 Task: Look for space in Parys, South Africa from 24th August, 2023 to 10th September, 2023 for 6 adults, 2 children in price range Rs.12000 to Rs.15000. Place can be entire place or shared room with 6 bedrooms having 6 beds and 6 bathrooms. Property type can be house, flat, guest house. Amenities needed are: wifi, TV, free parkinig on premises, gym, breakfast. Booking option can be shelf check-in. Required host language is English.
Action: Mouse moved to (541, 132)
Screenshot: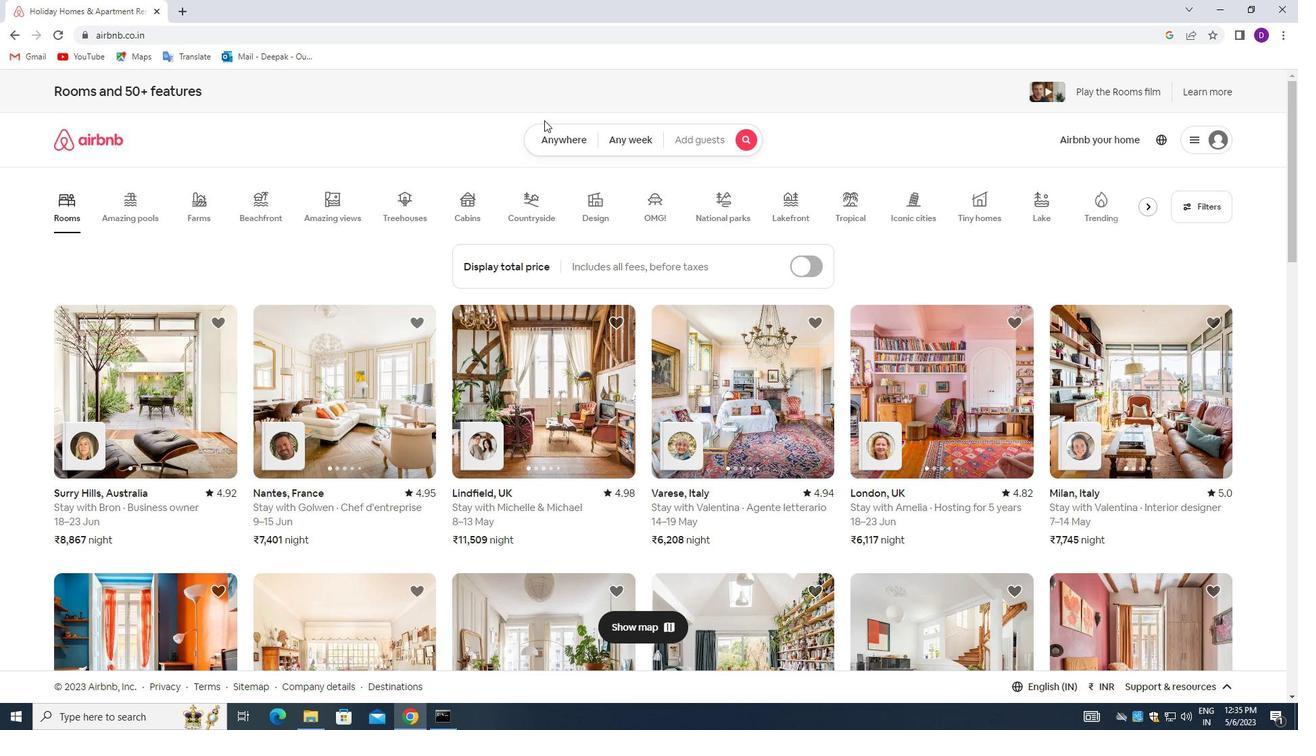 
Action: Mouse pressed left at (541, 132)
Screenshot: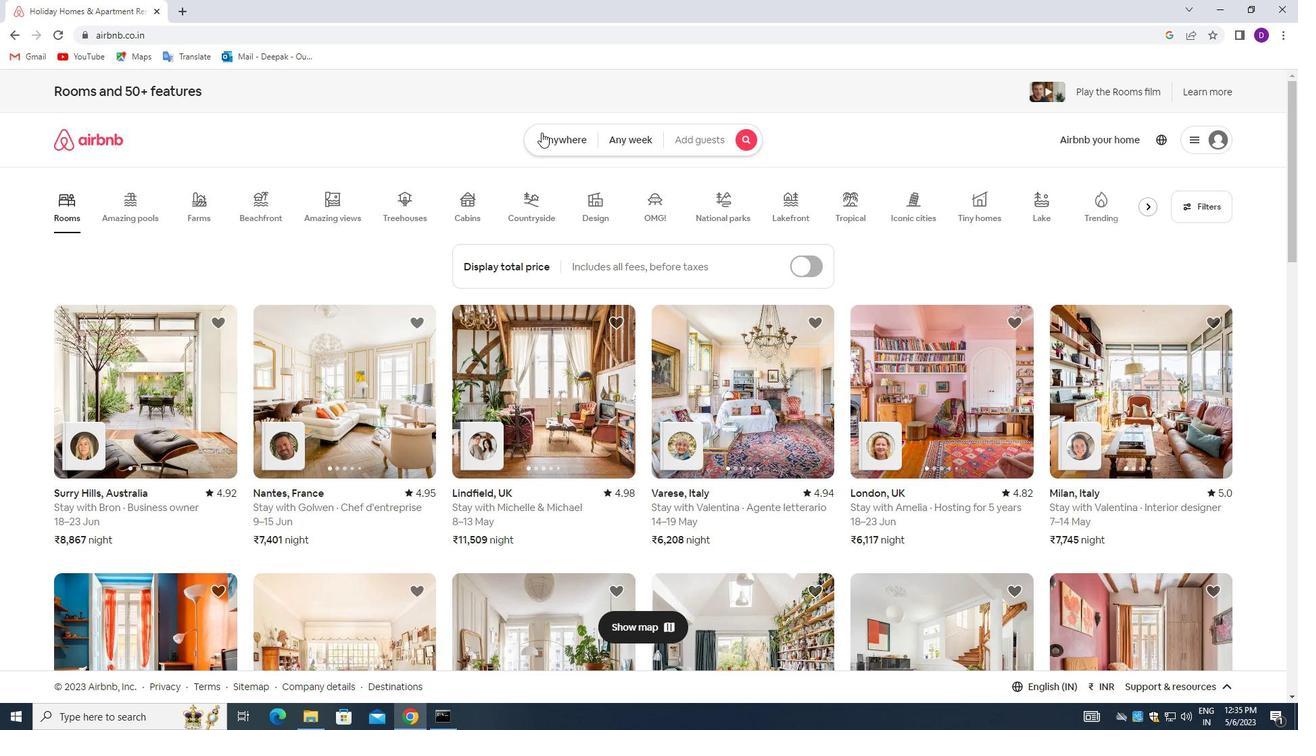 
Action: Mouse moved to (477, 192)
Screenshot: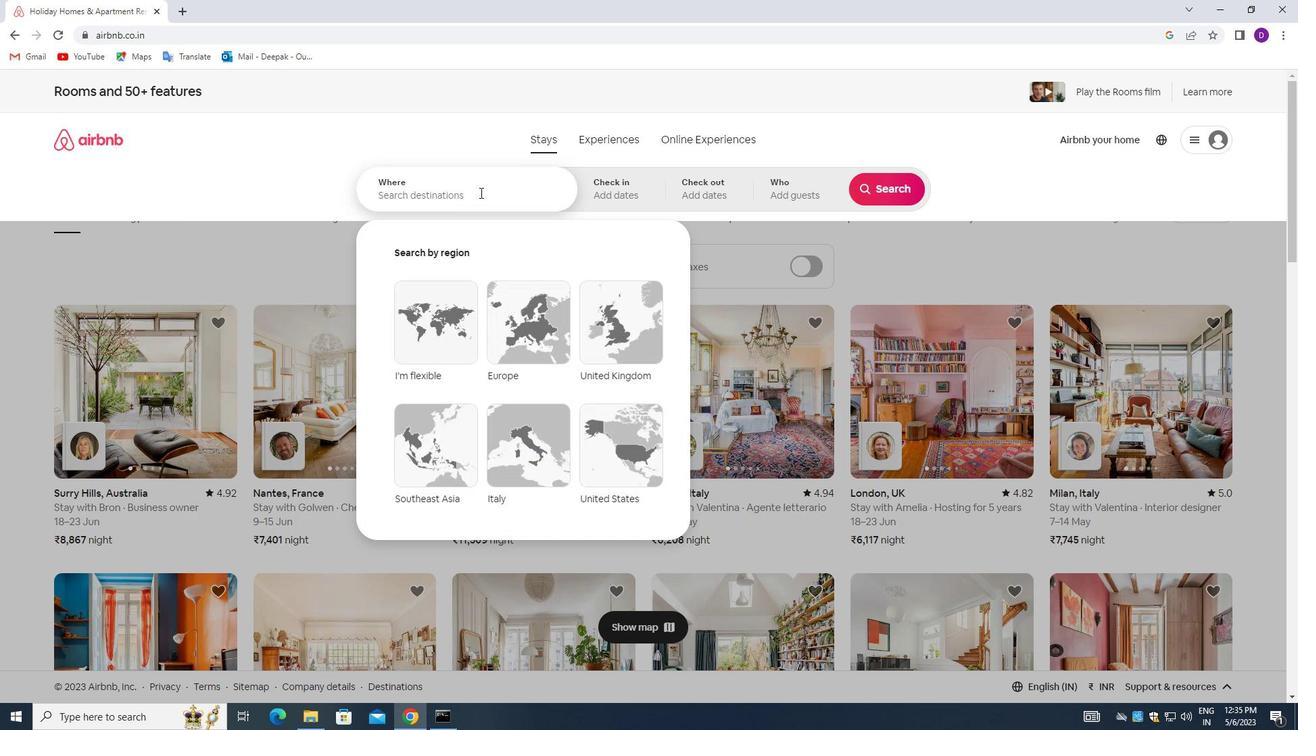 
Action: Mouse pressed left at (477, 192)
Screenshot: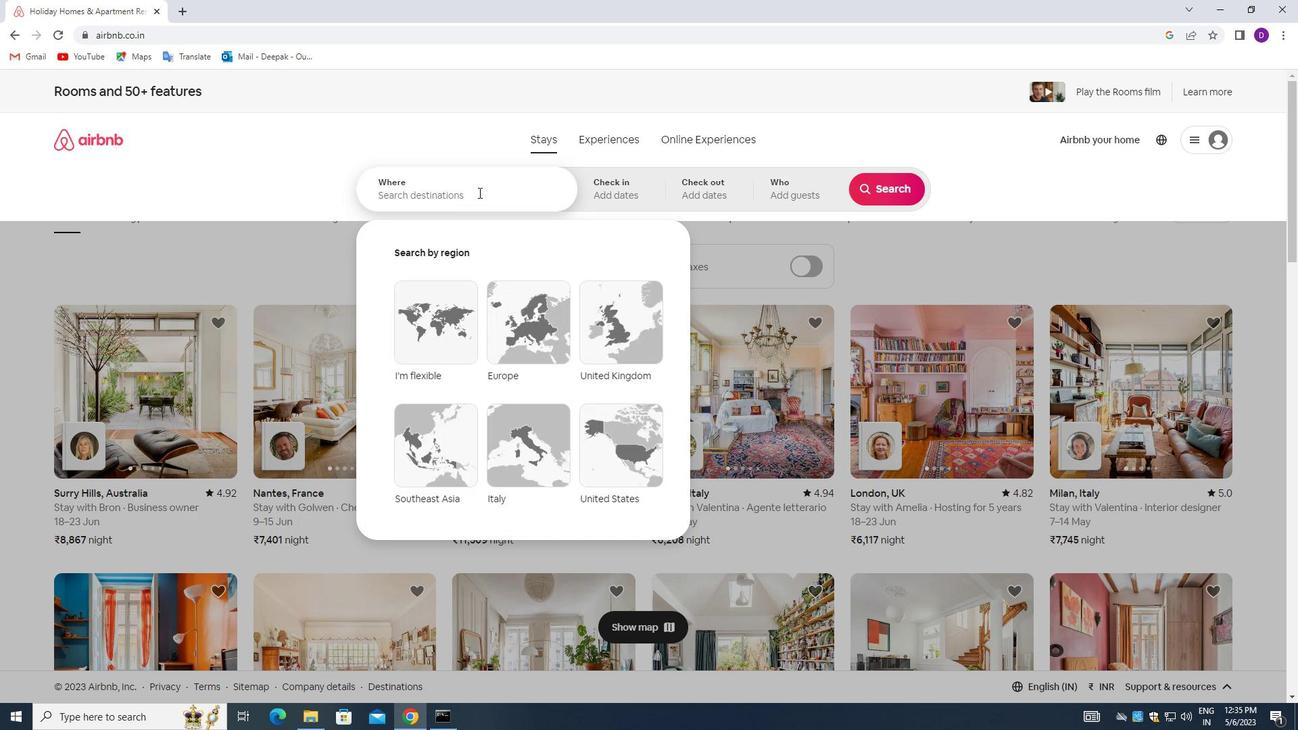 
Action: Mouse moved to (294, 275)
Screenshot: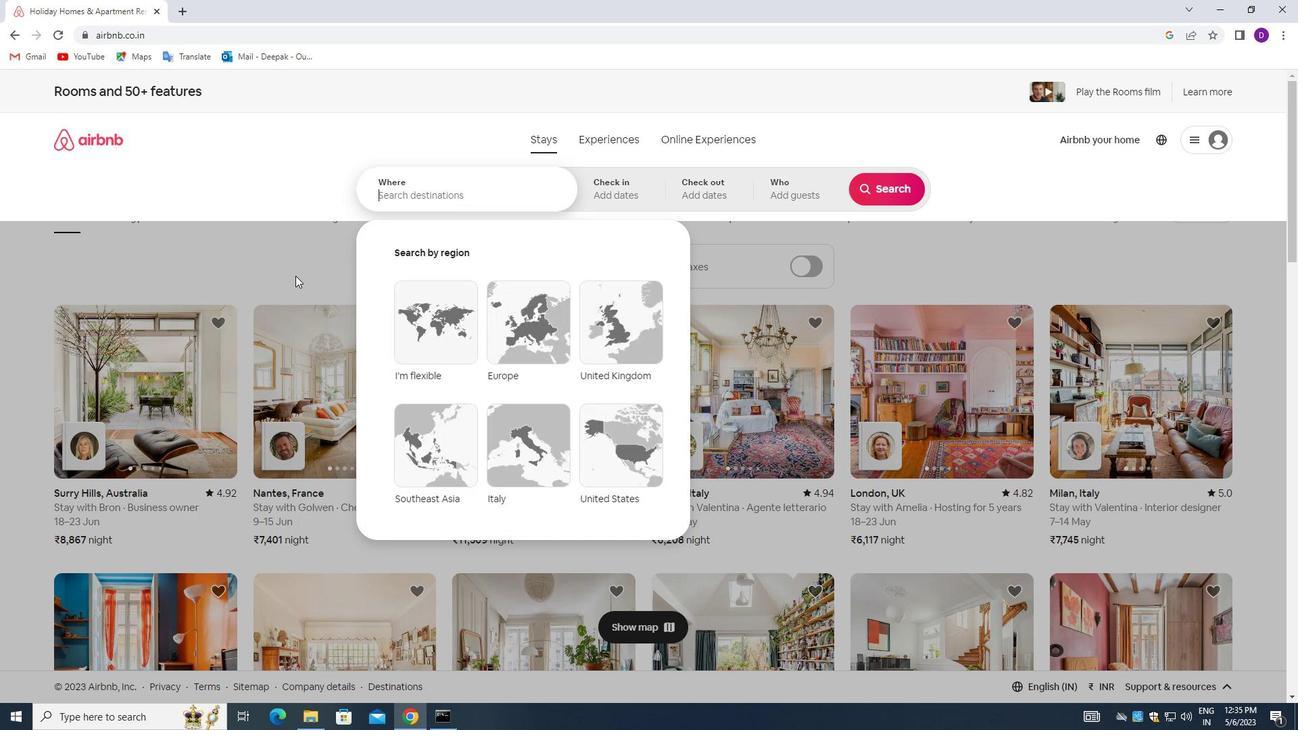 
Action: Key pressed <Key.shift>PARYS,<Key.space><Key.shift_r>SOUTH<Key.space><Key.shift_r>AFRICA<Key.enter>
Screenshot: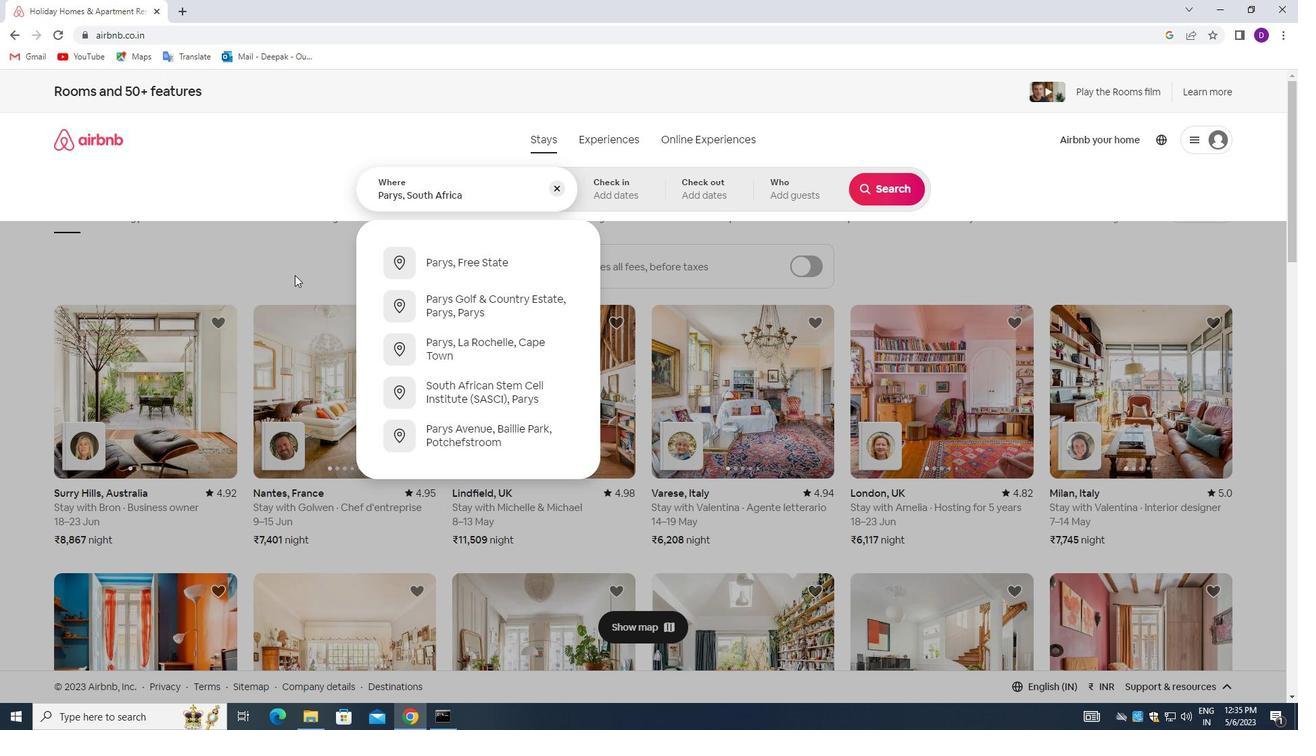 
Action: Mouse moved to (887, 300)
Screenshot: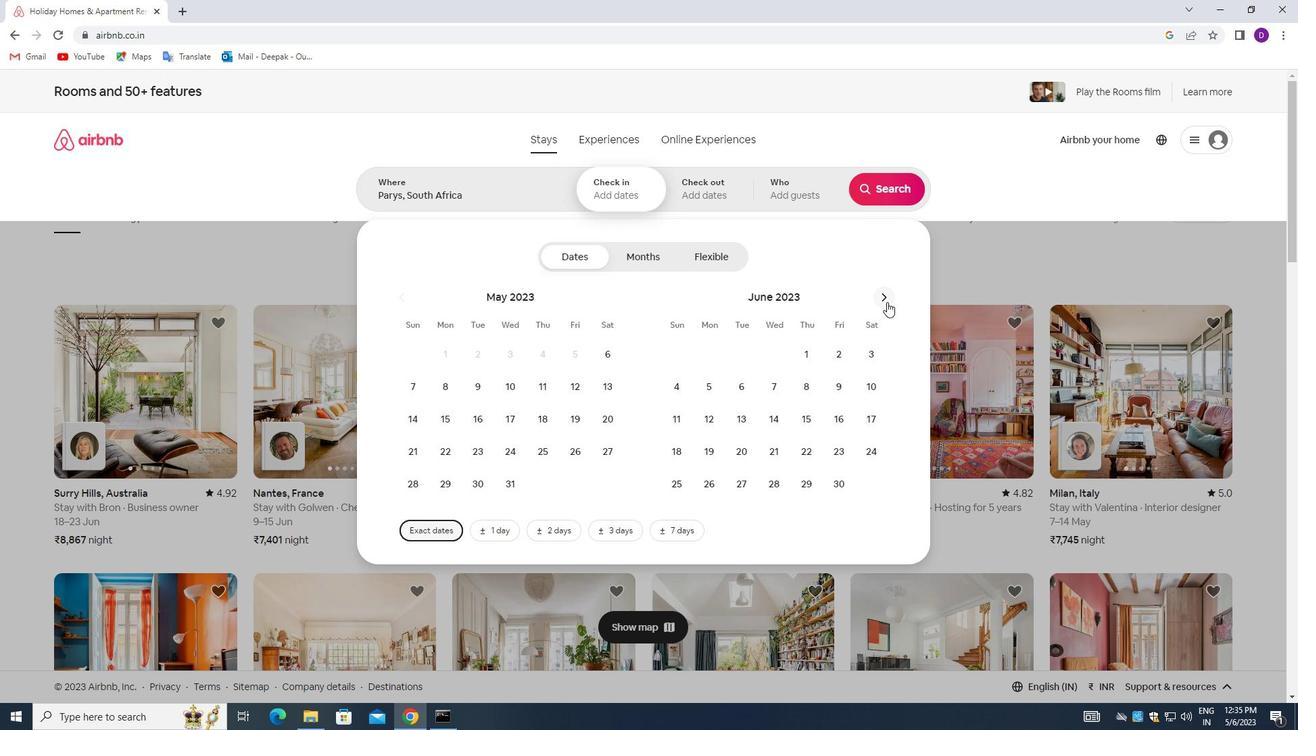 
Action: Mouse pressed left at (887, 300)
Screenshot: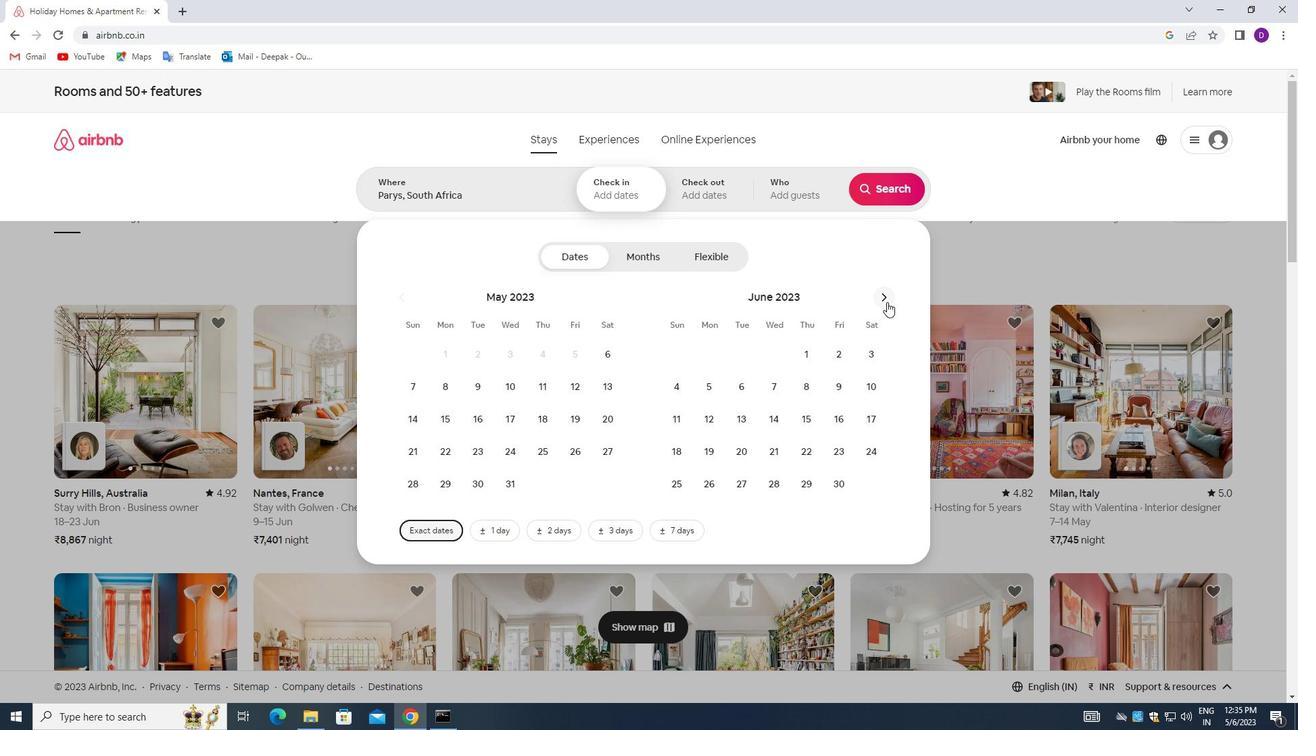 
Action: Mouse pressed left at (887, 300)
Screenshot: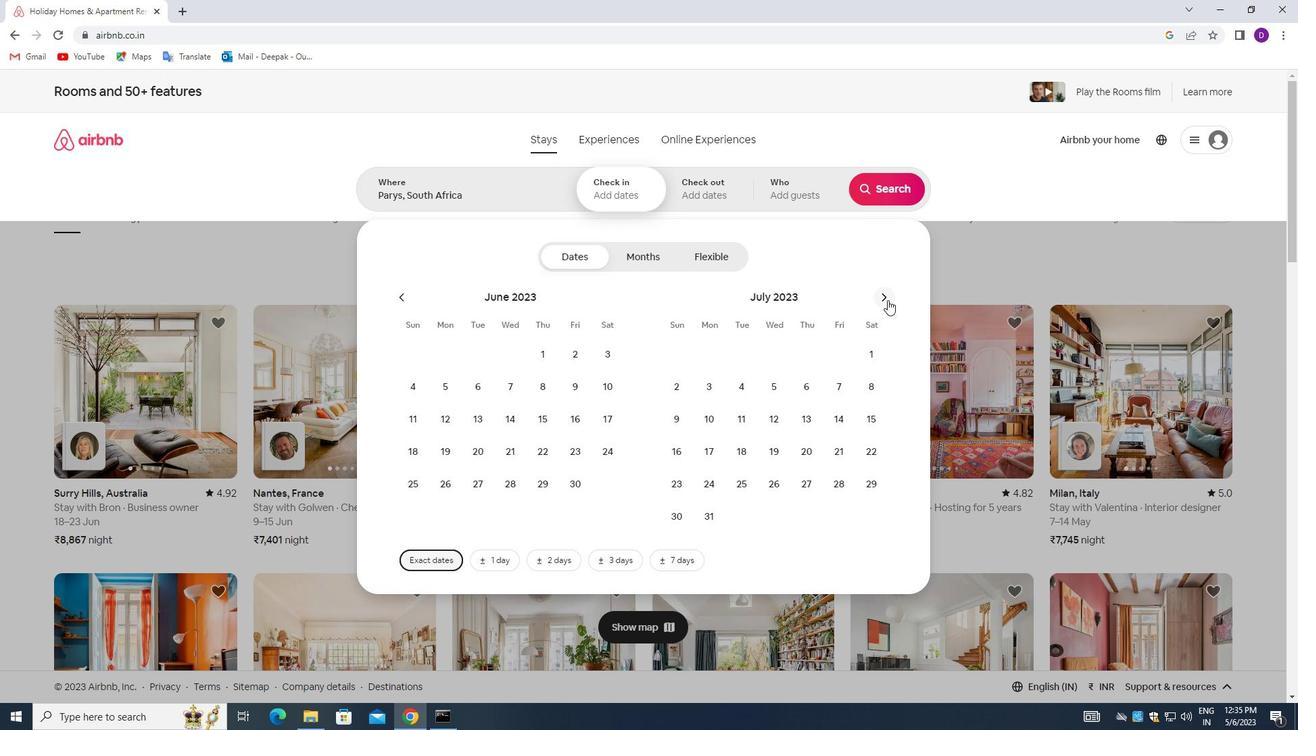 
Action: Mouse pressed left at (887, 300)
Screenshot: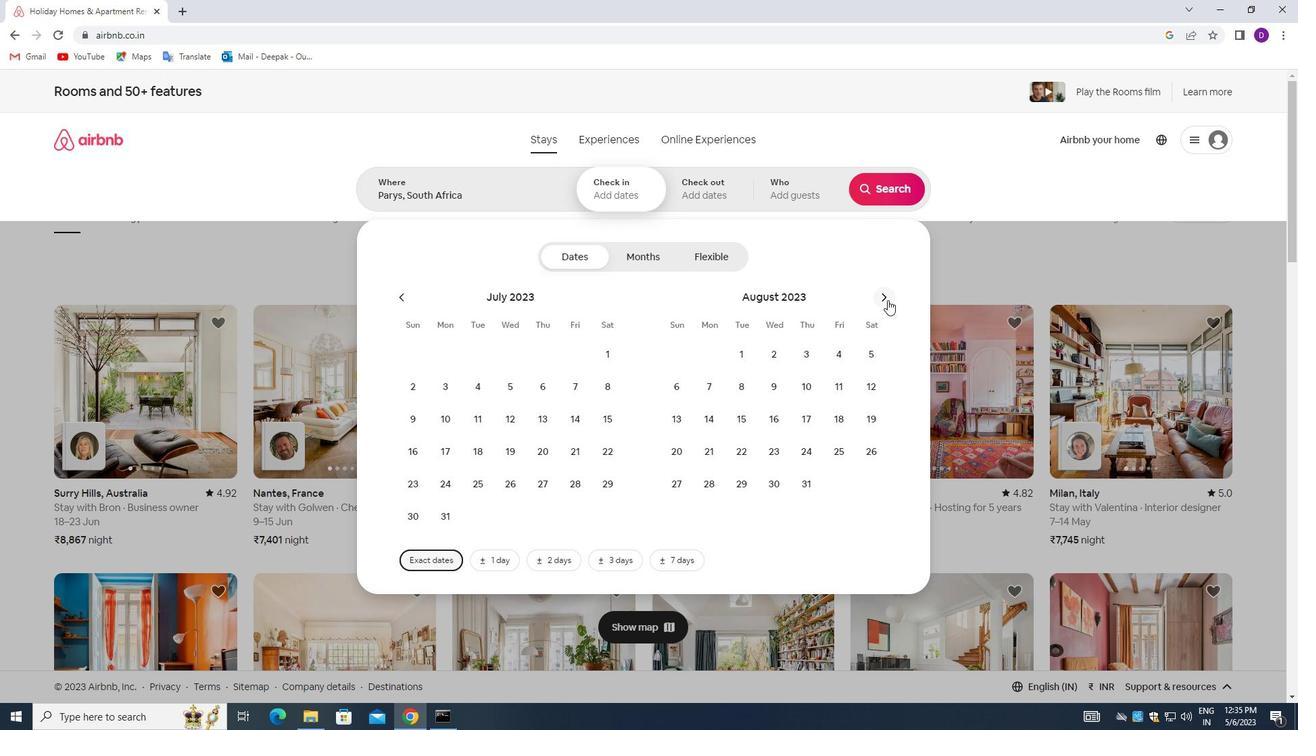 
Action: Mouse moved to (540, 450)
Screenshot: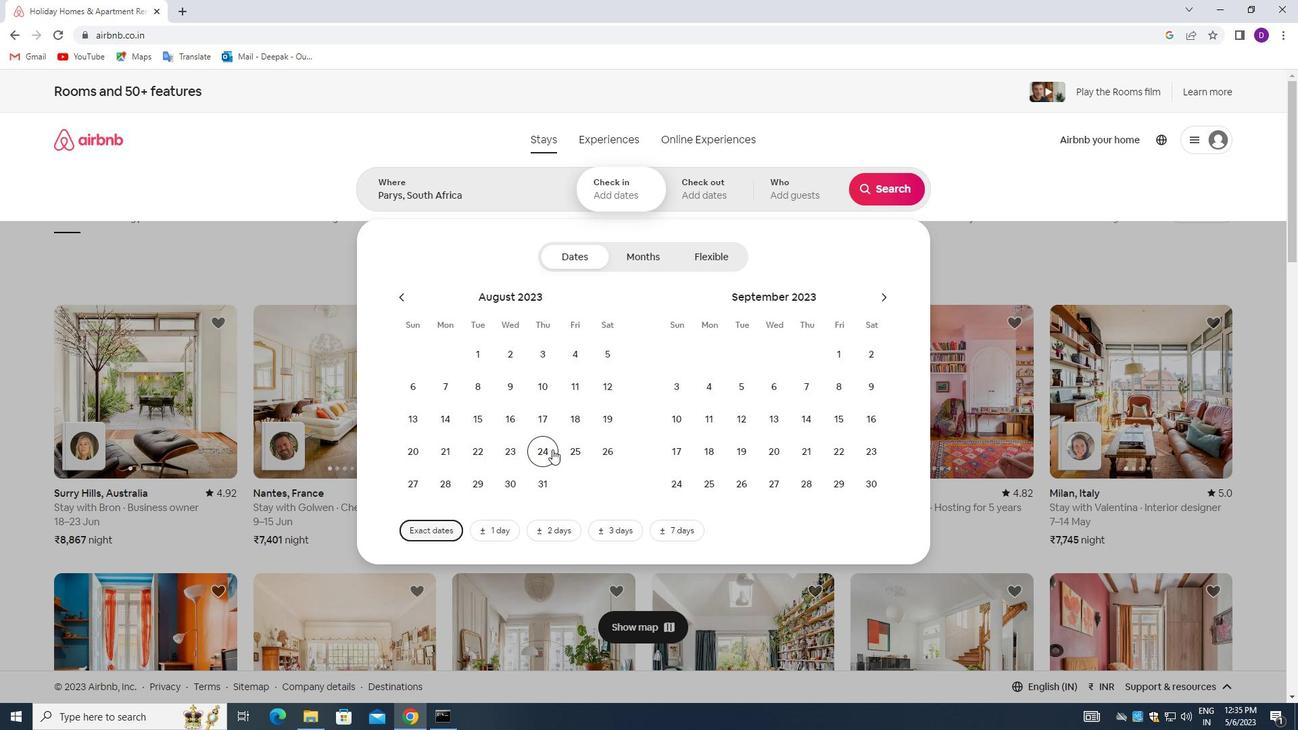 
Action: Mouse pressed left at (540, 450)
Screenshot: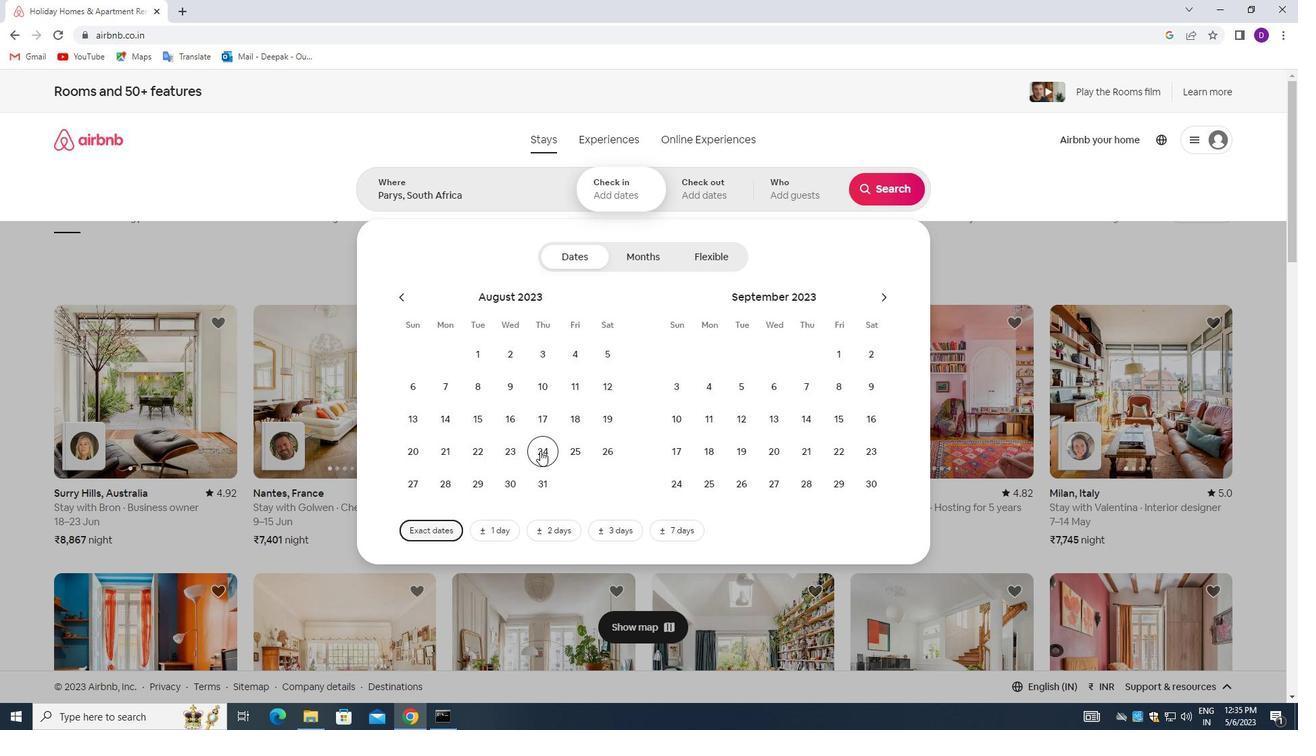 
Action: Mouse moved to (680, 420)
Screenshot: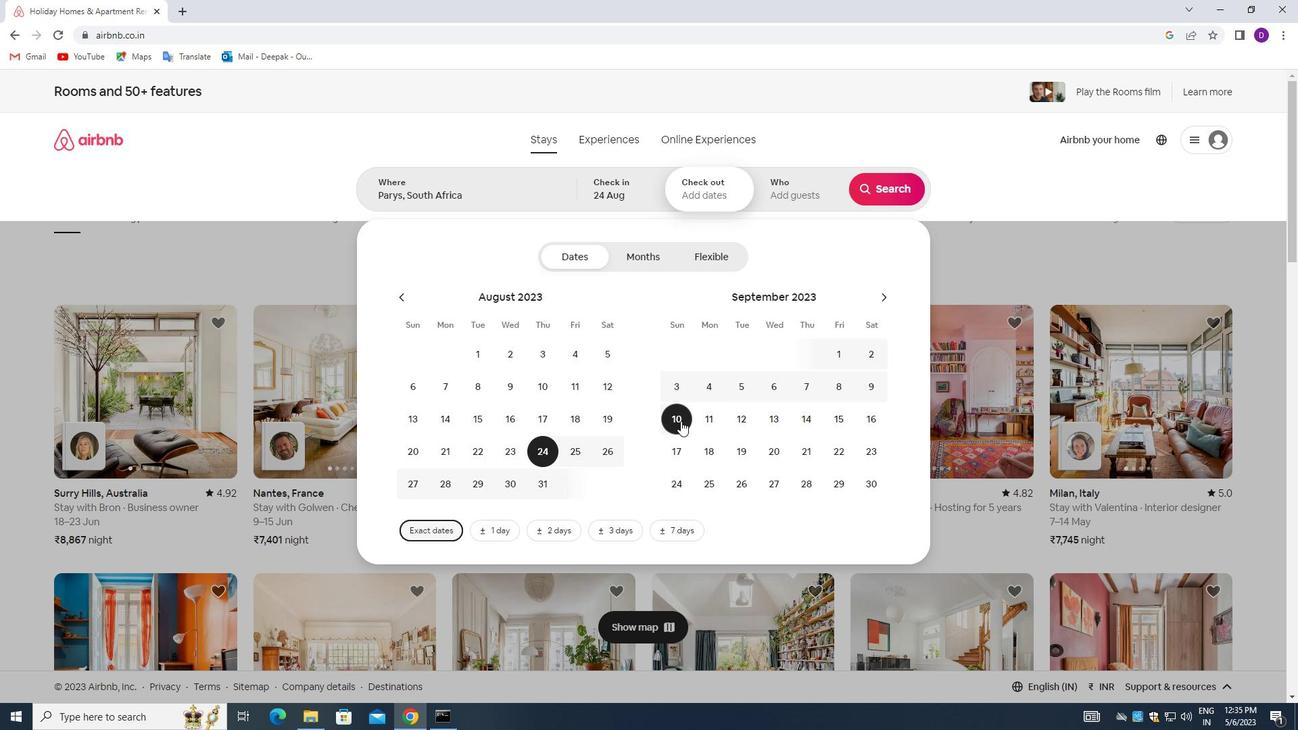 
Action: Mouse pressed left at (680, 420)
Screenshot: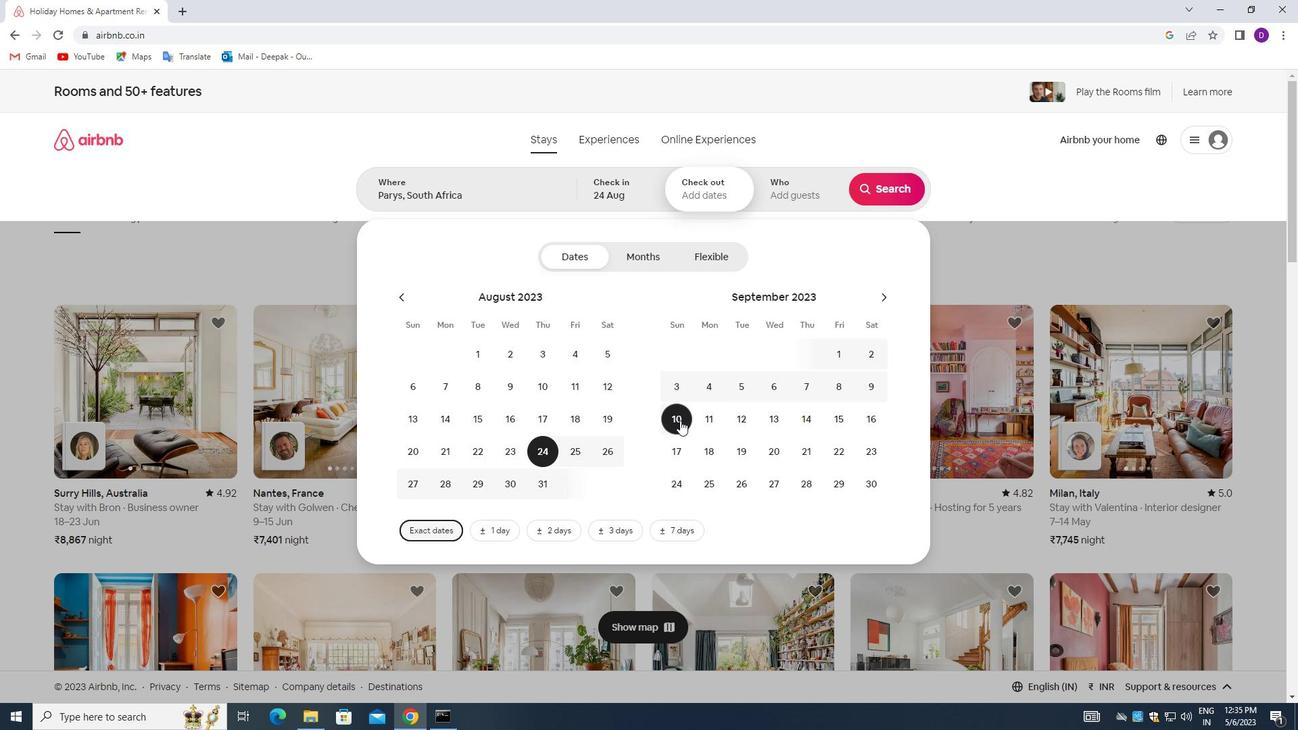 
Action: Mouse moved to (784, 193)
Screenshot: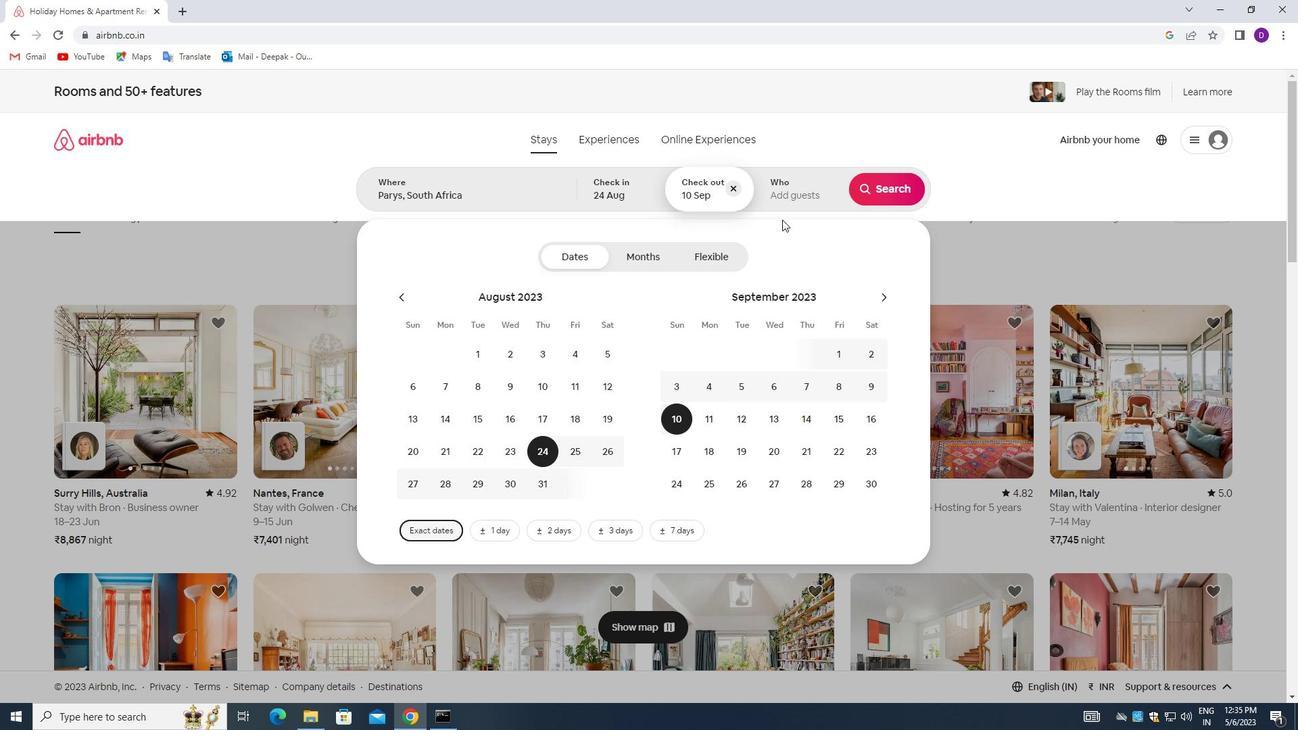 
Action: Mouse pressed left at (784, 193)
Screenshot: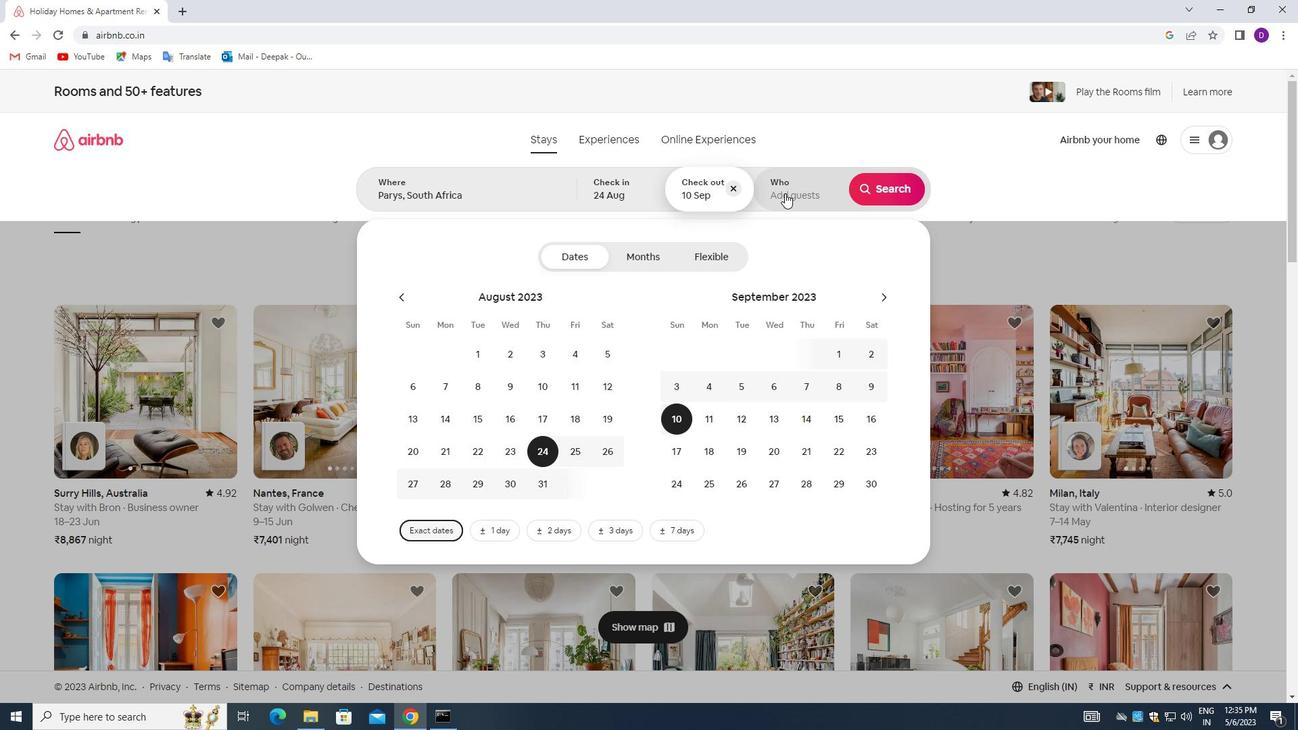 
Action: Mouse moved to (893, 258)
Screenshot: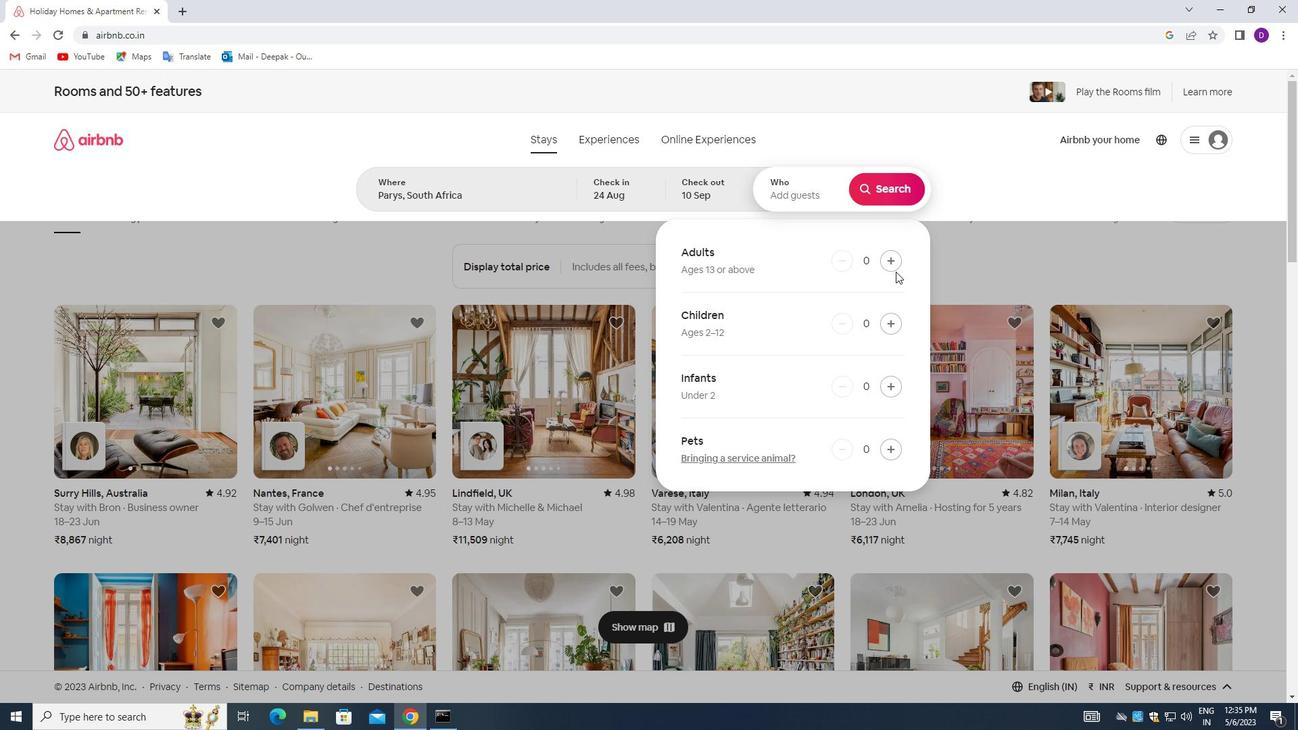 
Action: Mouse pressed left at (893, 258)
Screenshot: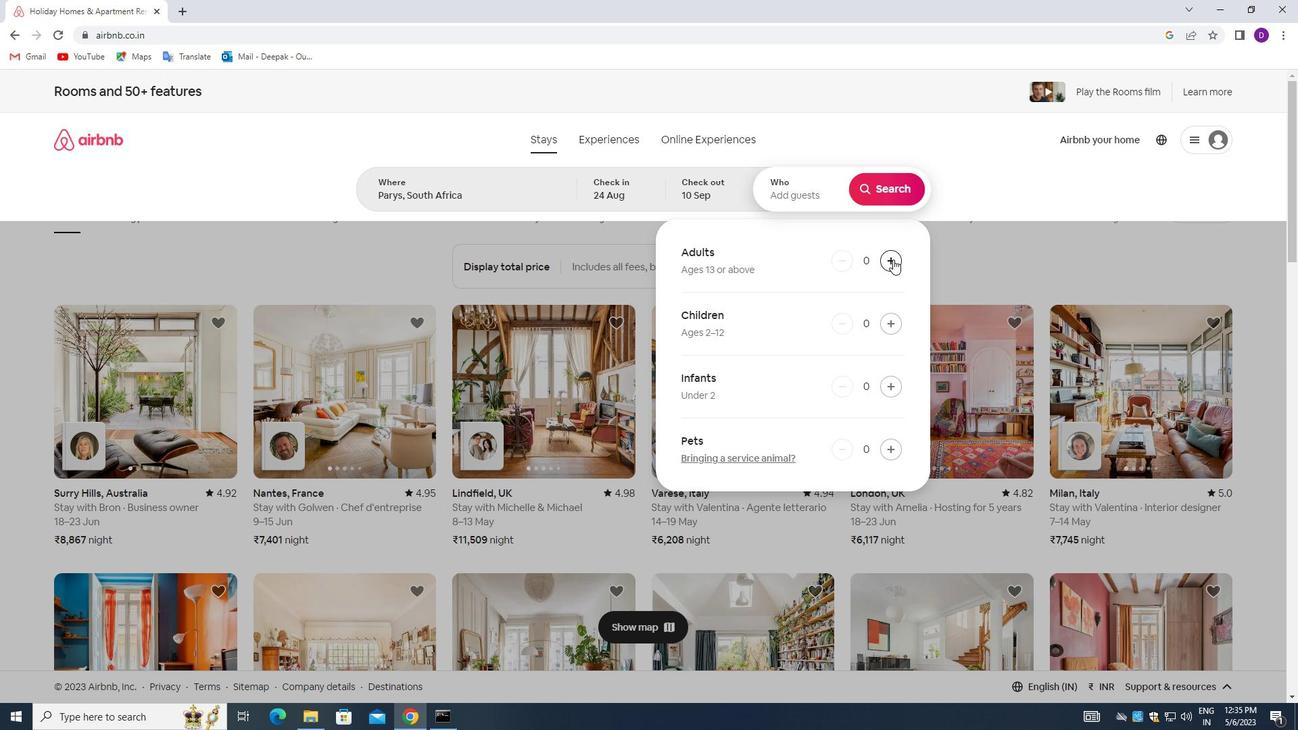 
Action: Mouse pressed left at (893, 258)
Screenshot: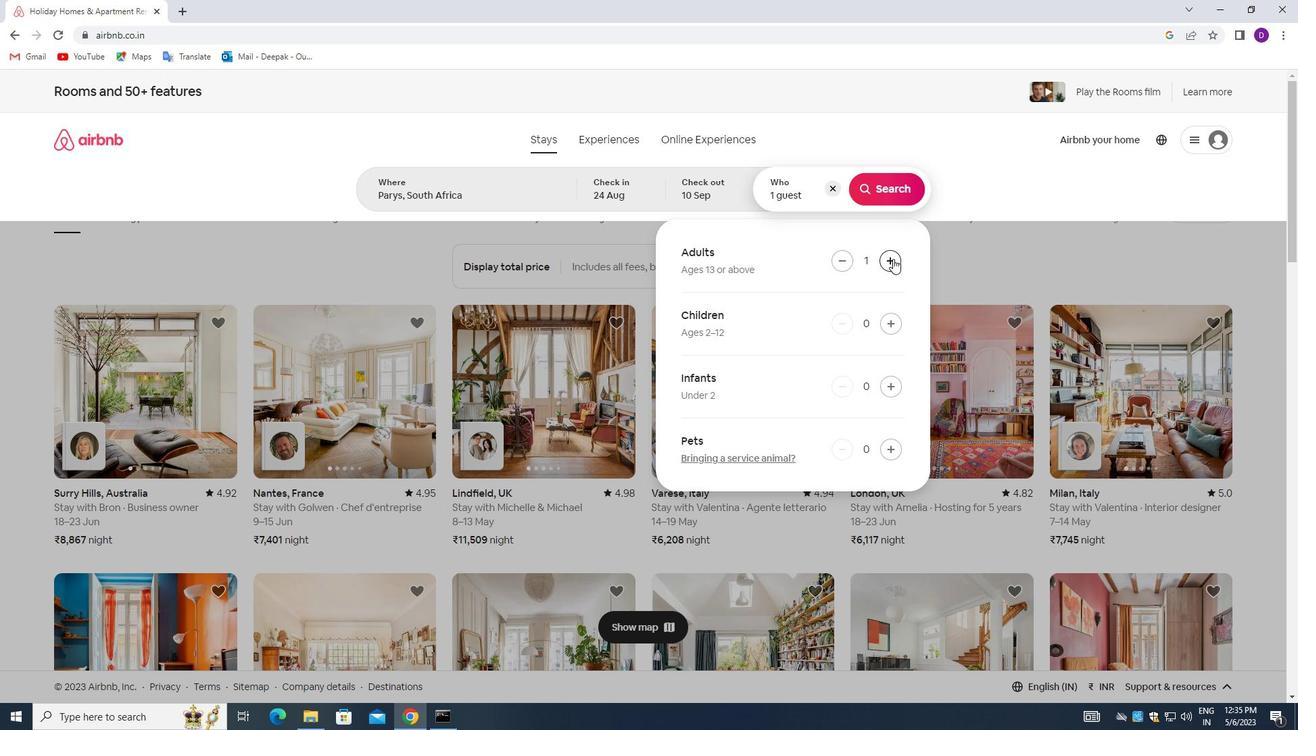
Action: Mouse pressed left at (893, 258)
Screenshot: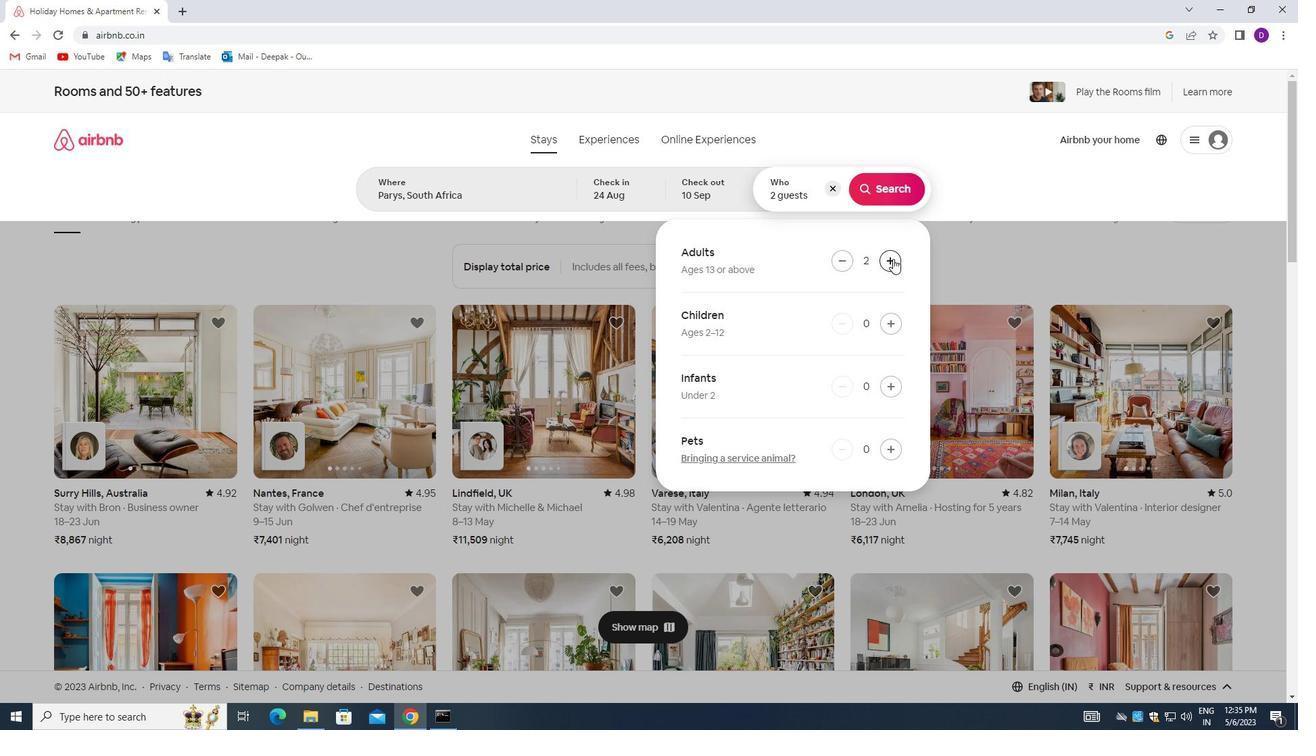 
Action: Mouse pressed left at (893, 258)
Screenshot: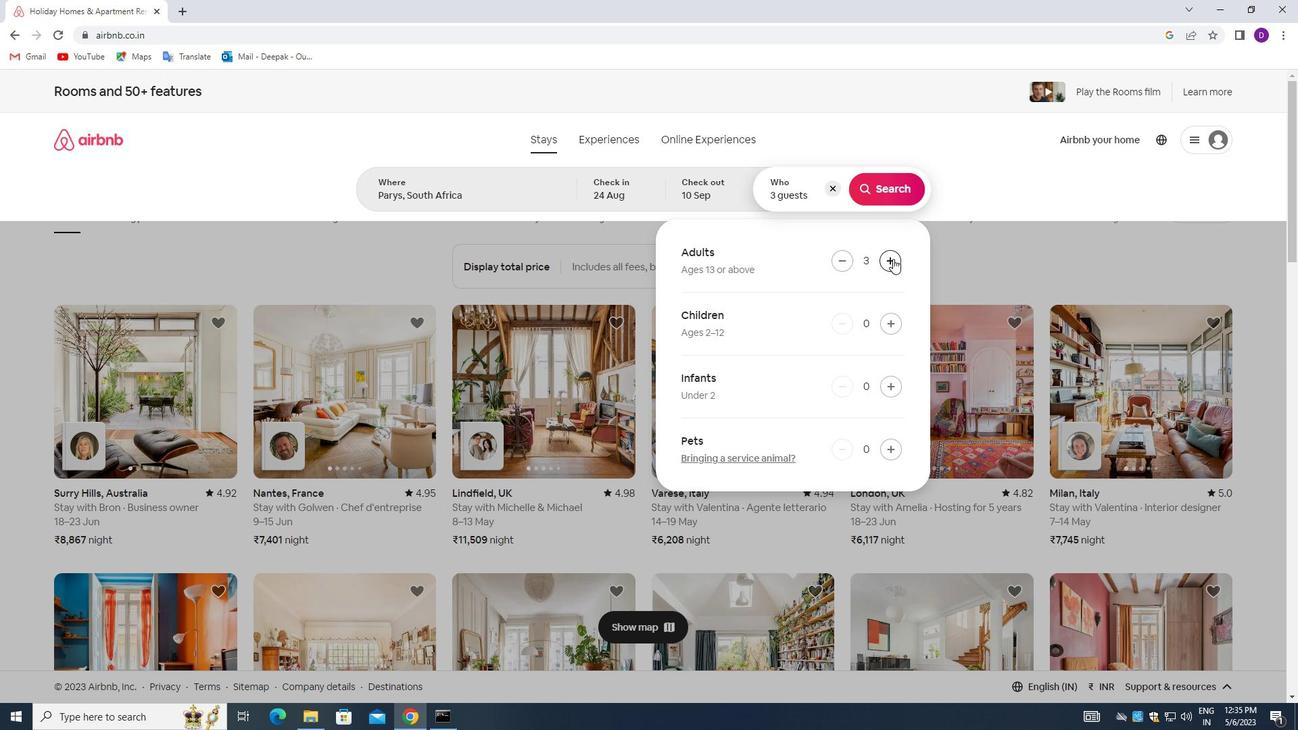 
Action: Mouse pressed left at (893, 258)
Screenshot: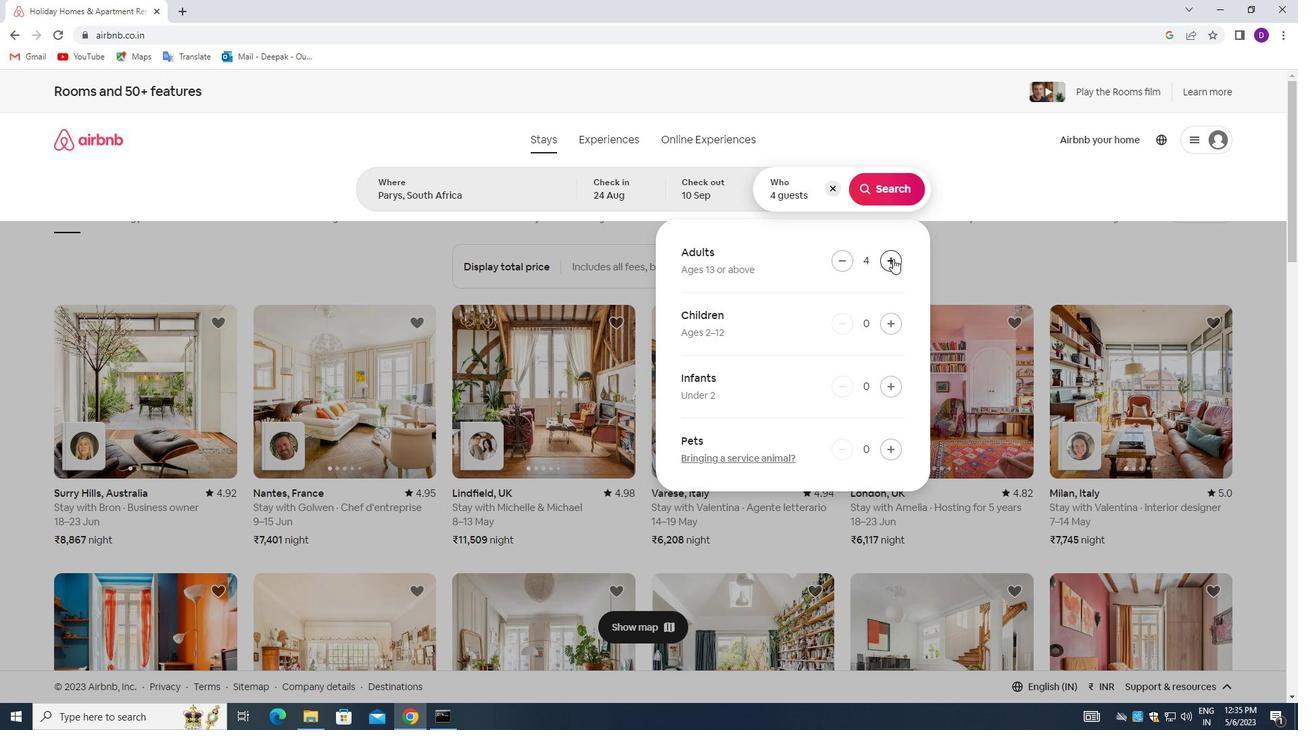
Action: Mouse pressed left at (893, 258)
Screenshot: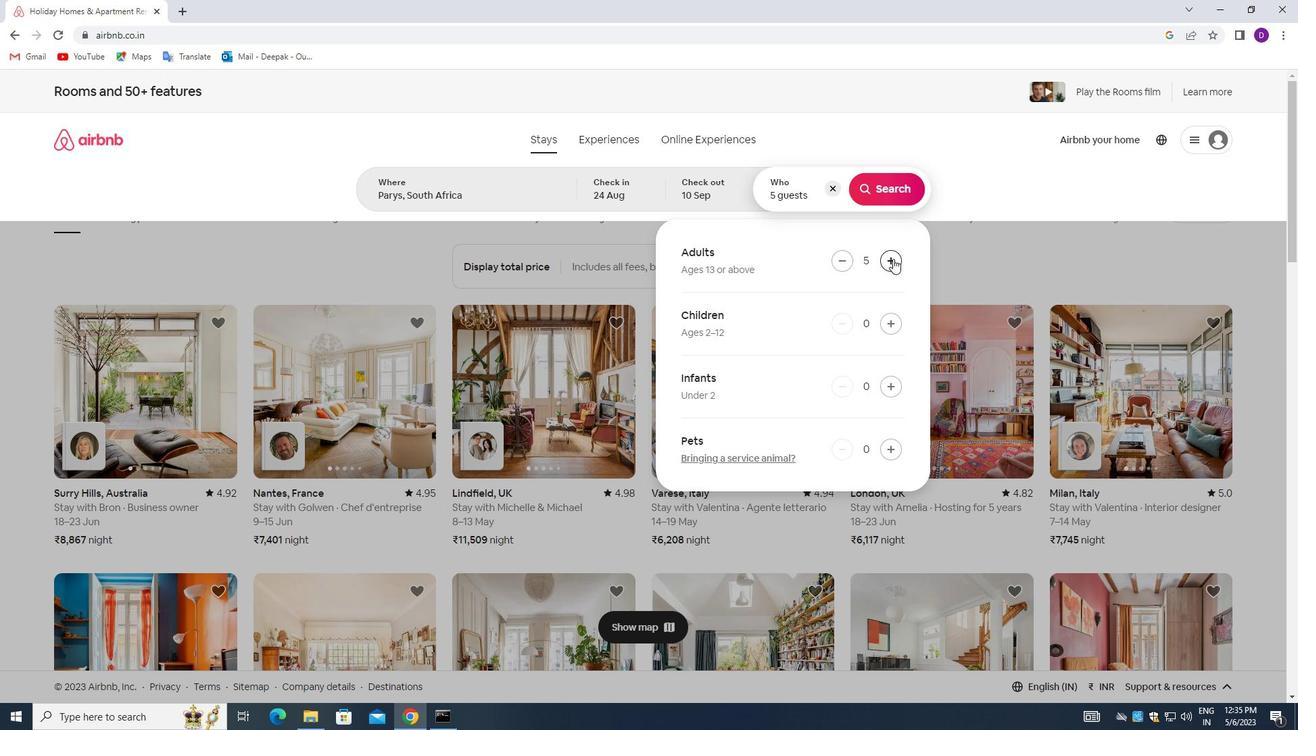 
Action: Mouse moved to (890, 321)
Screenshot: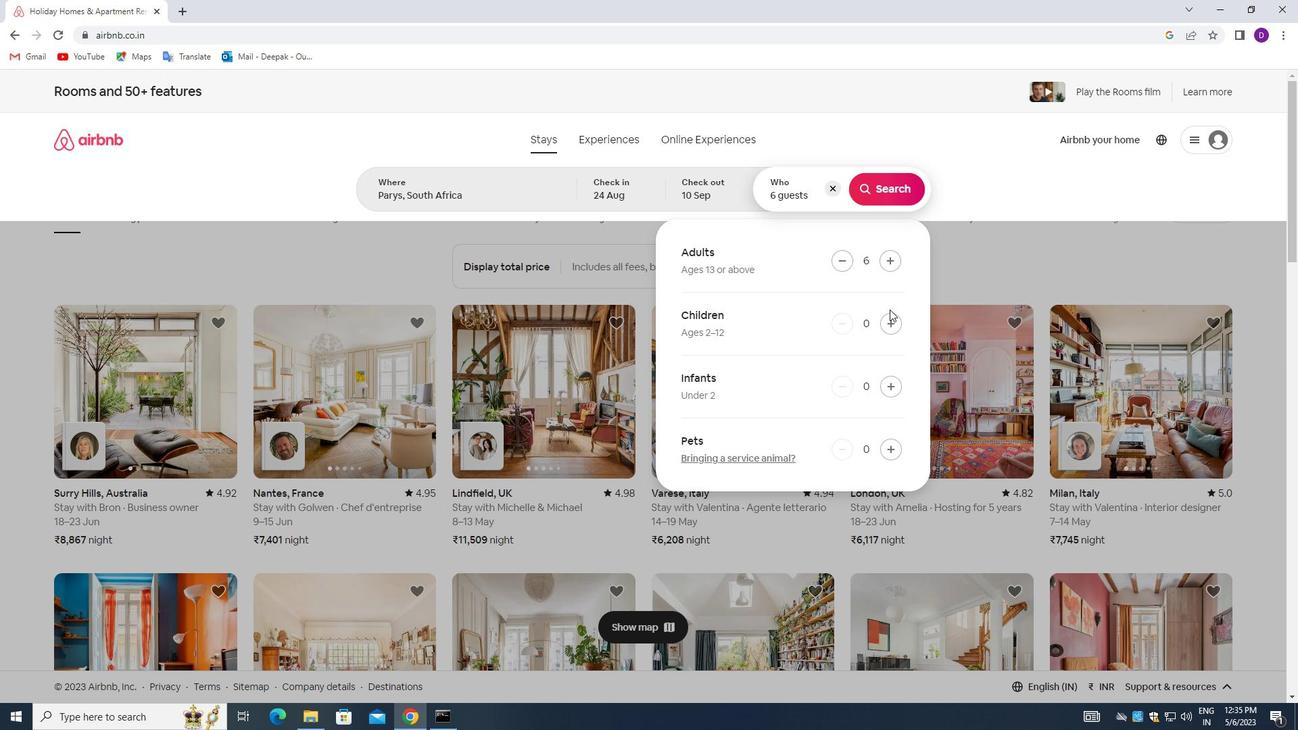 
Action: Mouse pressed left at (890, 321)
Screenshot: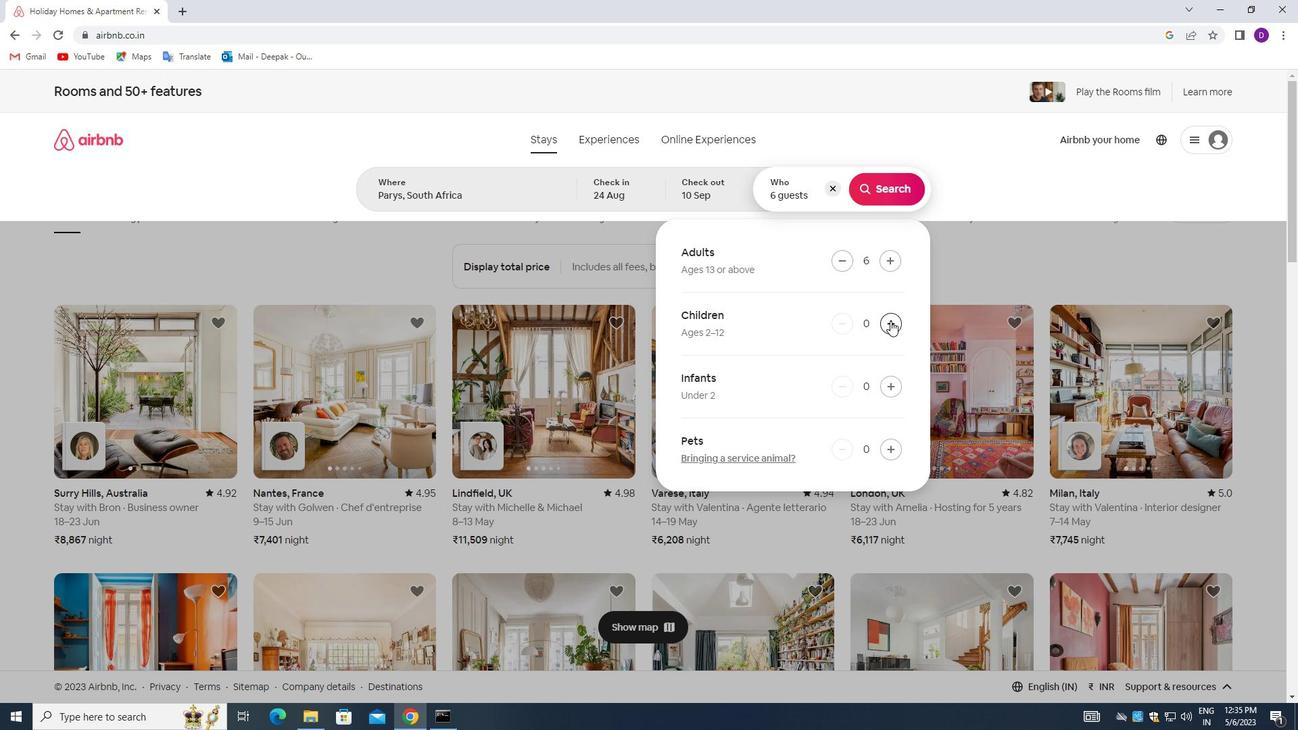 
Action: Mouse pressed left at (890, 321)
Screenshot: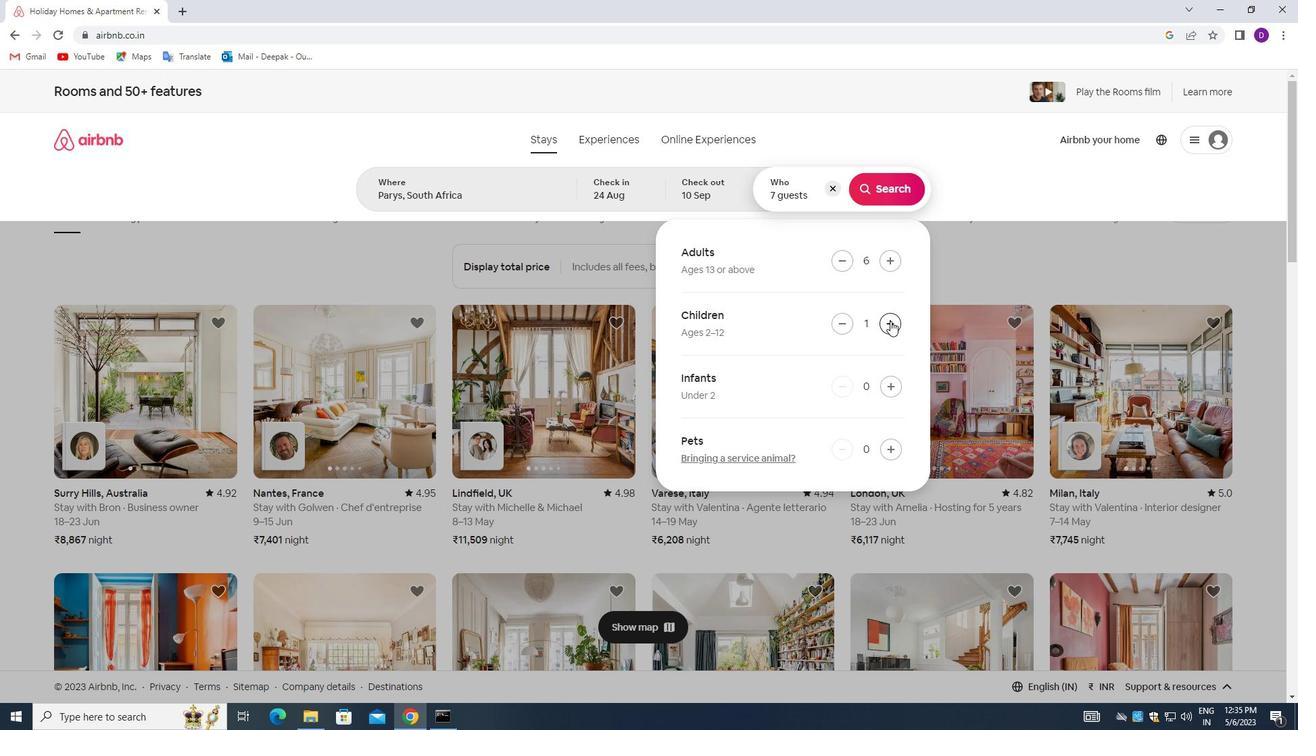 
Action: Mouse moved to (891, 184)
Screenshot: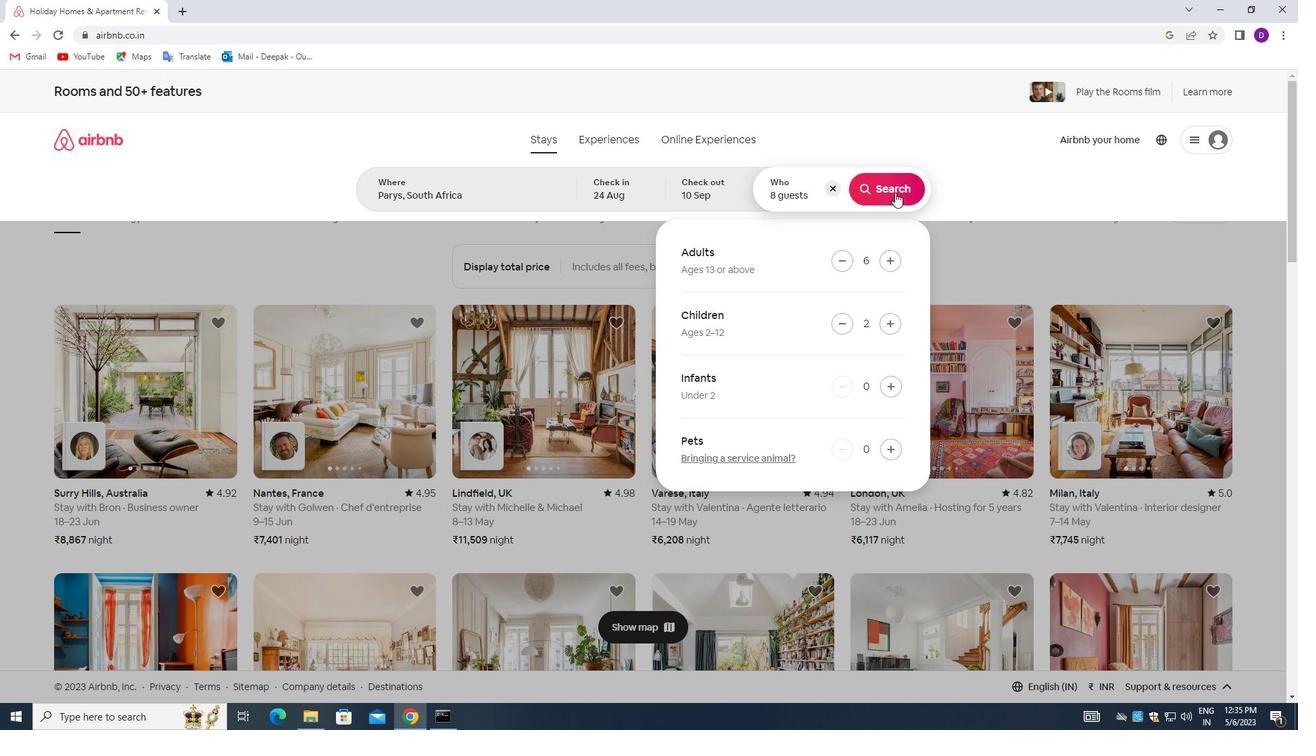 
Action: Mouse pressed left at (891, 184)
Screenshot: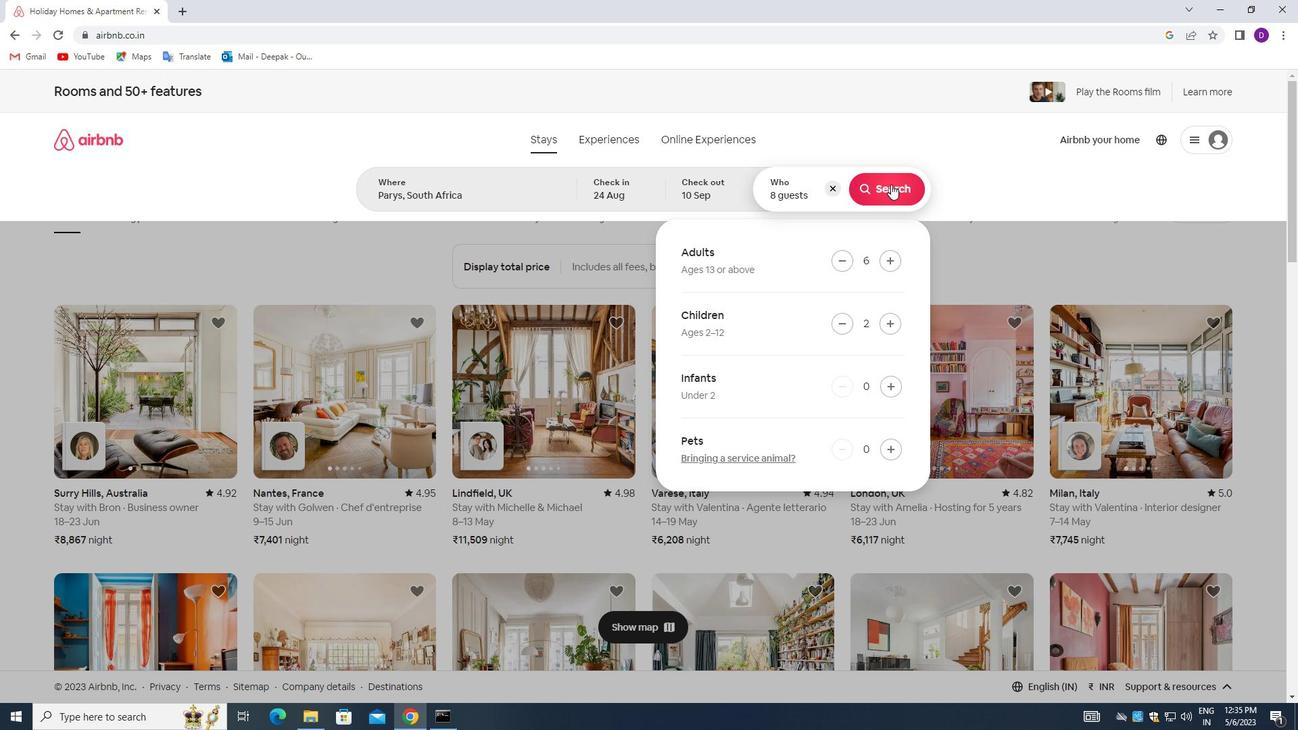 
Action: Mouse moved to (1229, 145)
Screenshot: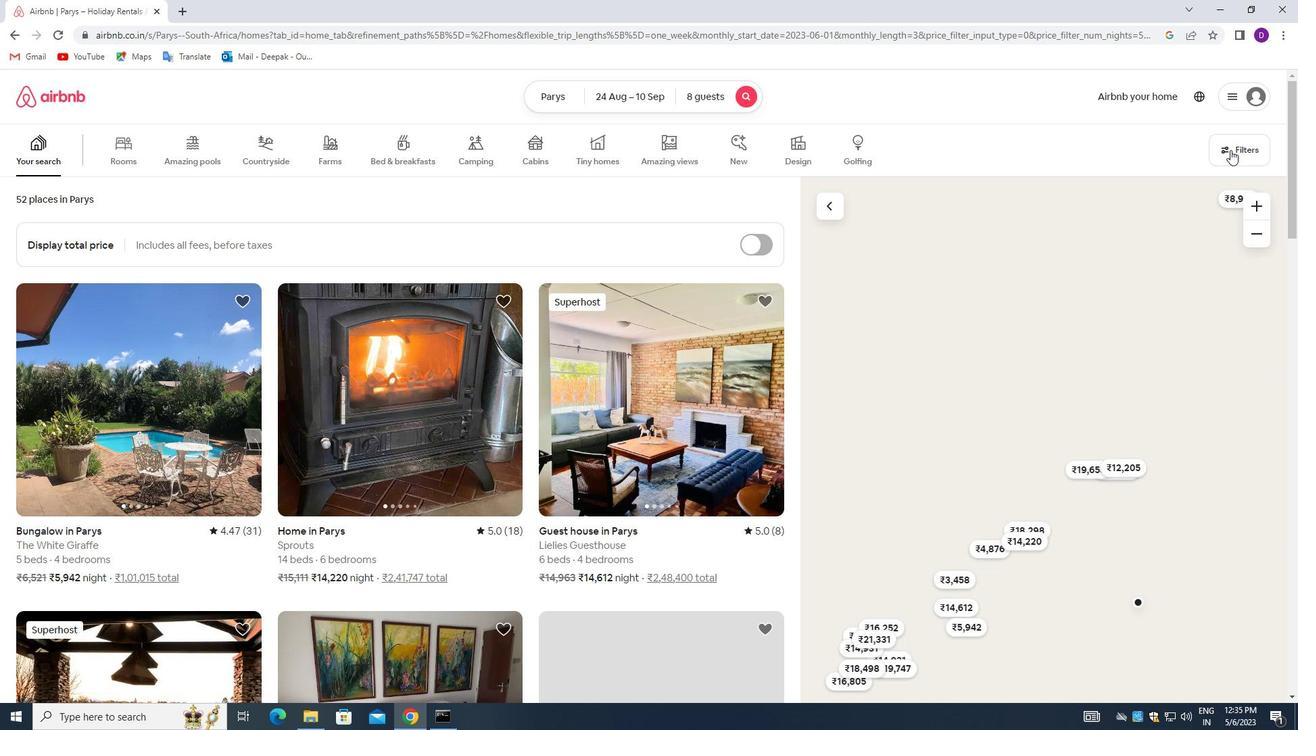 
Action: Mouse pressed left at (1229, 145)
Screenshot: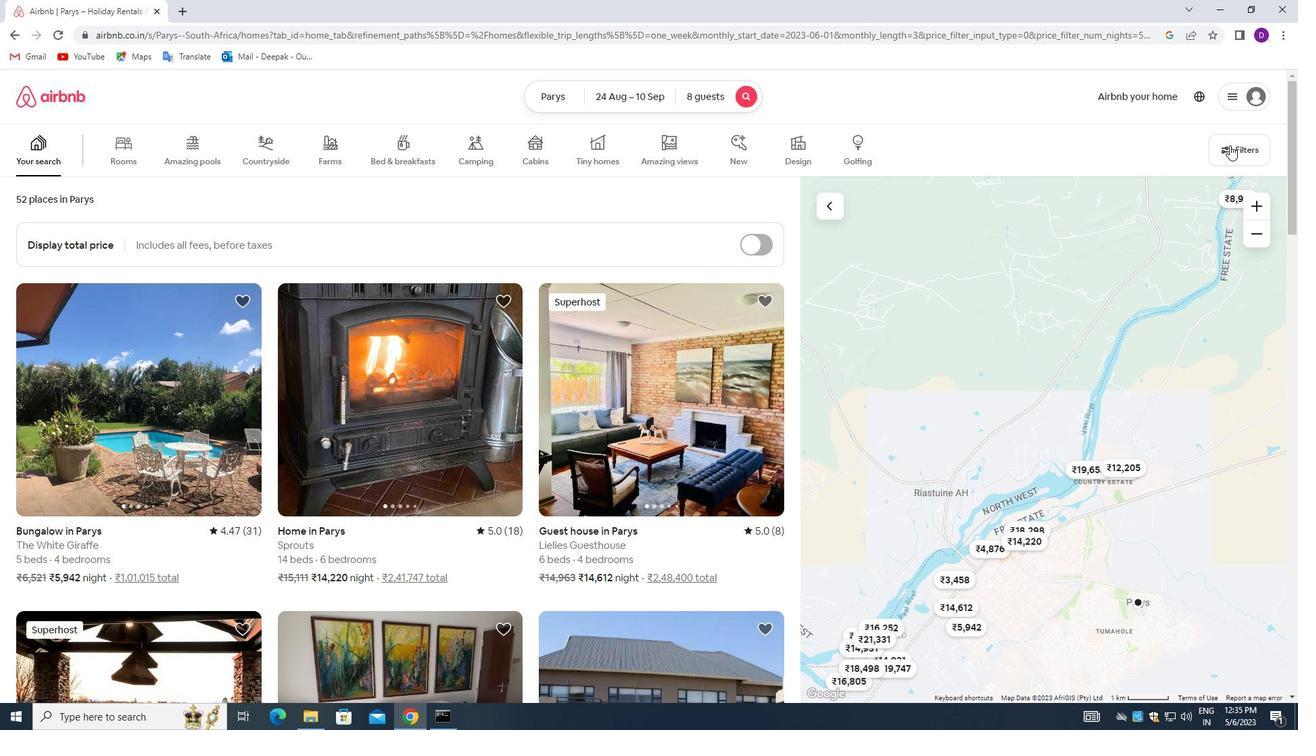 
Action: Mouse moved to (548, 415)
Screenshot: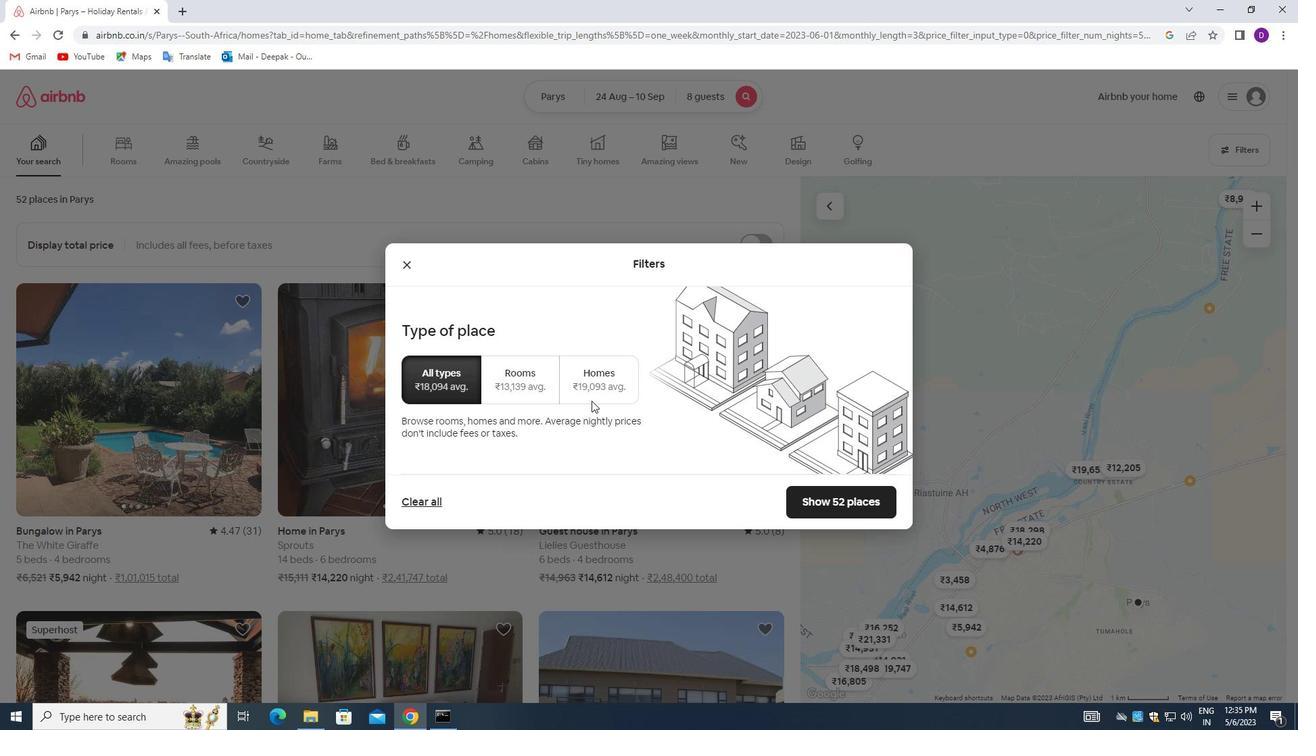 
Action: Mouse scrolled (548, 415) with delta (0, 0)
Screenshot: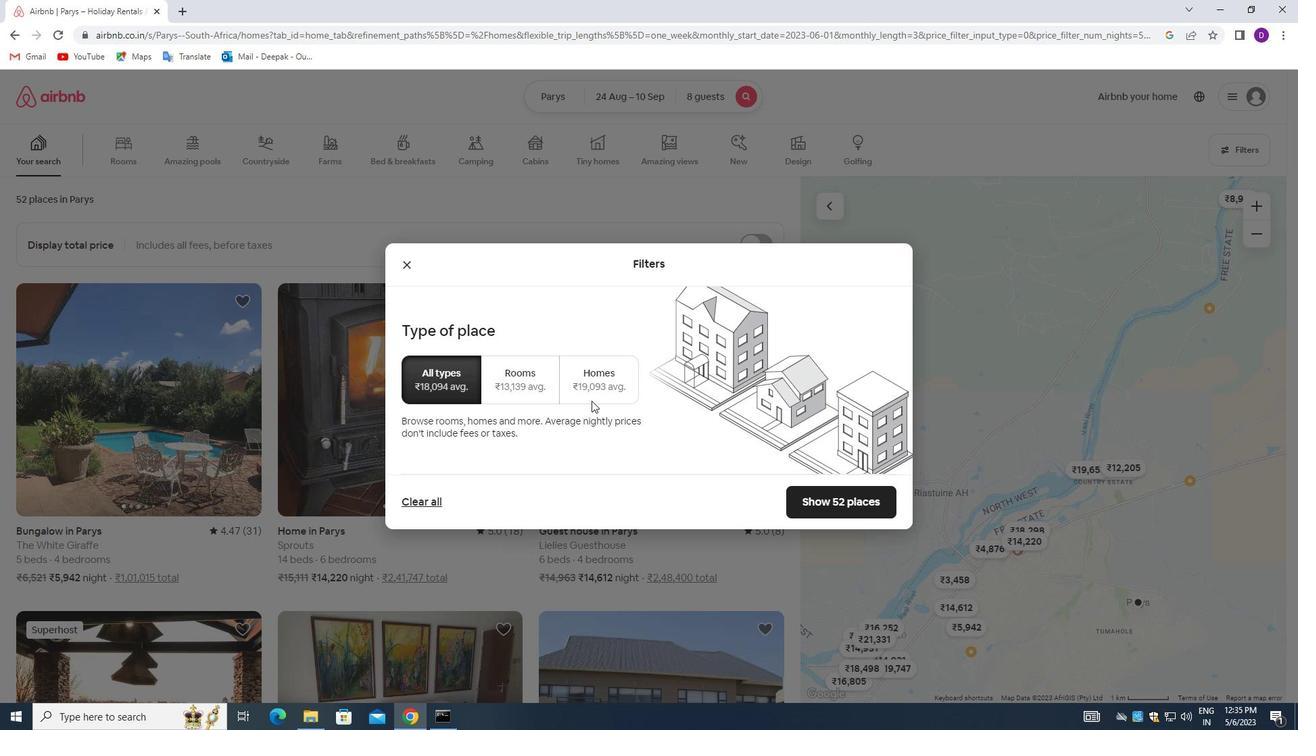 
Action: Mouse moved to (540, 416)
Screenshot: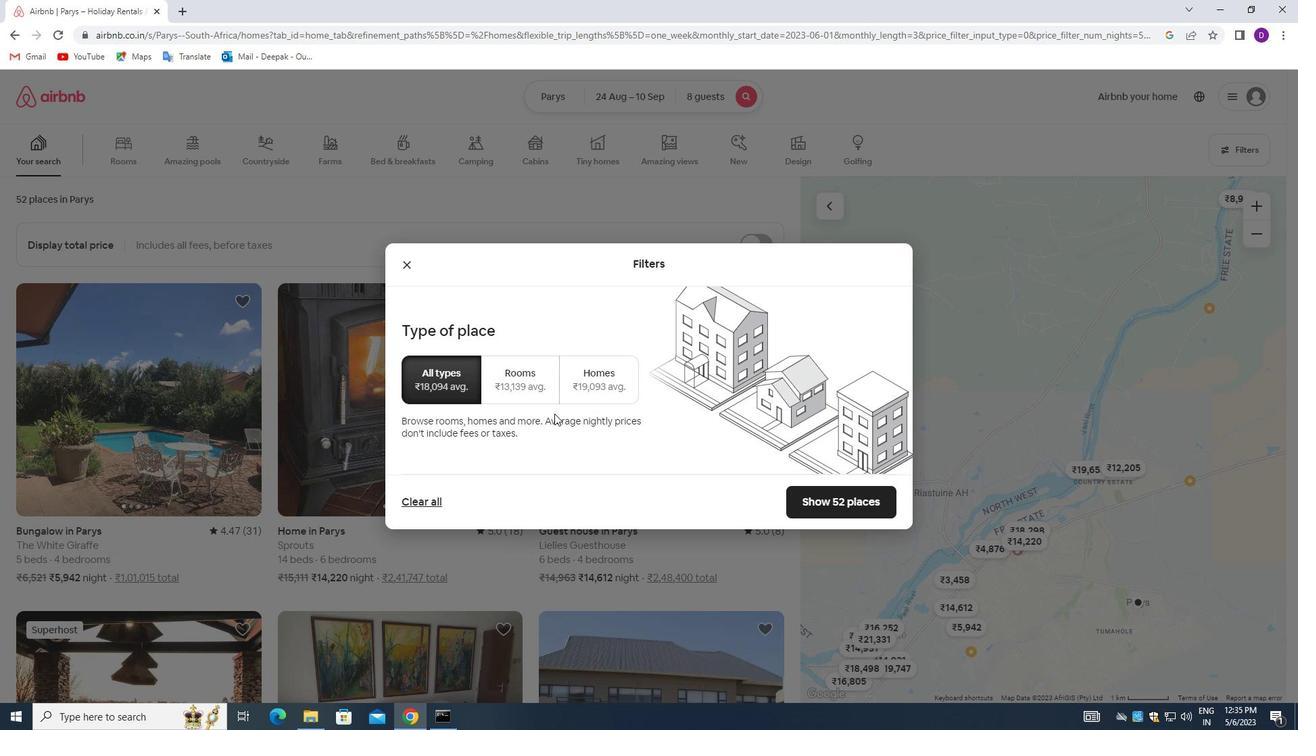 
Action: Mouse scrolled (540, 415) with delta (0, 0)
Screenshot: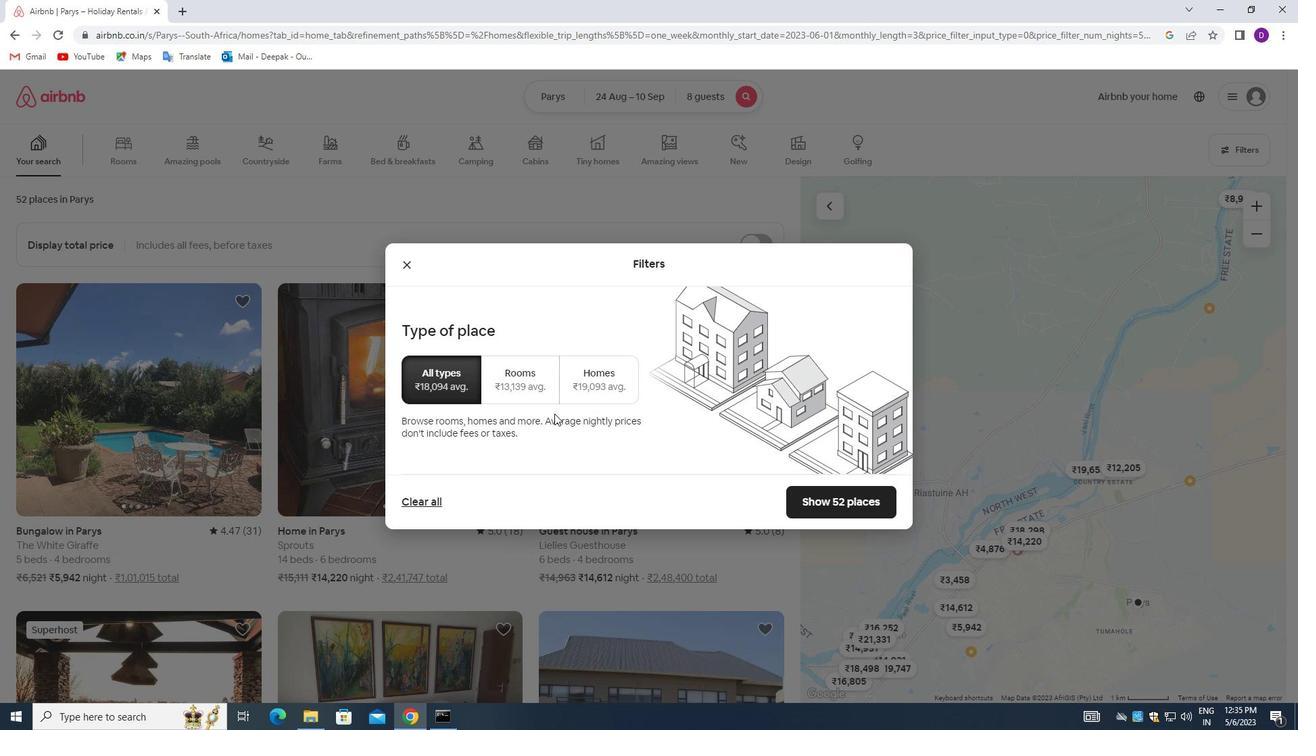 
Action: Mouse moved to (538, 416)
Screenshot: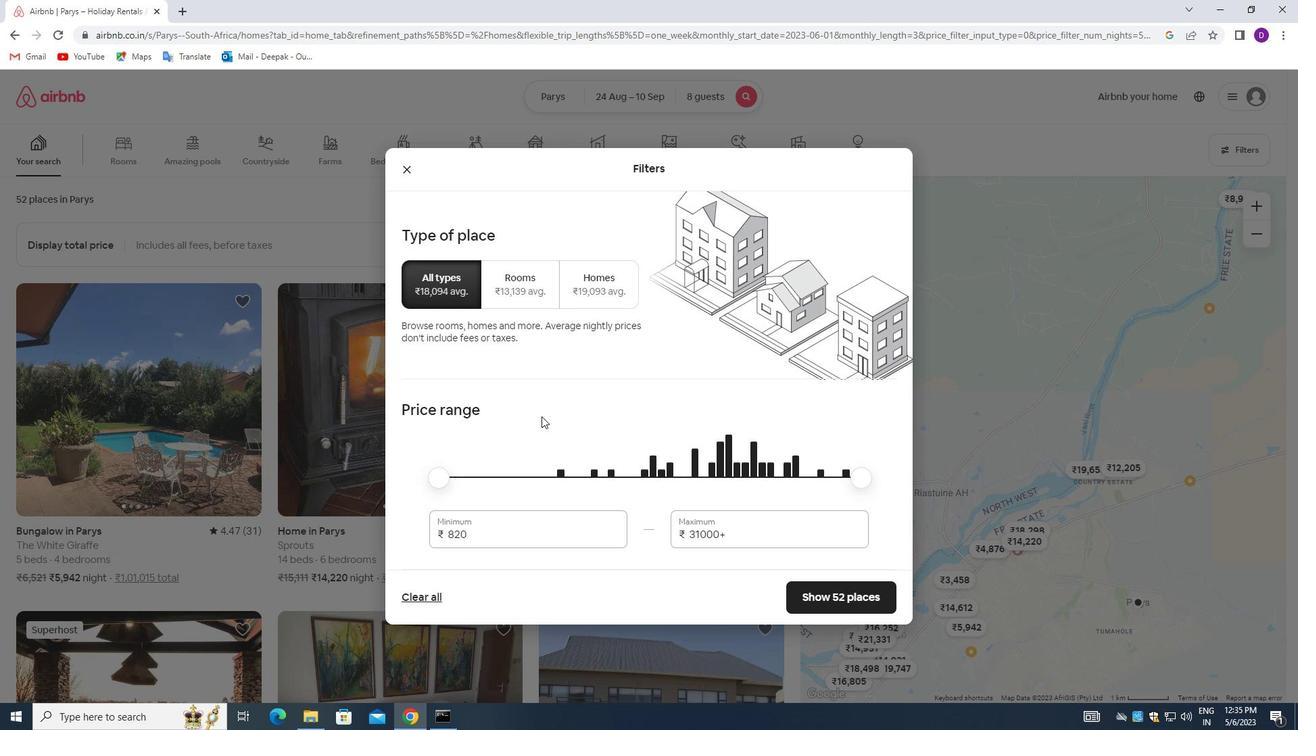 
Action: Mouse scrolled (538, 415) with delta (0, 0)
Screenshot: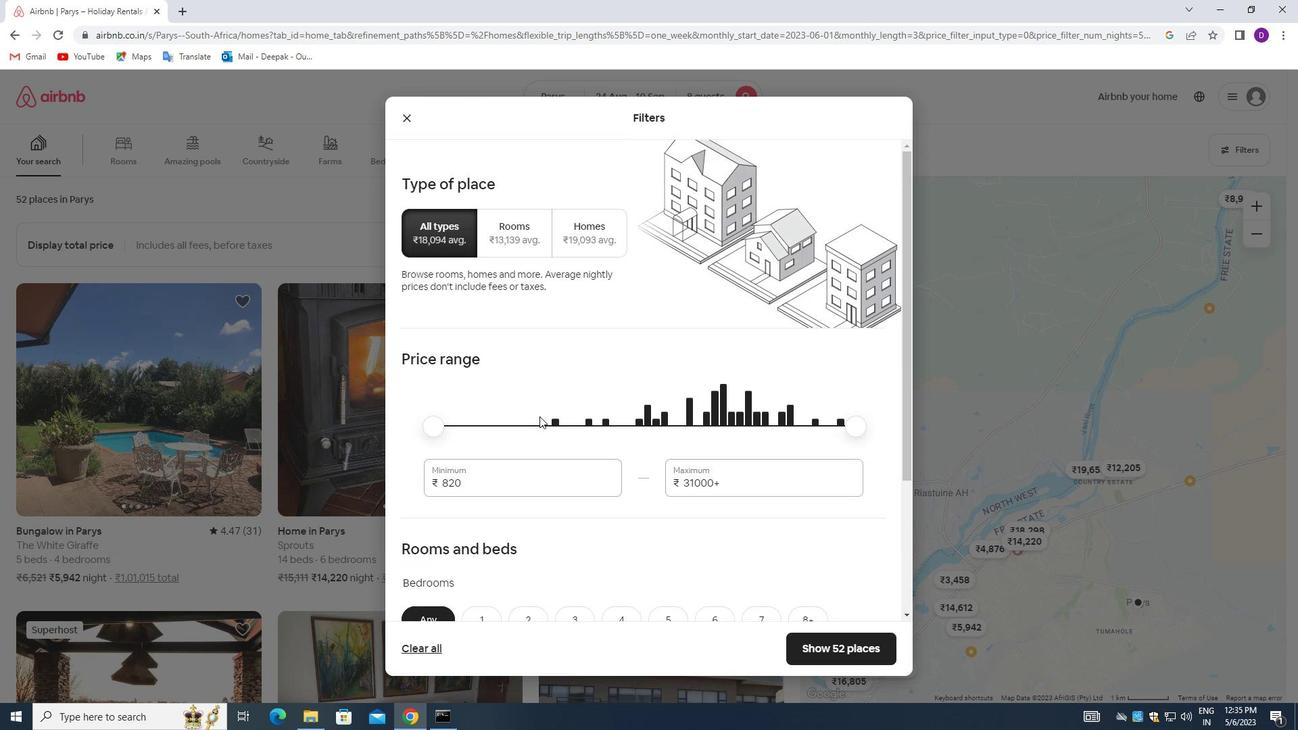 
Action: Mouse moved to (468, 346)
Screenshot: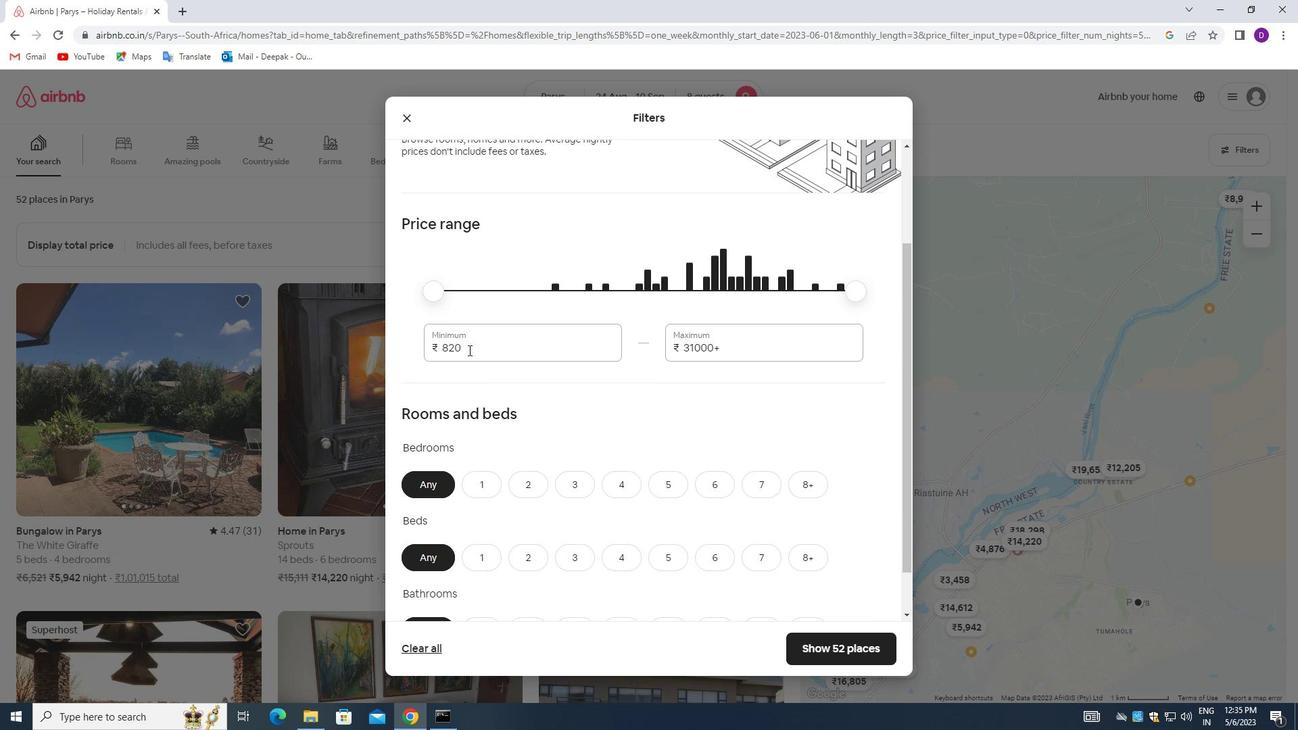 
Action: Mouse pressed left at (468, 346)
Screenshot: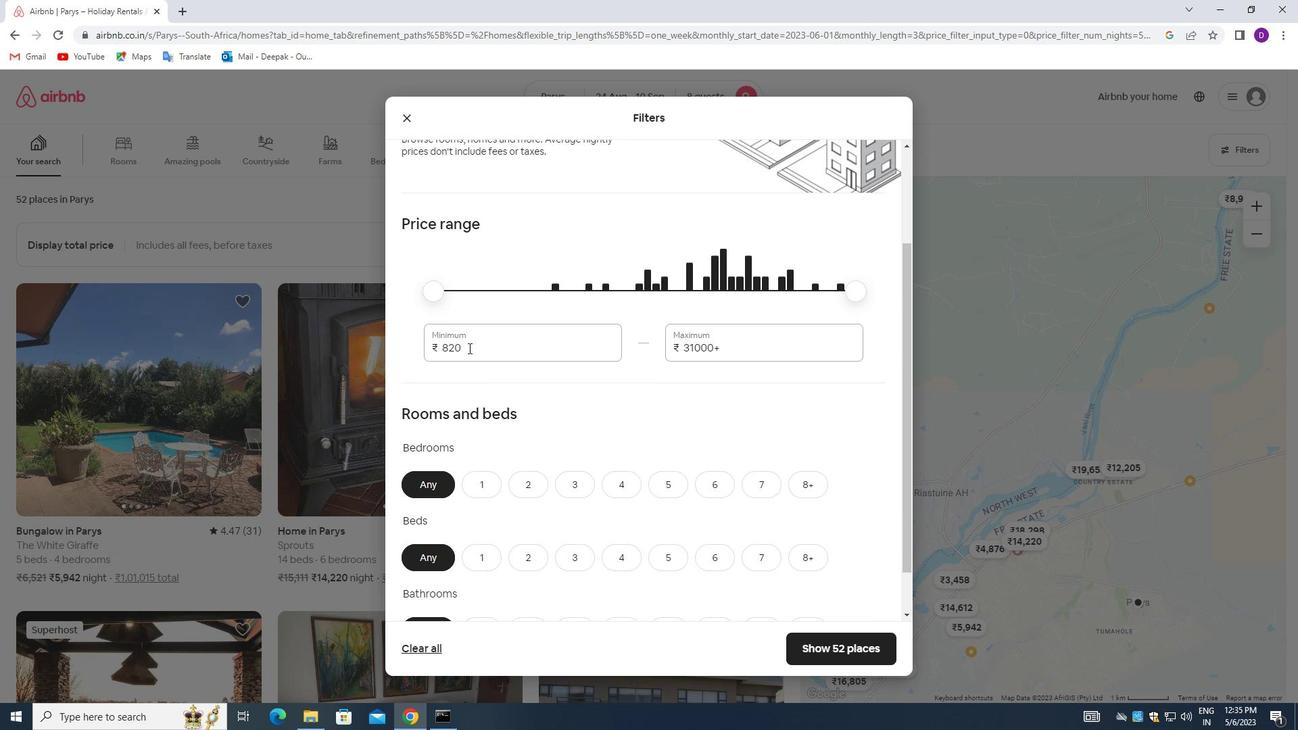 
Action: Mouse moved to (468, 346)
Screenshot: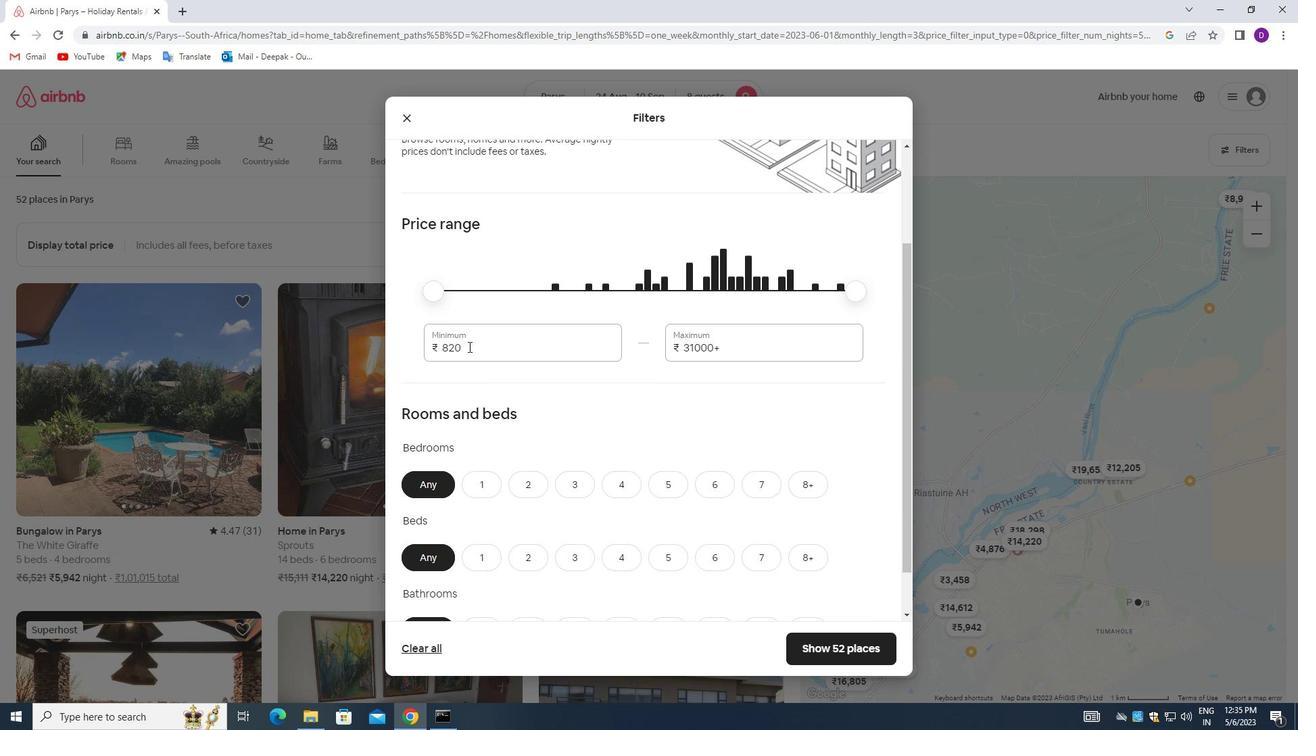 
Action: Mouse pressed left at (468, 346)
Screenshot: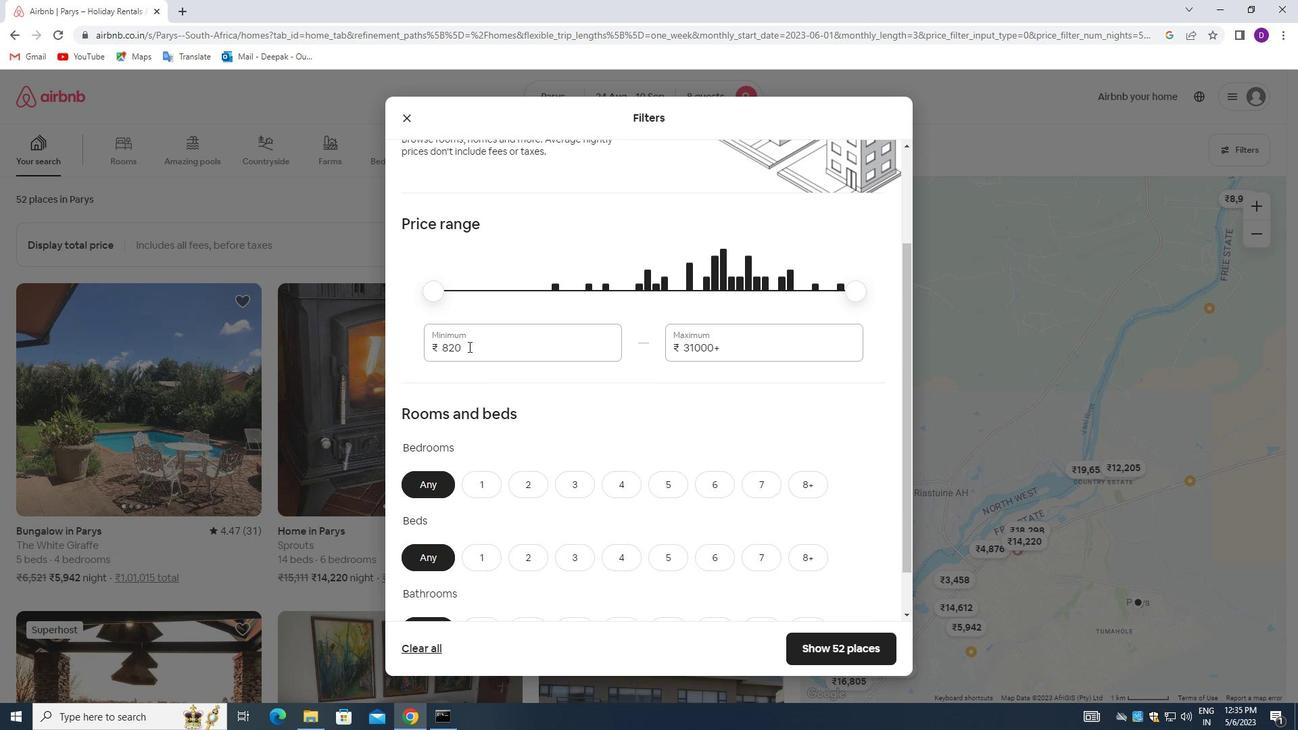 
Action: Key pressed 12000<Key.tab>15000
Screenshot: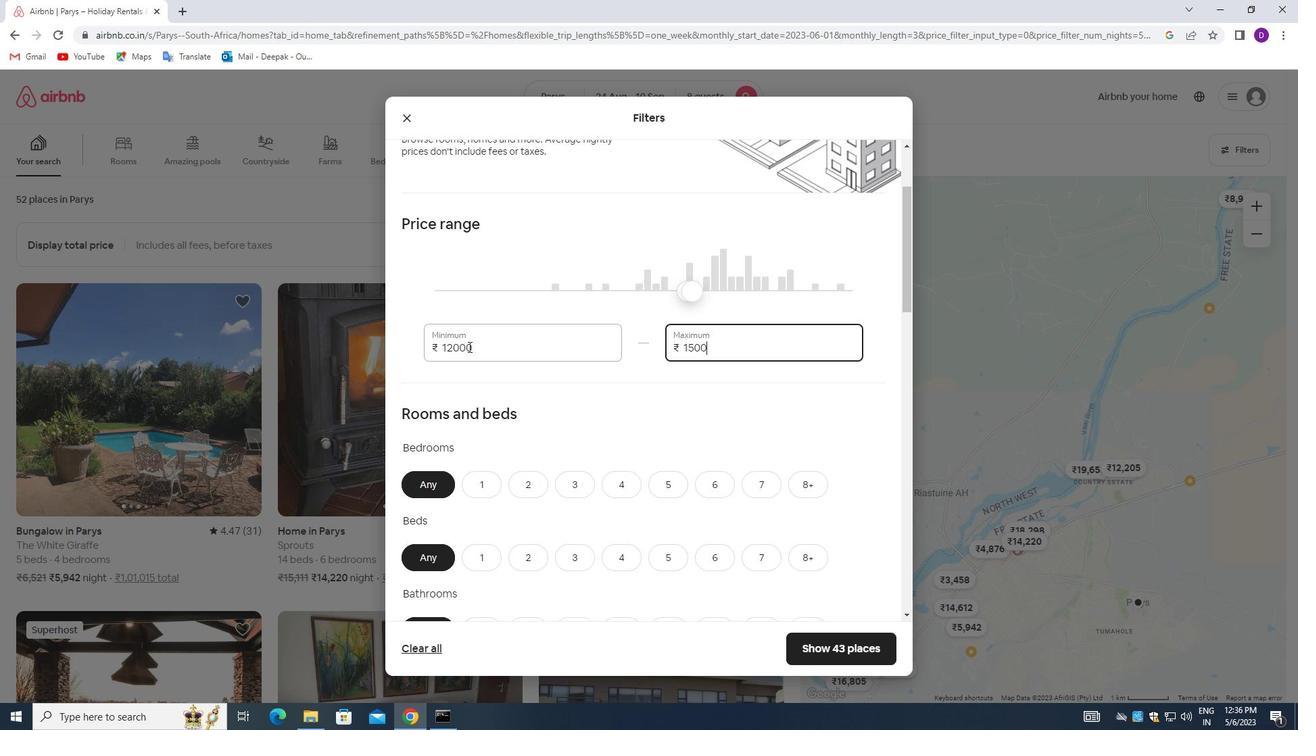 
Action: Mouse moved to (594, 367)
Screenshot: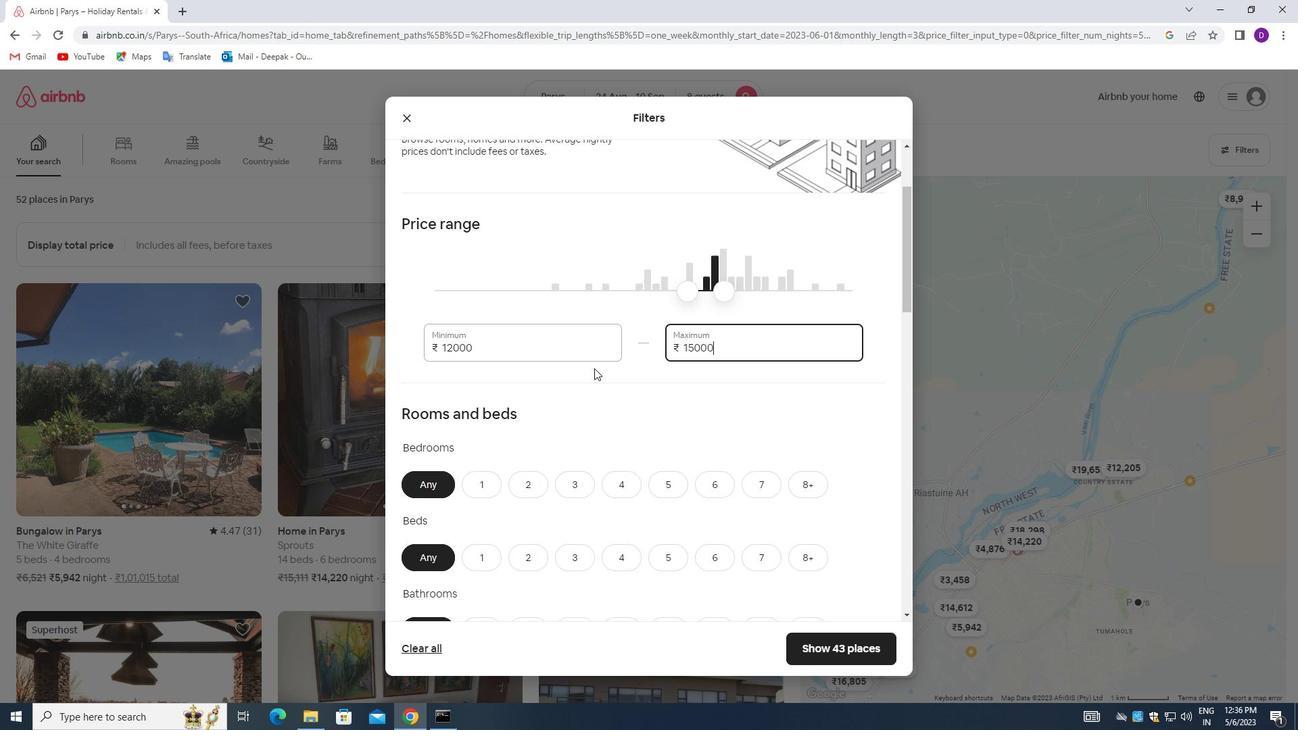 
Action: Mouse scrolled (594, 367) with delta (0, 0)
Screenshot: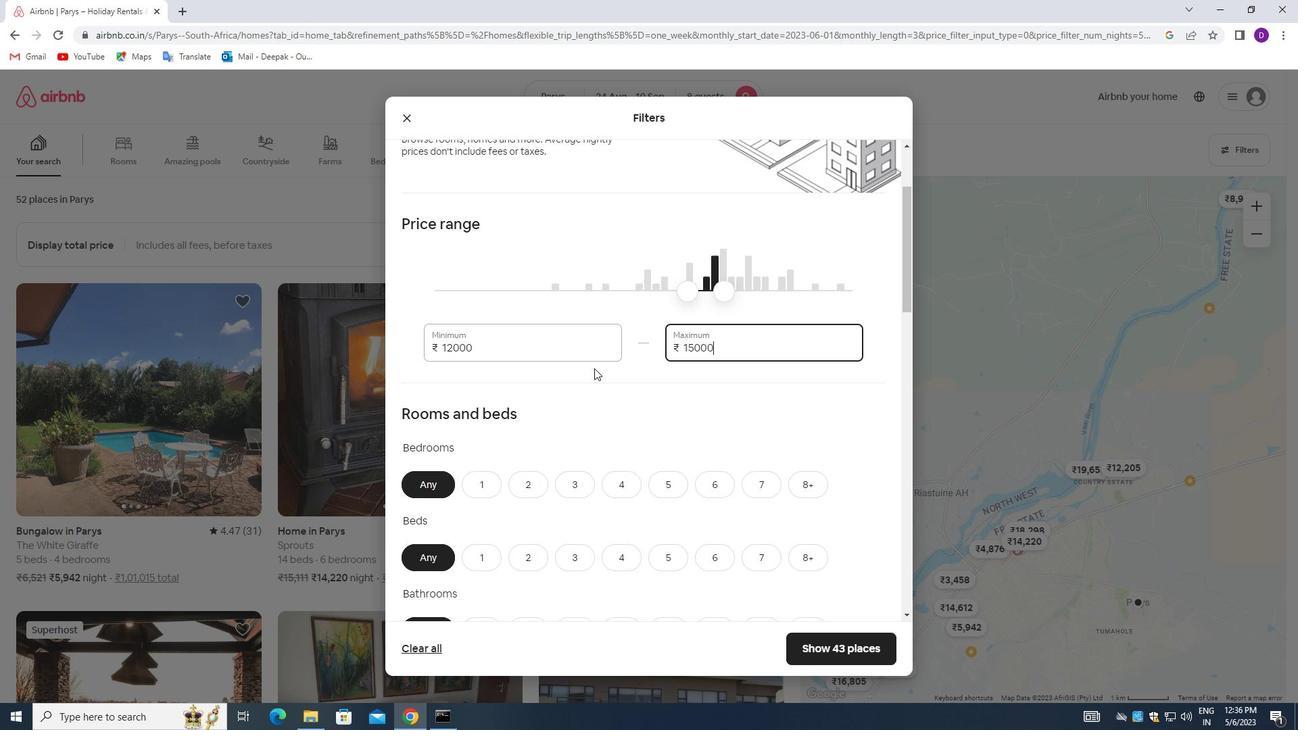 
Action: Mouse moved to (594, 367)
Screenshot: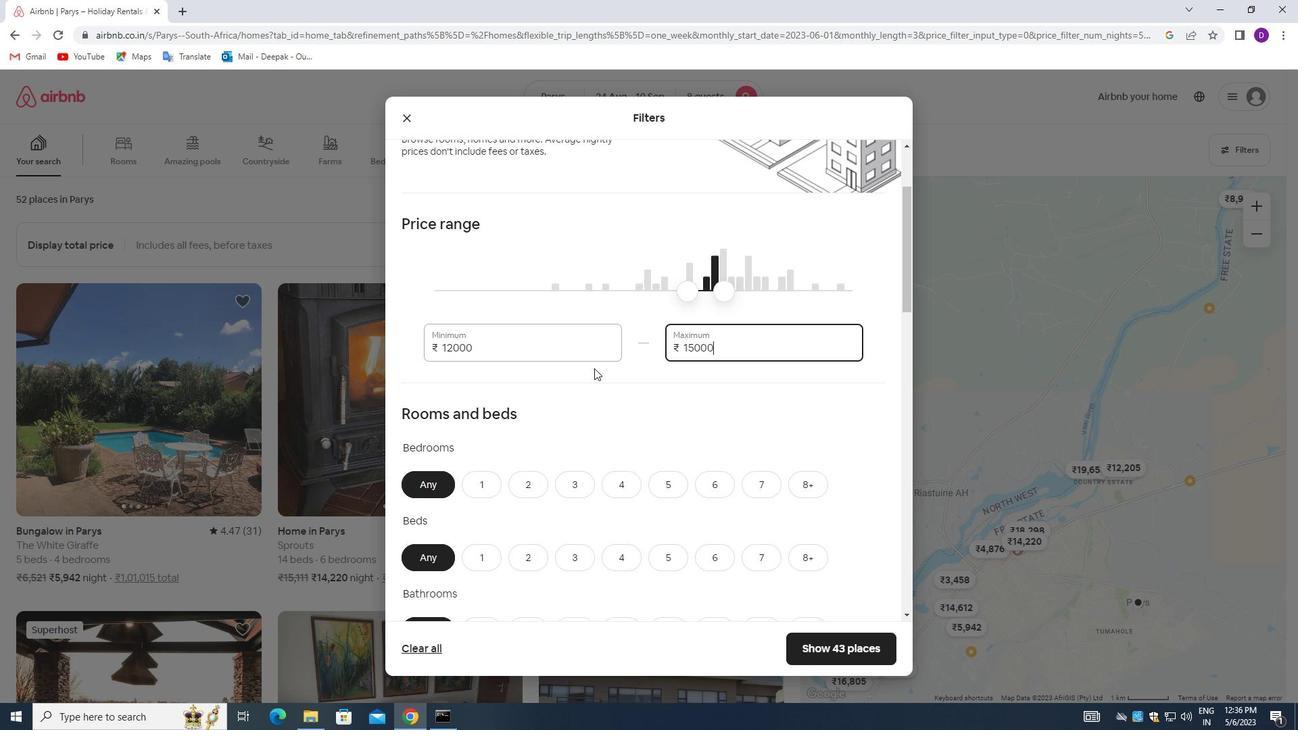 
Action: Mouse scrolled (594, 367) with delta (0, 0)
Screenshot: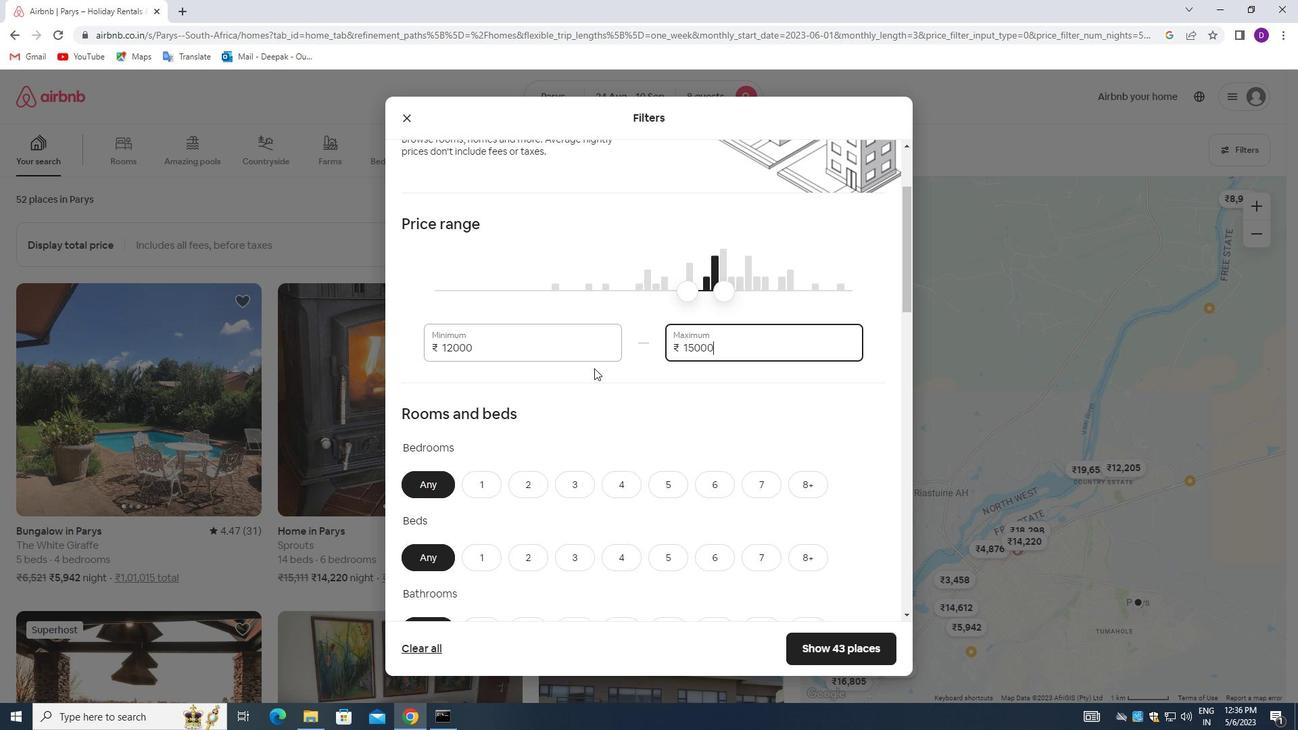 
Action: Mouse moved to (595, 368)
Screenshot: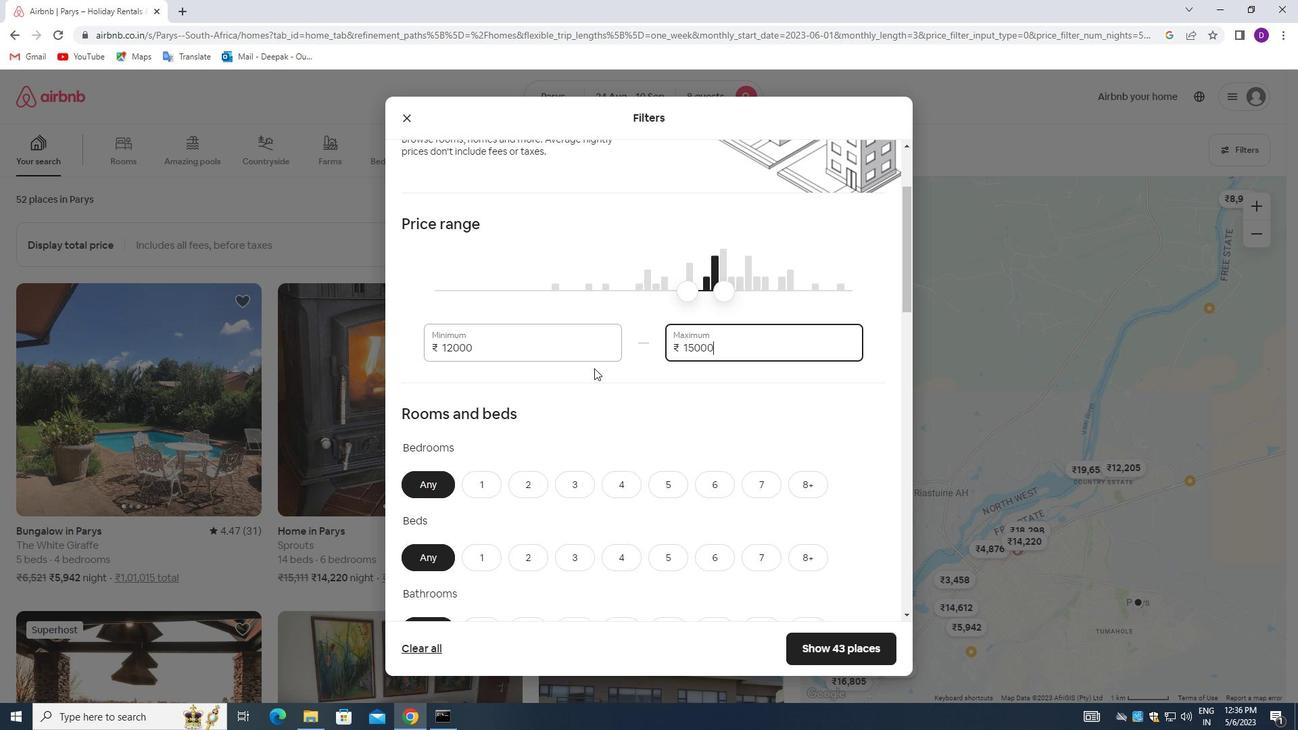 
Action: Mouse scrolled (595, 367) with delta (0, 0)
Screenshot: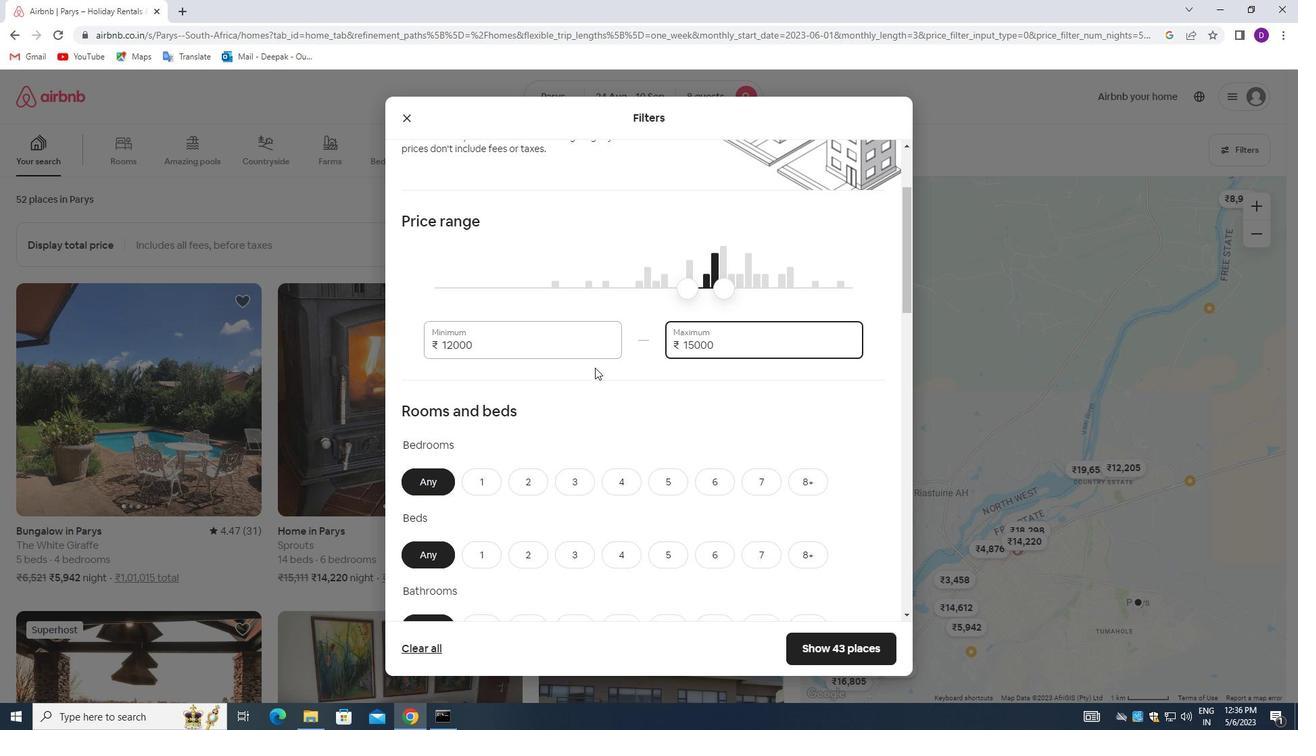 
Action: Mouse moved to (717, 286)
Screenshot: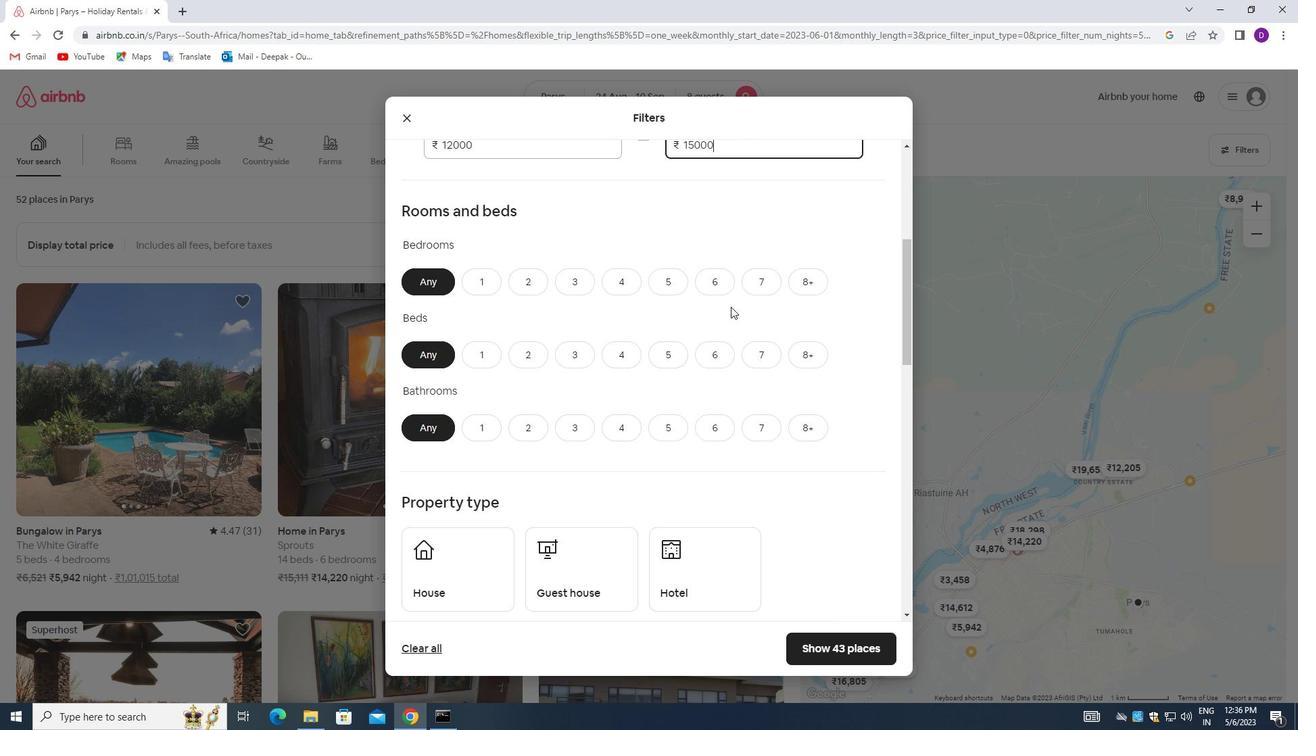 
Action: Mouse pressed left at (717, 286)
Screenshot: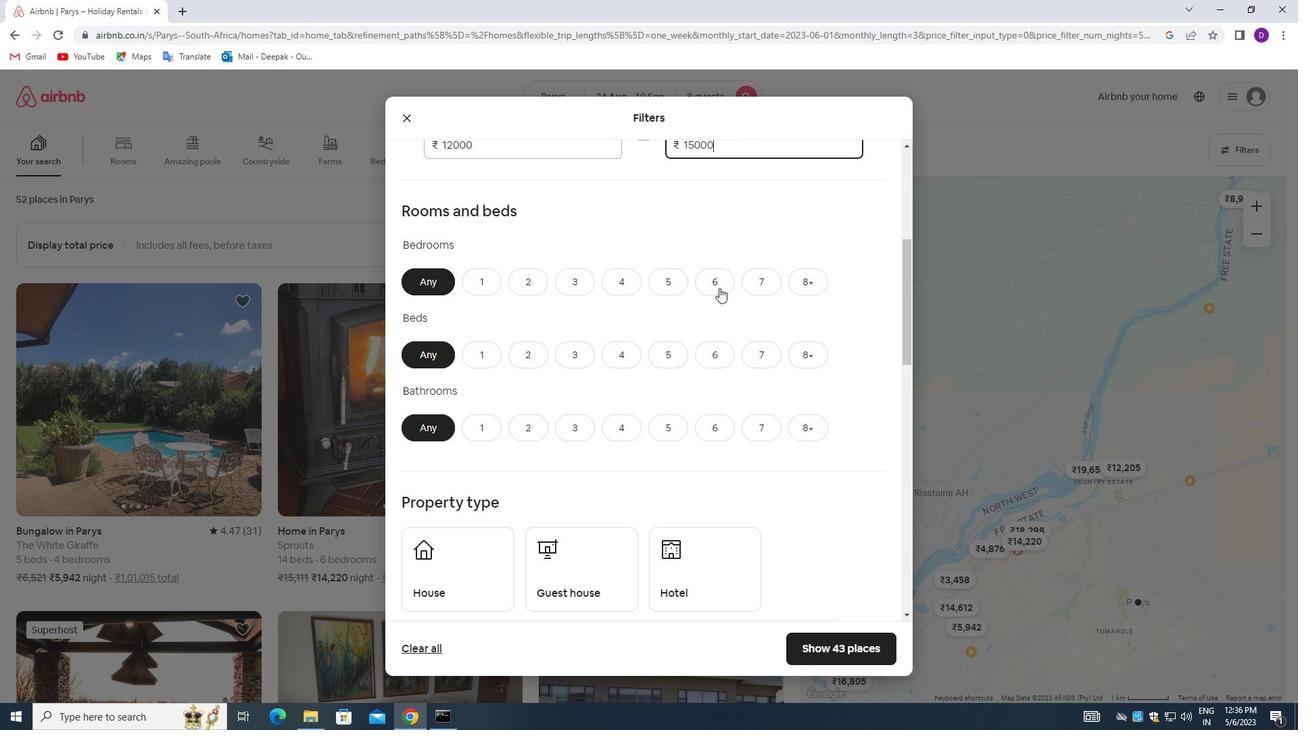 
Action: Mouse moved to (716, 346)
Screenshot: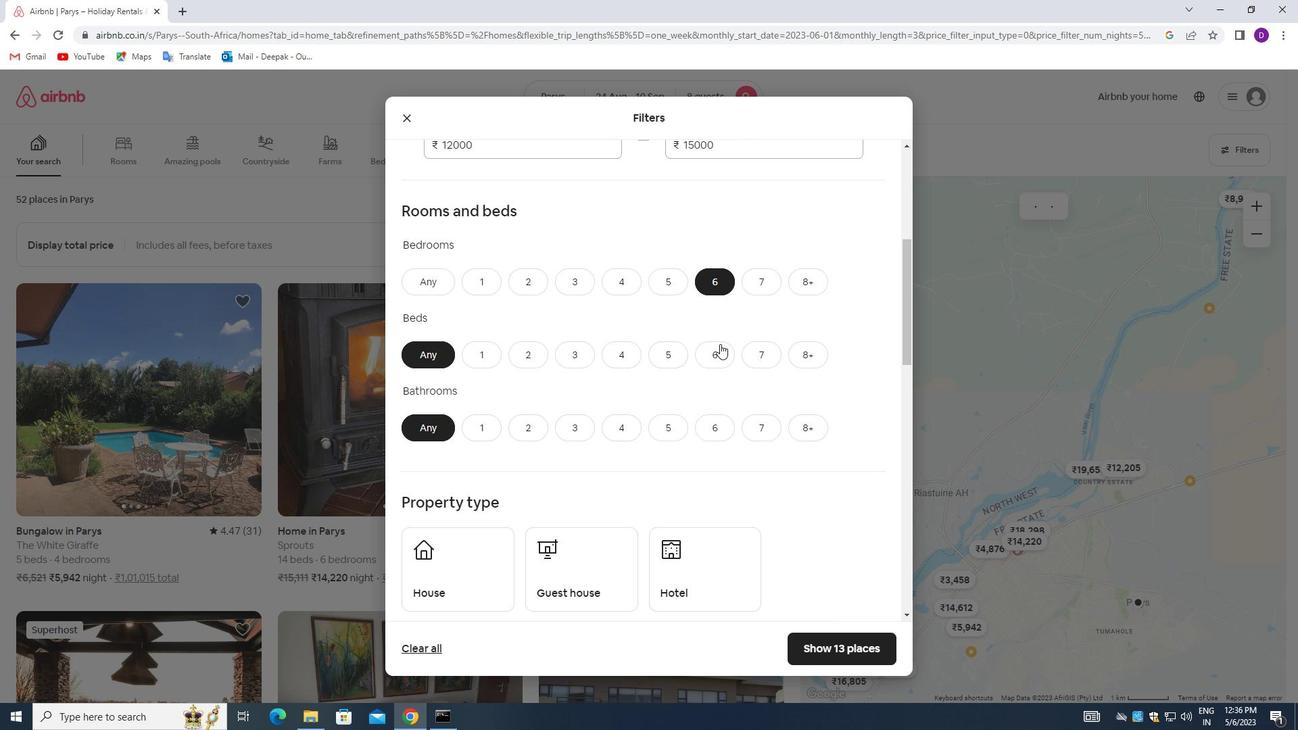 
Action: Mouse pressed left at (716, 346)
Screenshot: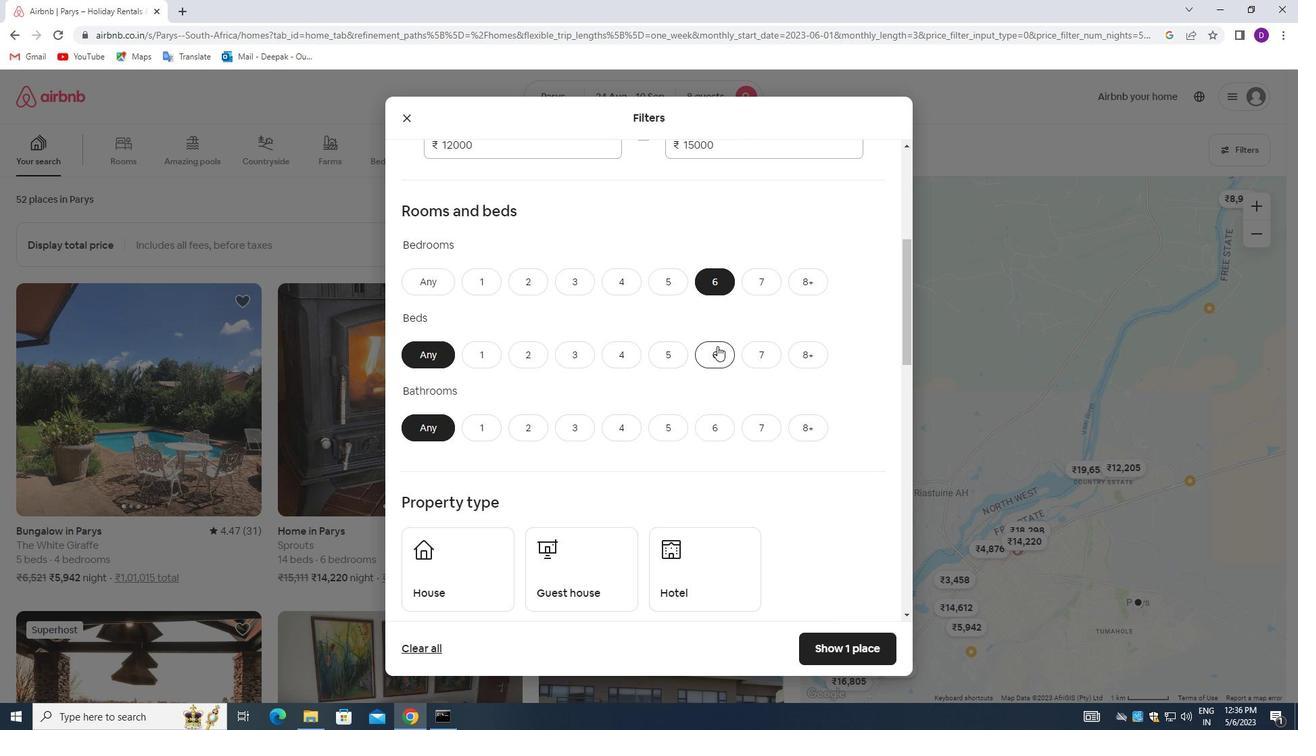 
Action: Mouse moved to (713, 423)
Screenshot: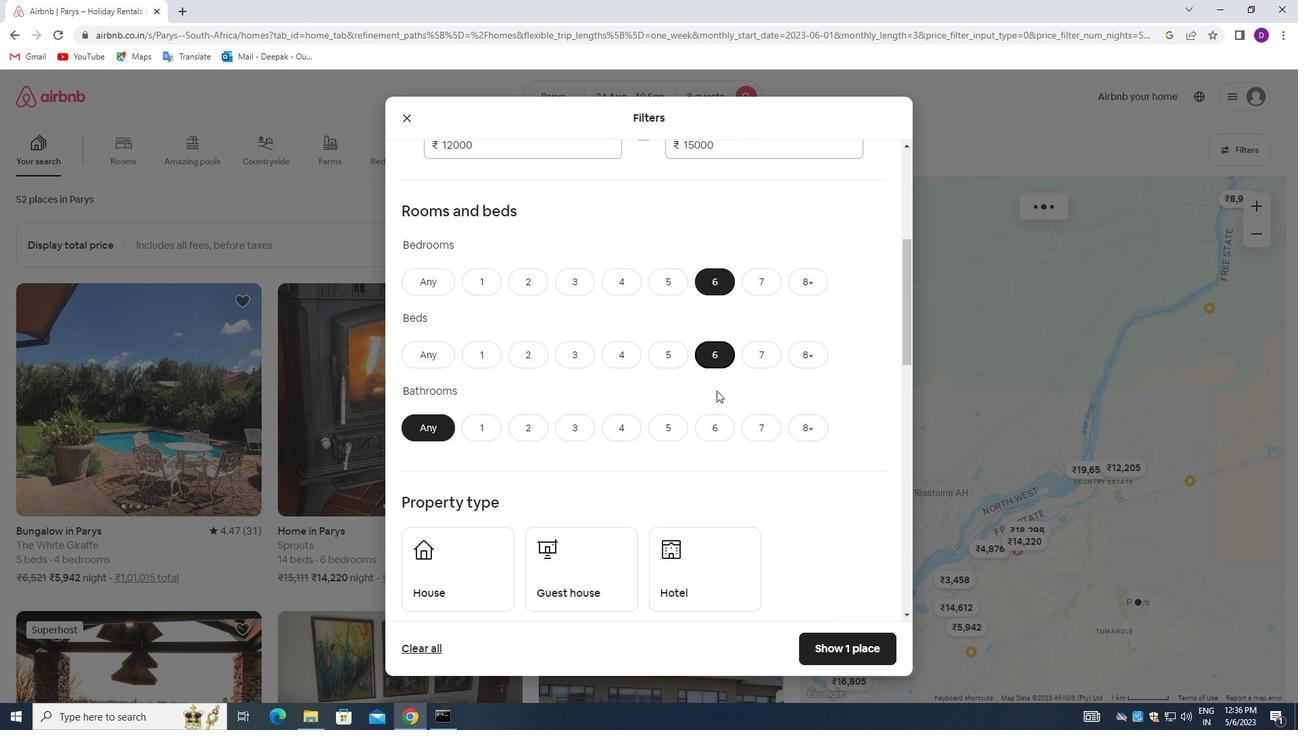
Action: Mouse pressed left at (713, 423)
Screenshot: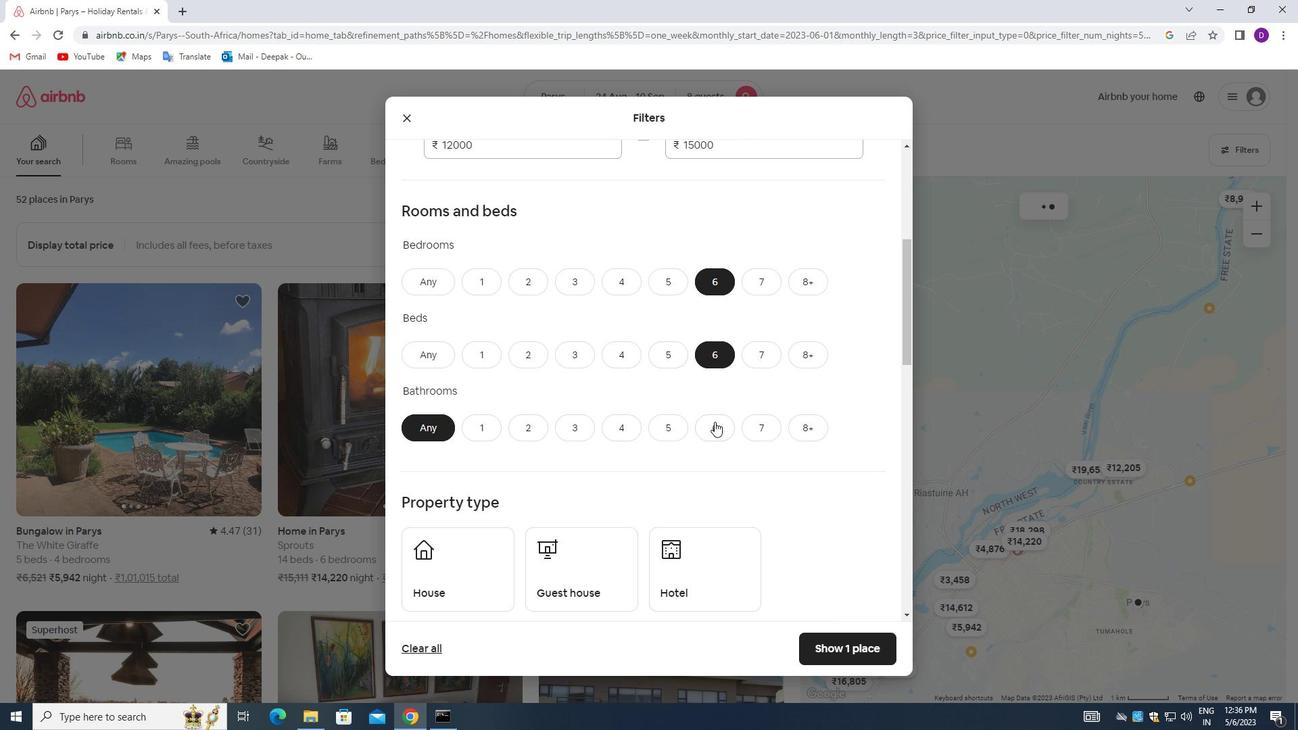 
Action: Mouse moved to (643, 363)
Screenshot: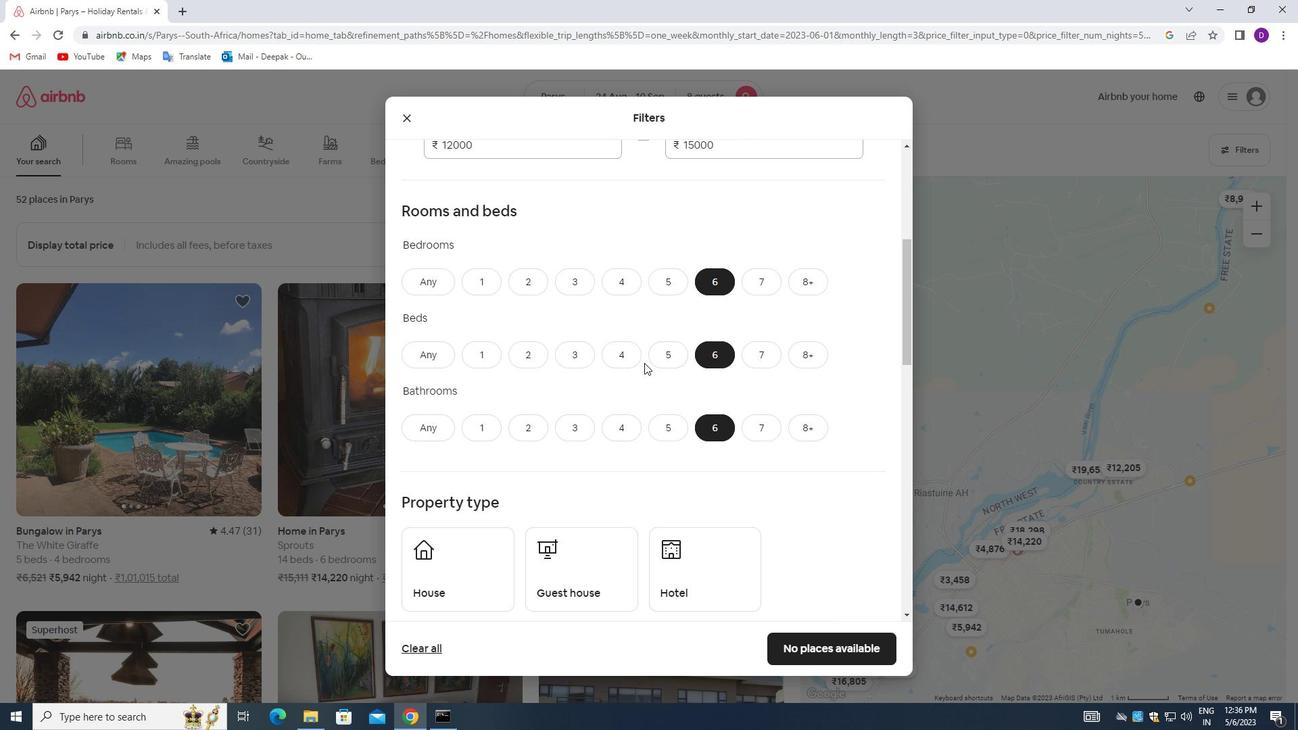 
Action: Mouse scrolled (643, 362) with delta (0, 0)
Screenshot: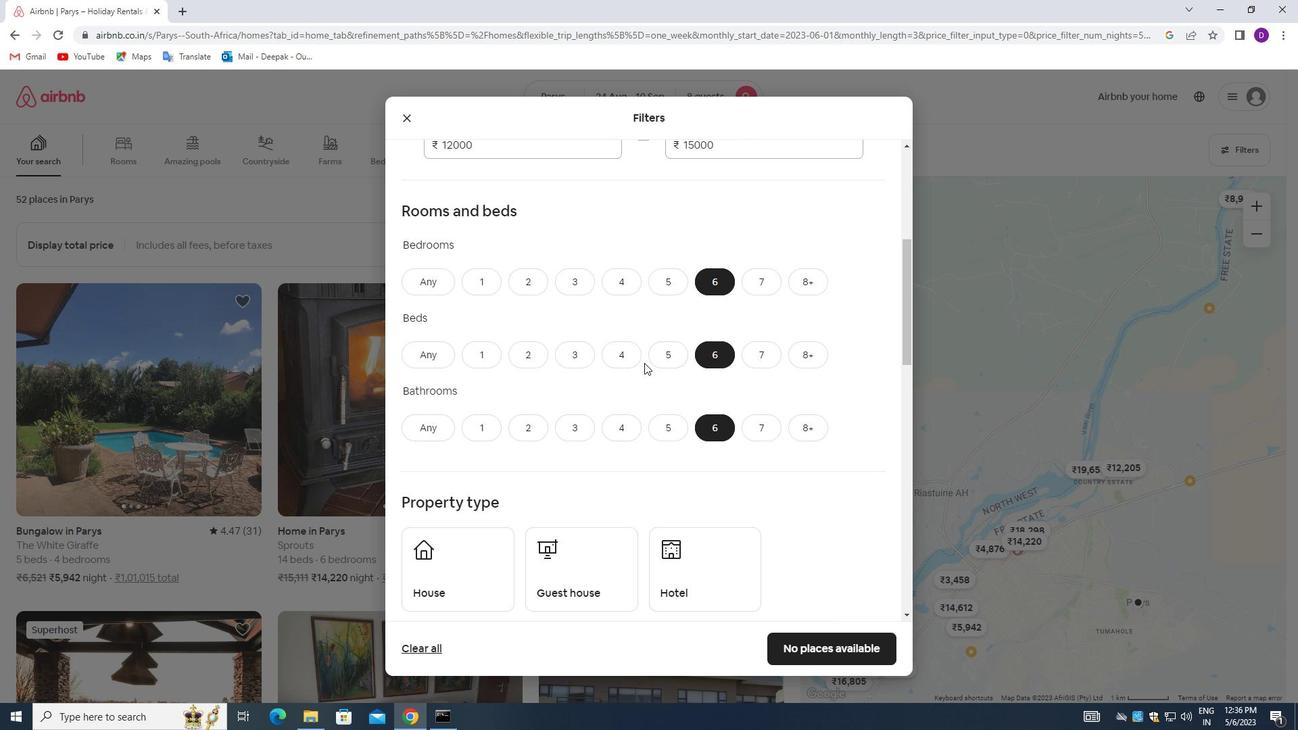 
Action: Mouse scrolled (643, 362) with delta (0, 0)
Screenshot: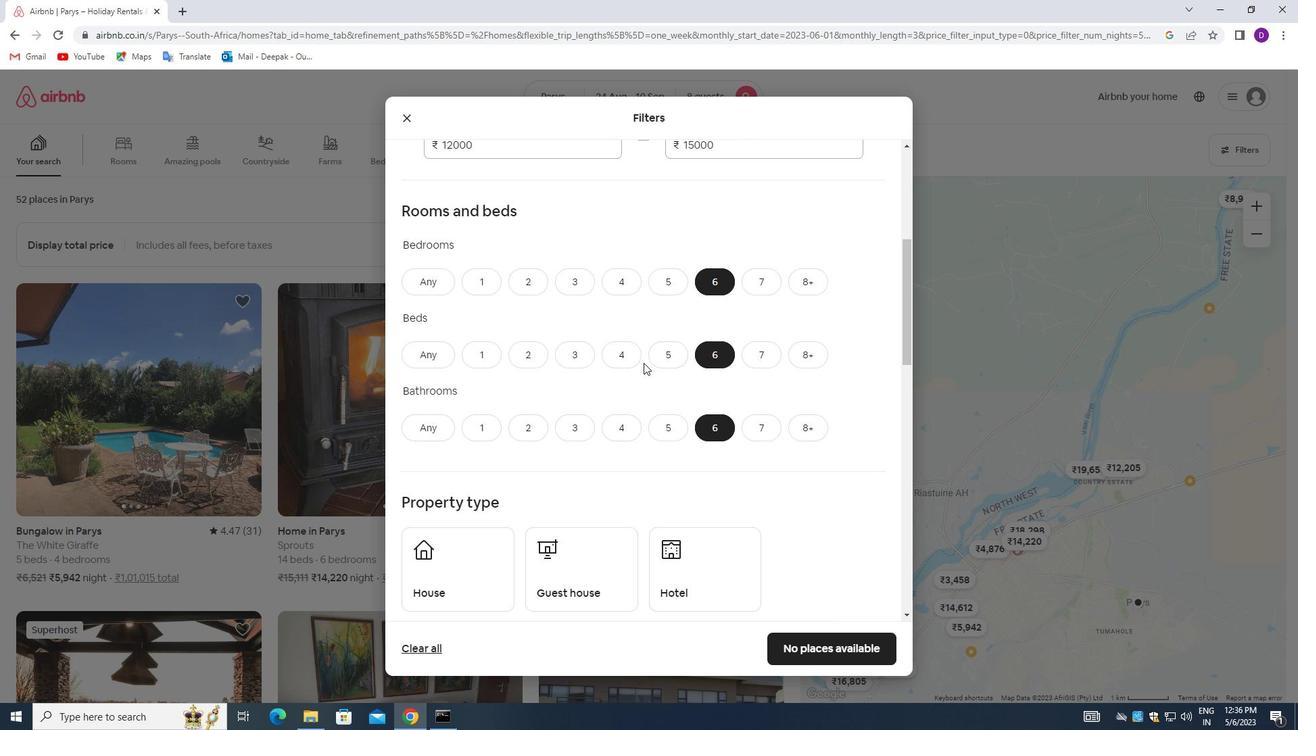 
Action: Mouse moved to (642, 364)
Screenshot: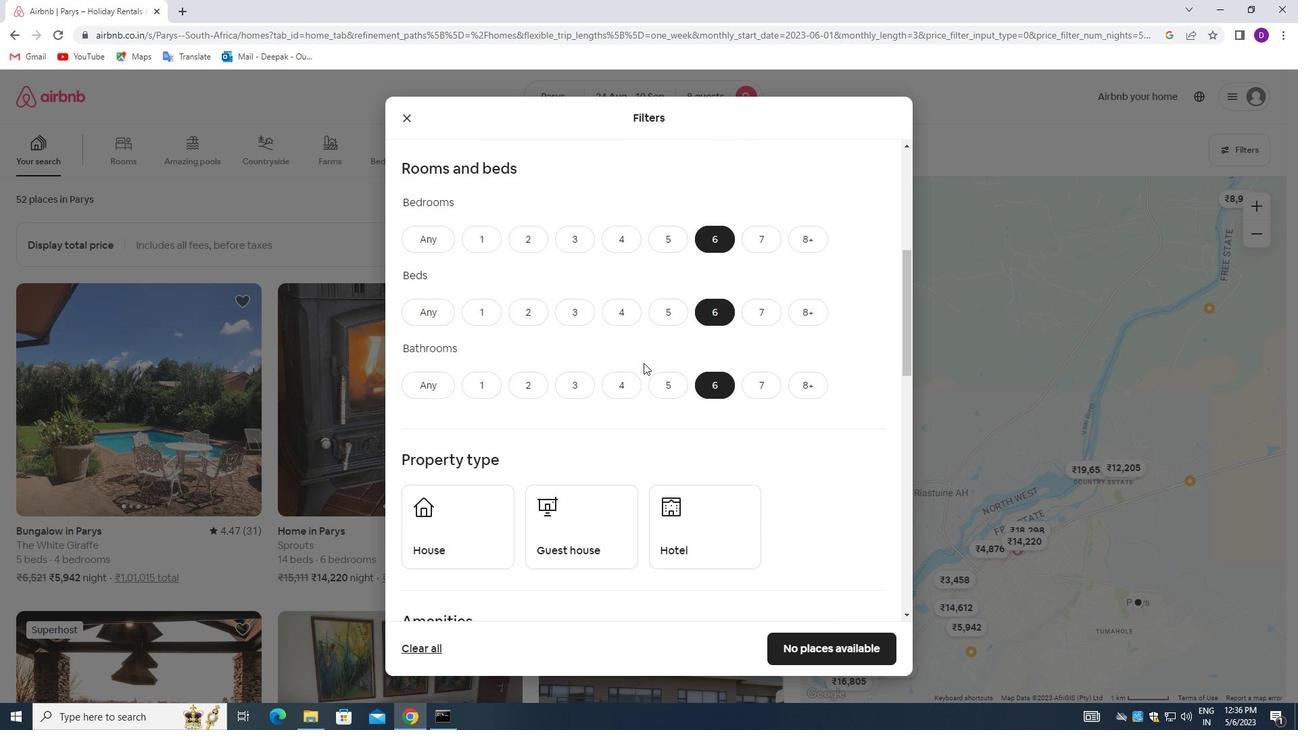 
Action: Mouse scrolled (642, 363) with delta (0, 0)
Screenshot: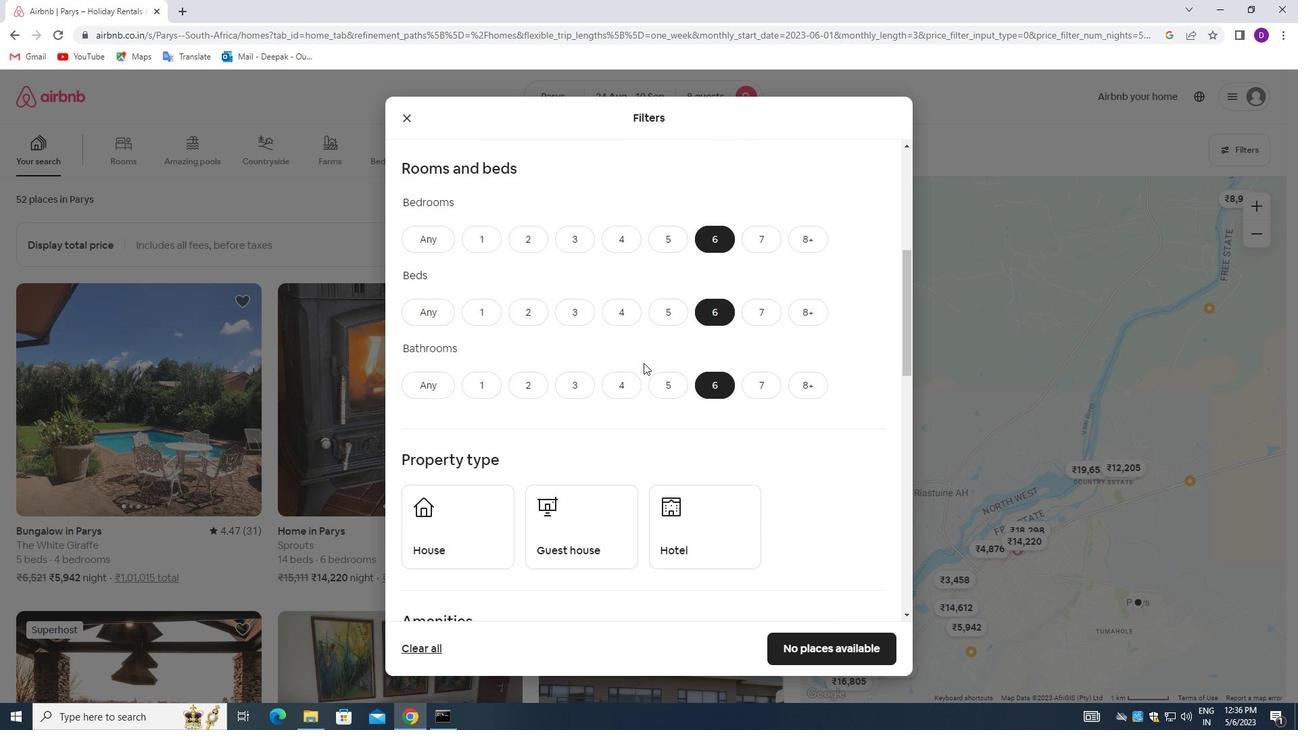 
Action: Mouse moved to (454, 371)
Screenshot: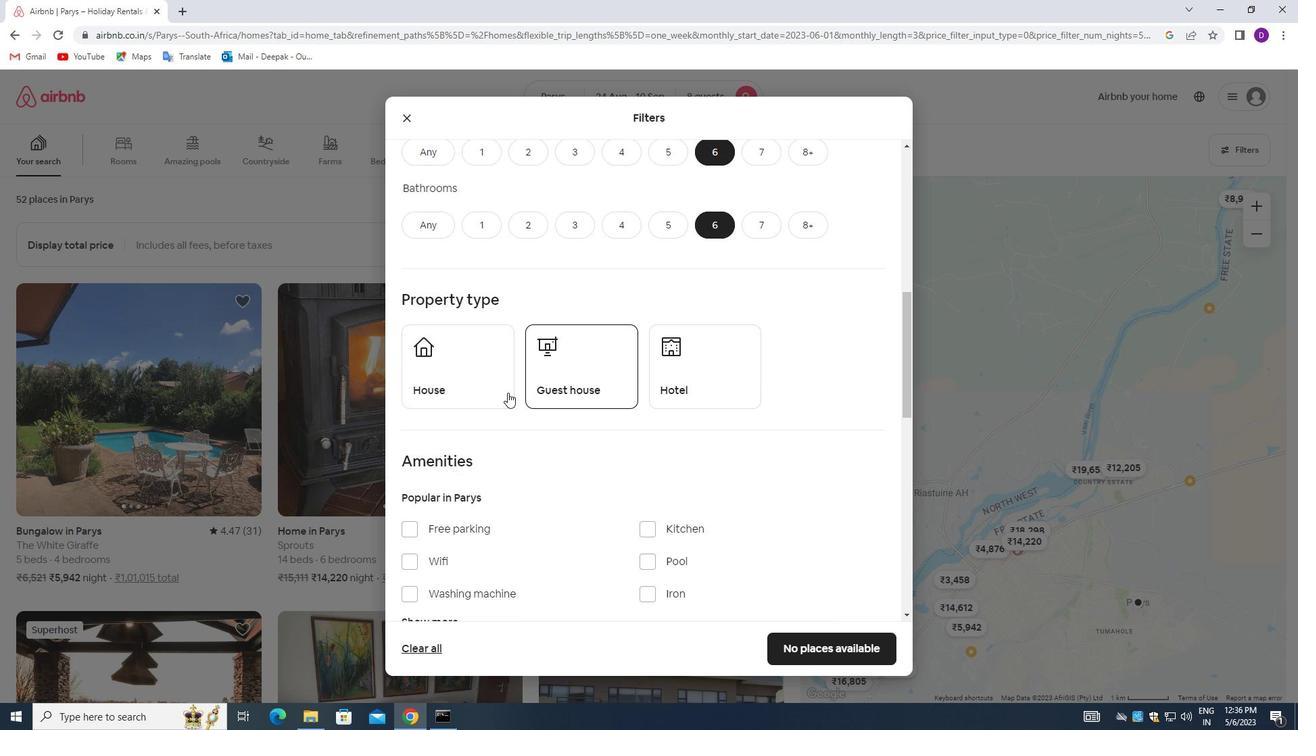 
Action: Mouse pressed left at (454, 371)
Screenshot: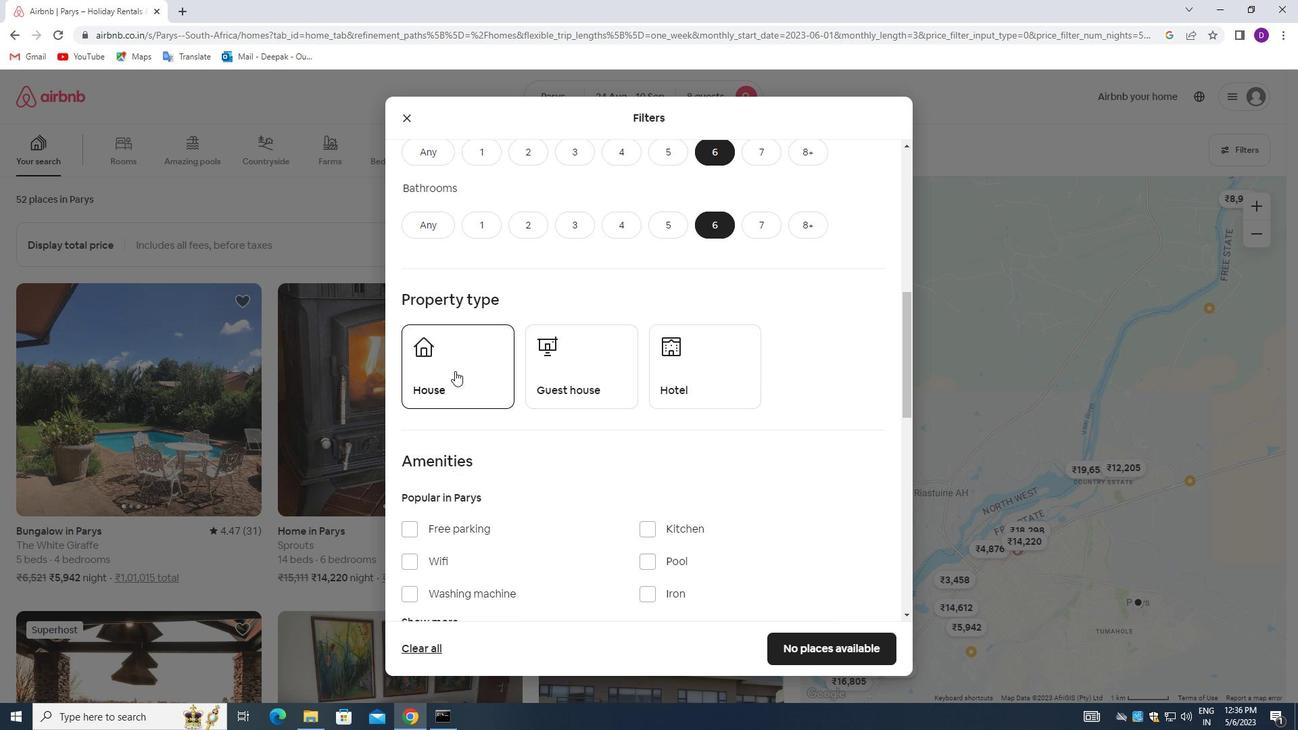 
Action: Mouse moved to (581, 381)
Screenshot: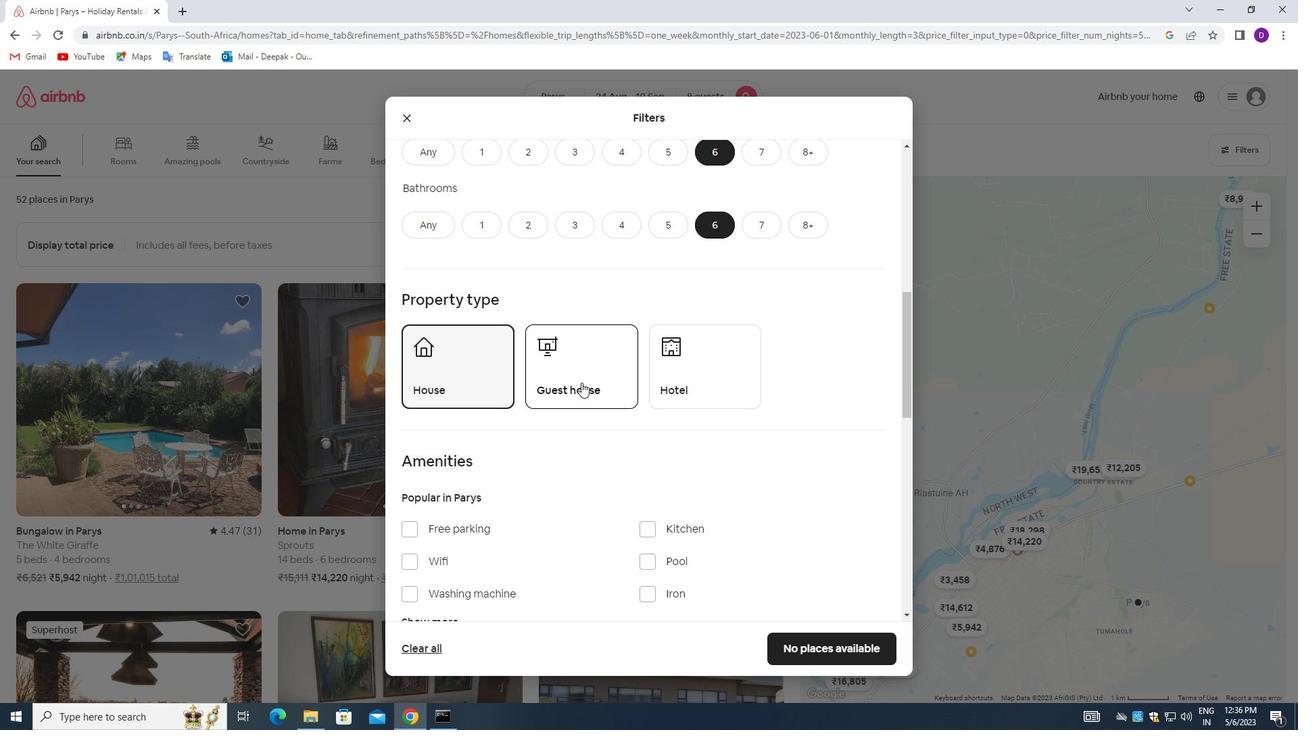 
Action: Mouse pressed left at (581, 381)
Screenshot: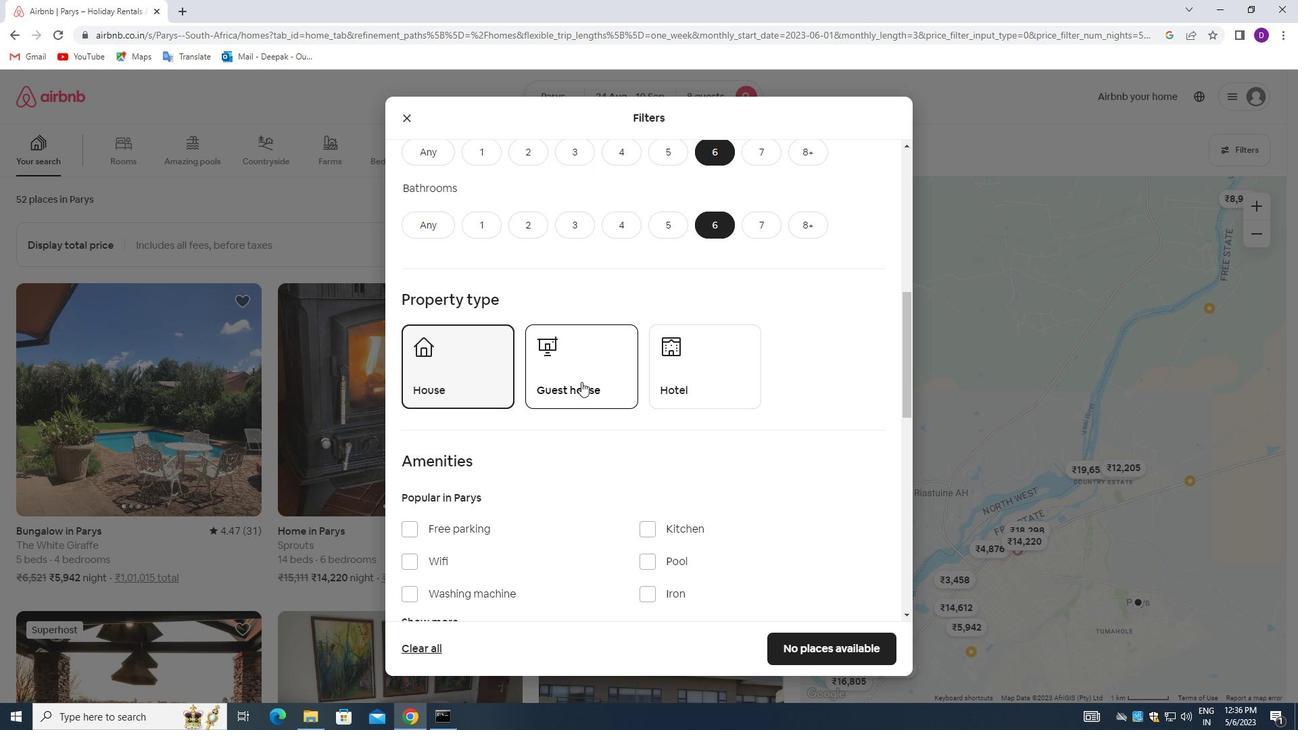 
Action: Mouse moved to (618, 398)
Screenshot: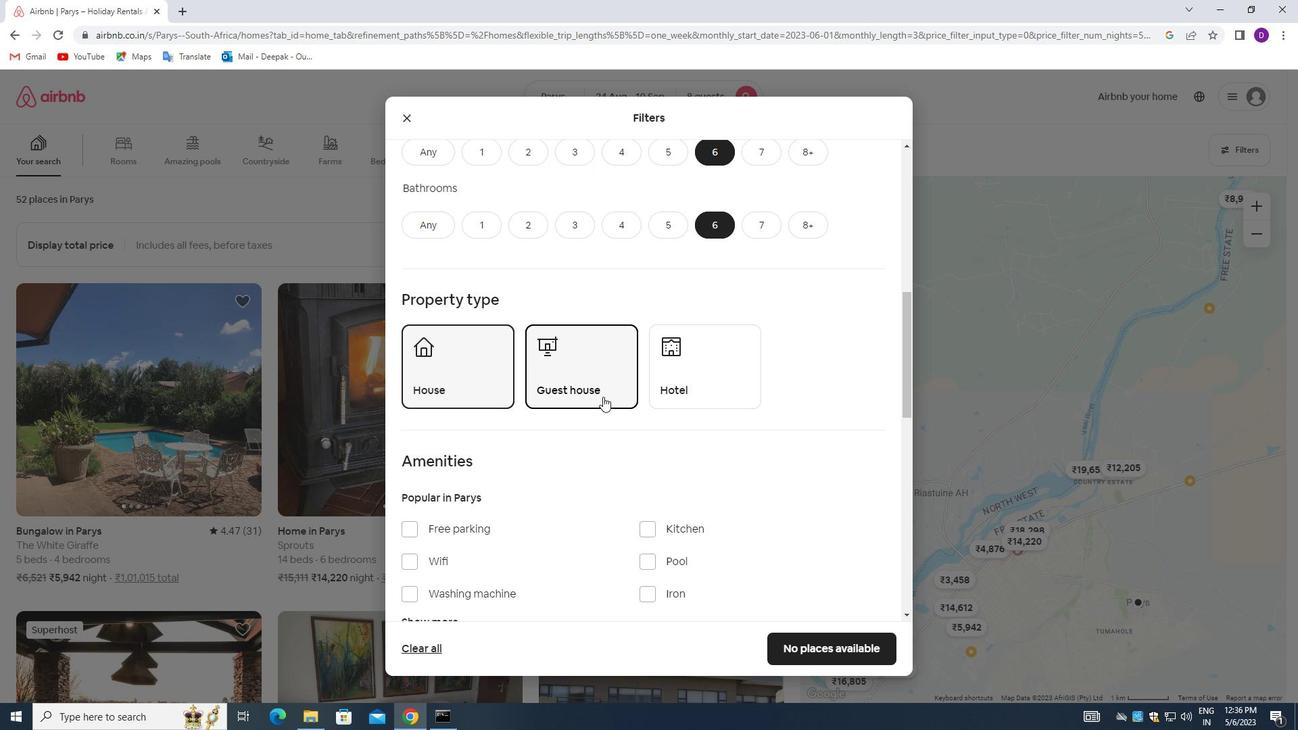 
Action: Mouse scrolled (618, 397) with delta (0, 0)
Screenshot: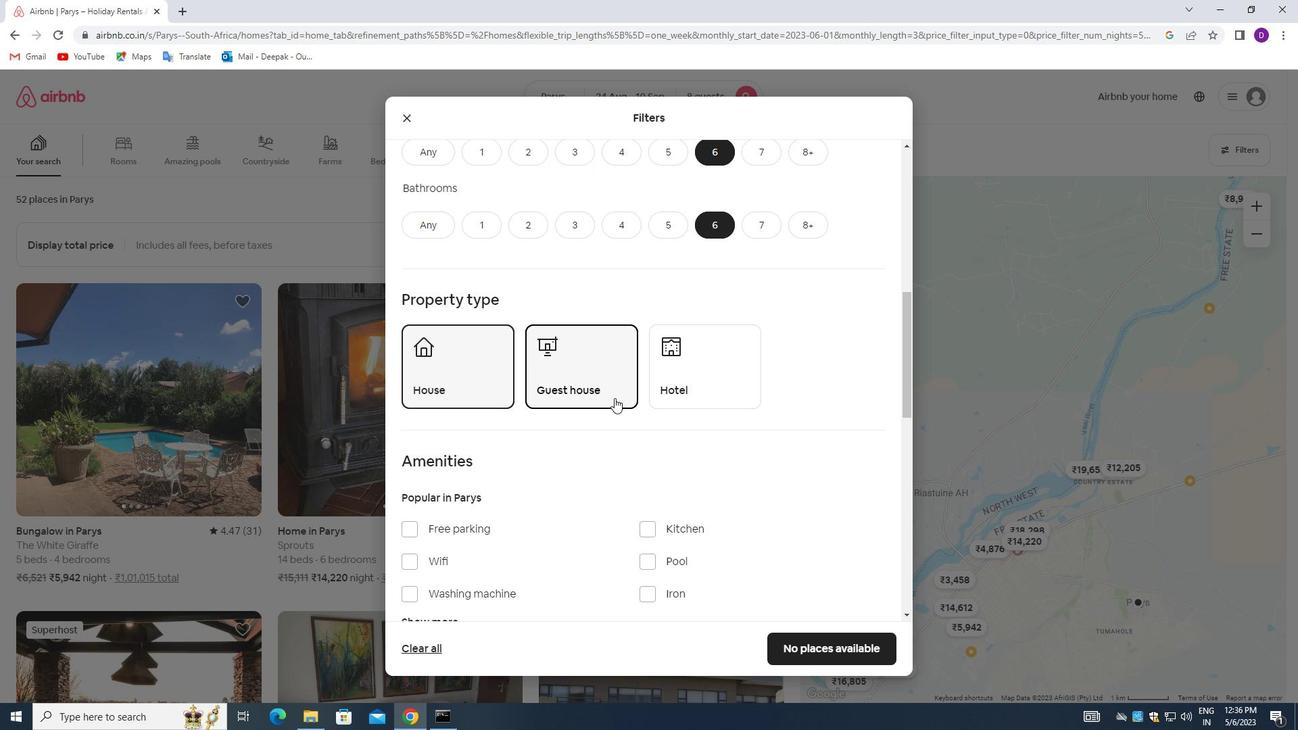 
Action: Mouse scrolled (618, 397) with delta (0, 0)
Screenshot: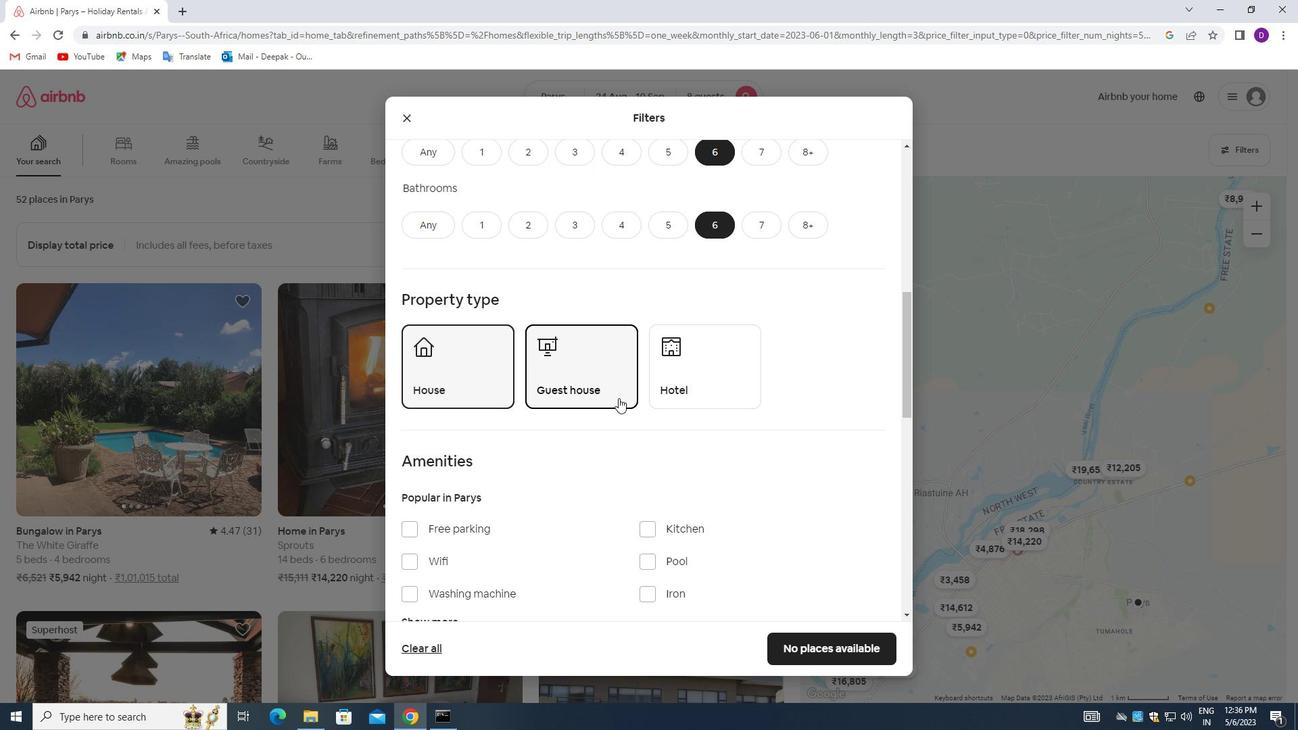
Action: Mouse moved to (405, 428)
Screenshot: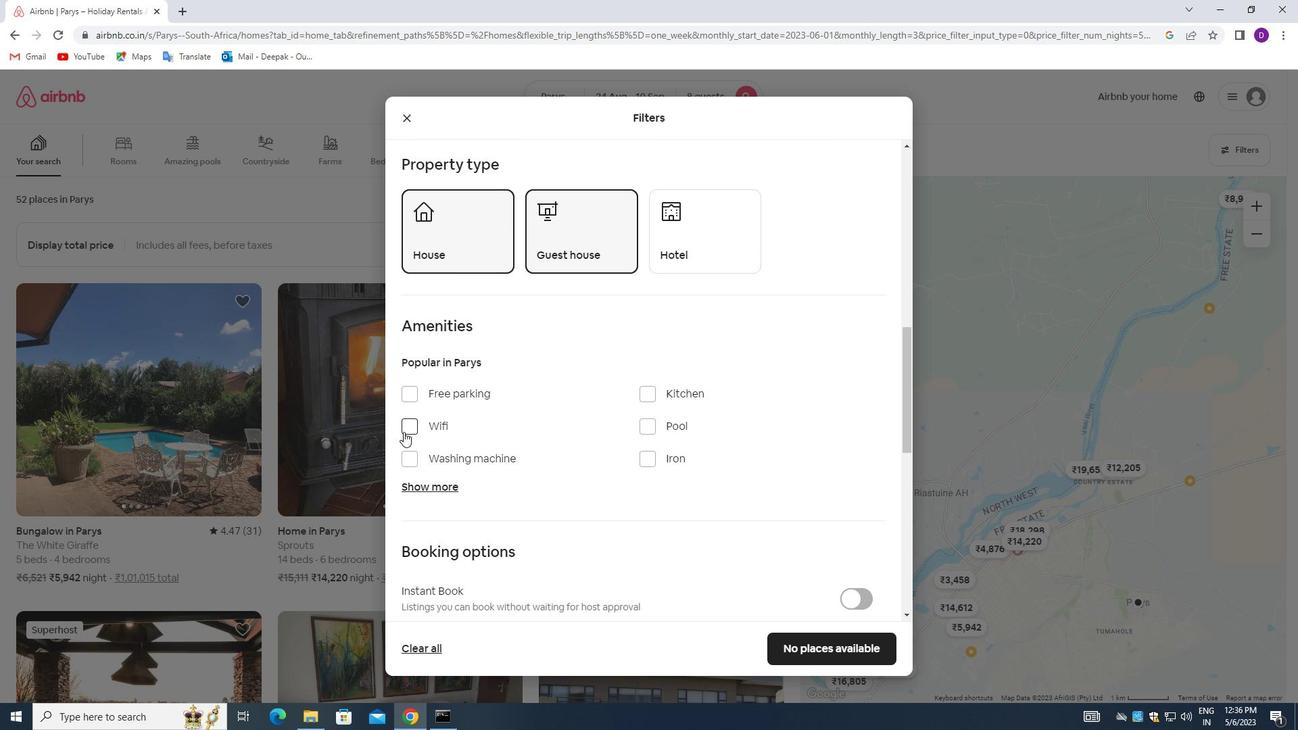 
Action: Mouse pressed left at (405, 428)
Screenshot: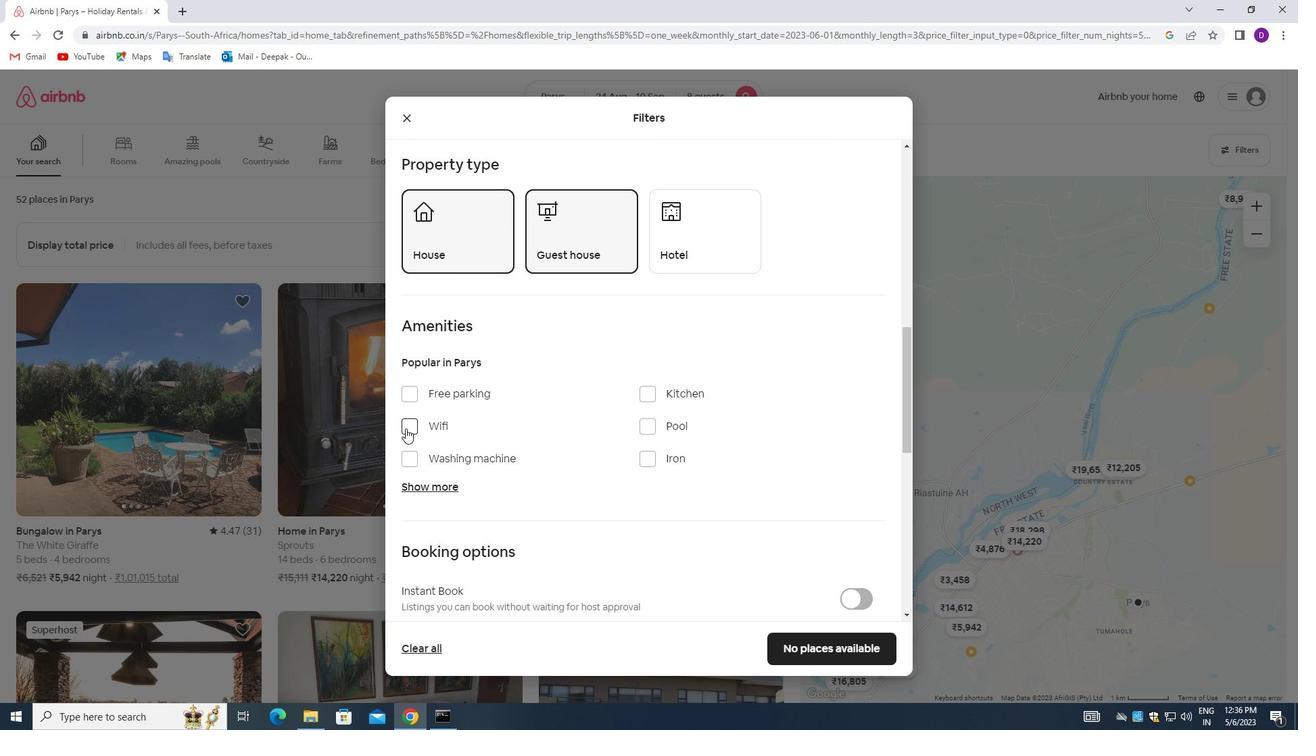 
Action: Mouse moved to (409, 391)
Screenshot: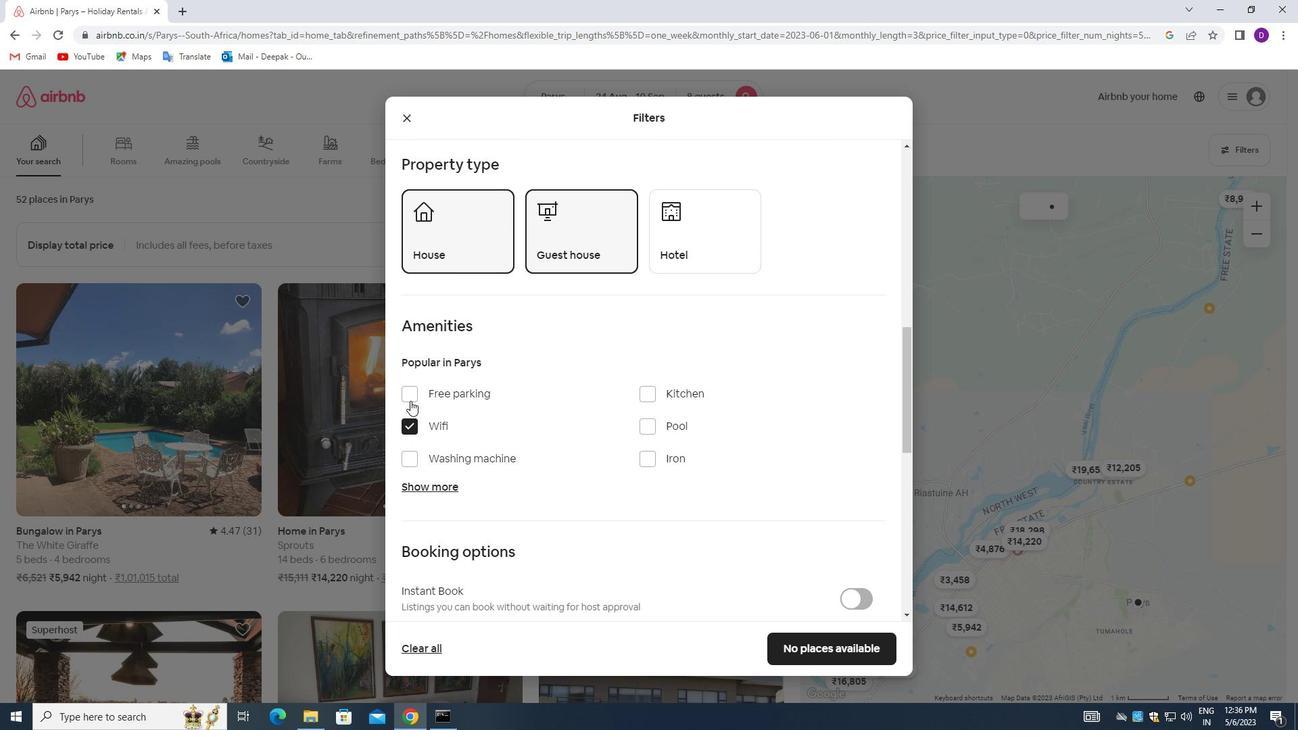 
Action: Mouse pressed left at (409, 391)
Screenshot: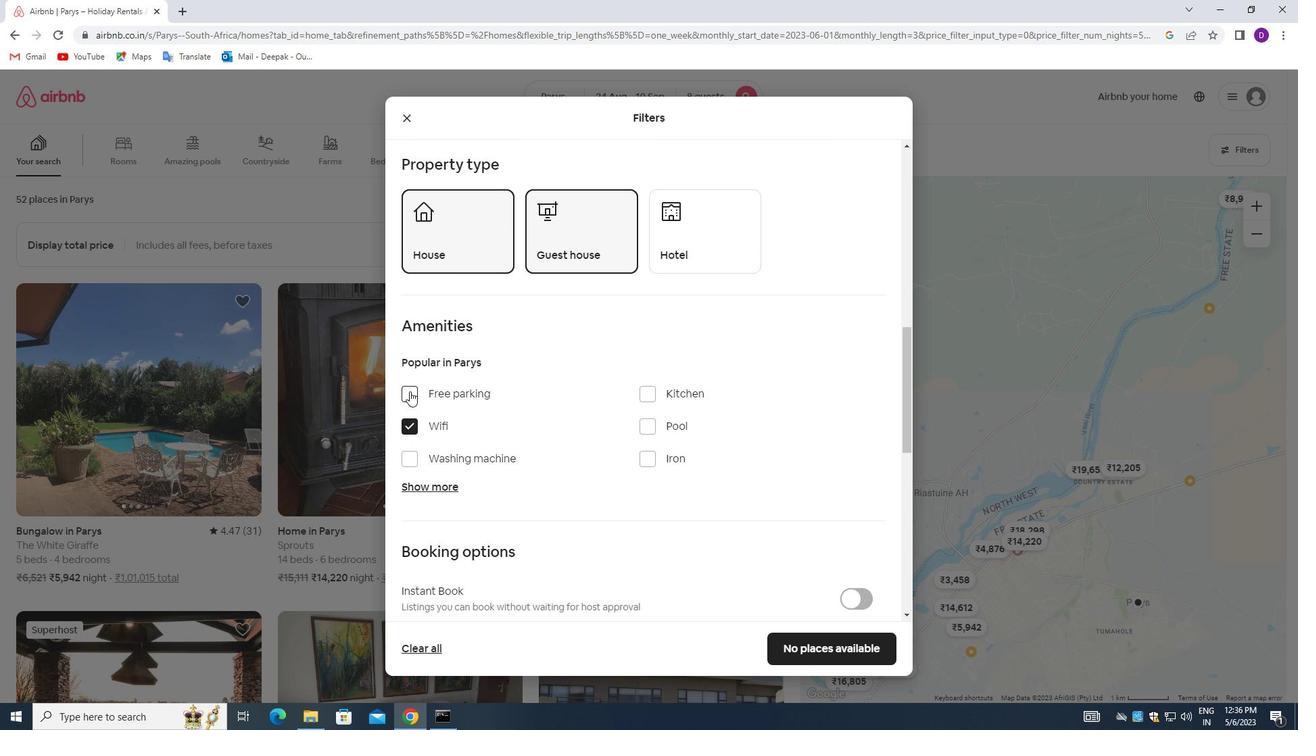 
Action: Mouse moved to (417, 489)
Screenshot: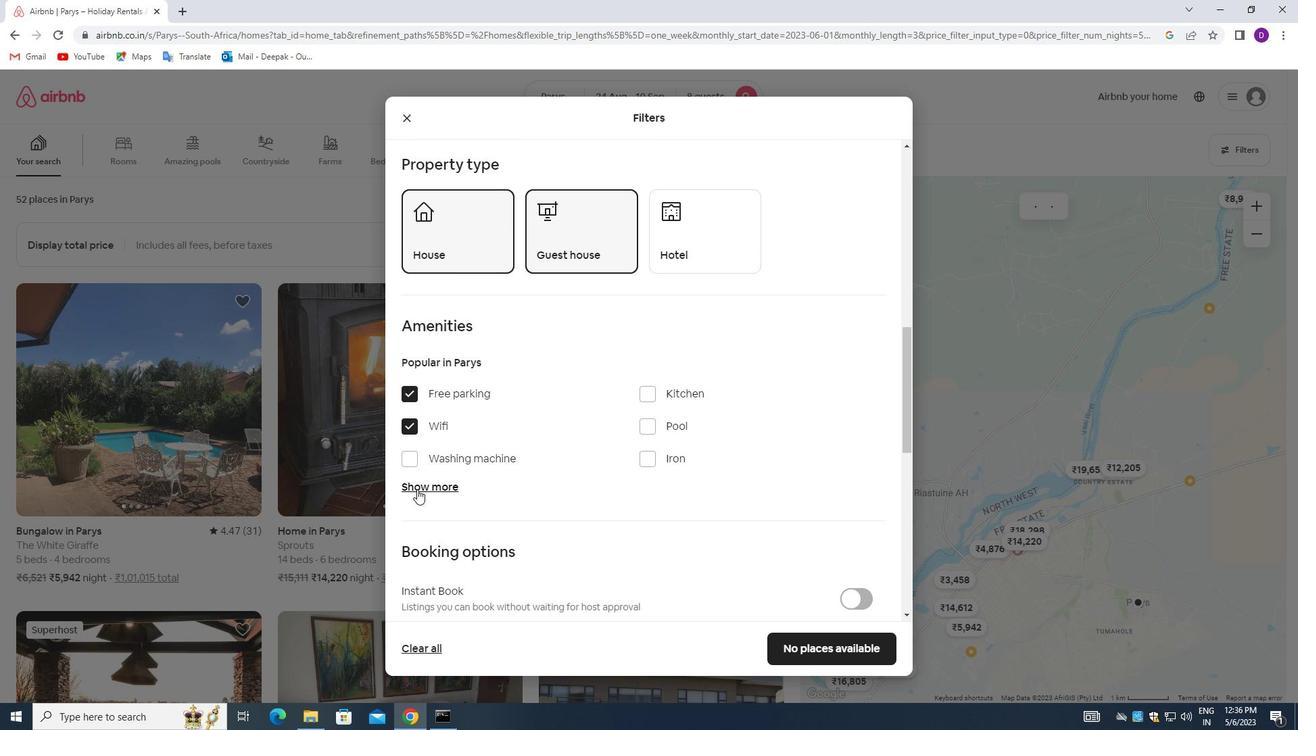 
Action: Mouse pressed left at (417, 489)
Screenshot: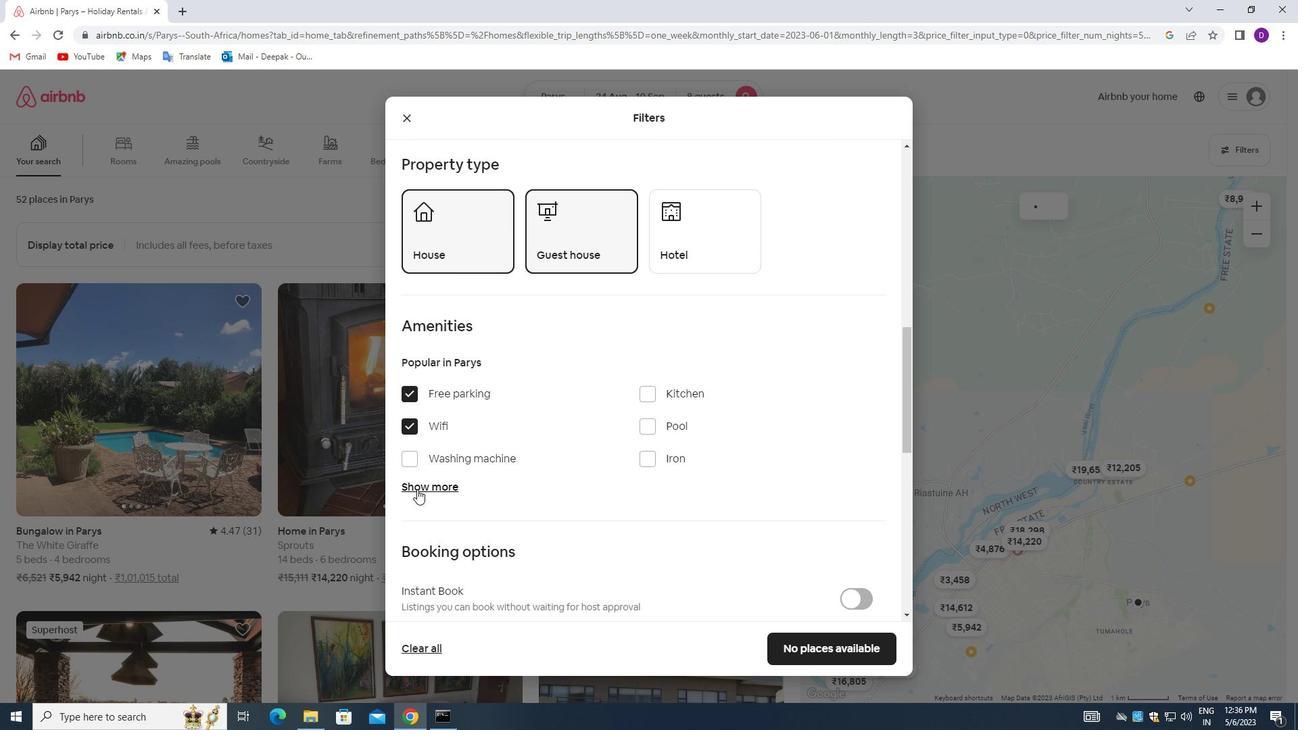 
Action: Mouse moved to (525, 432)
Screenshot: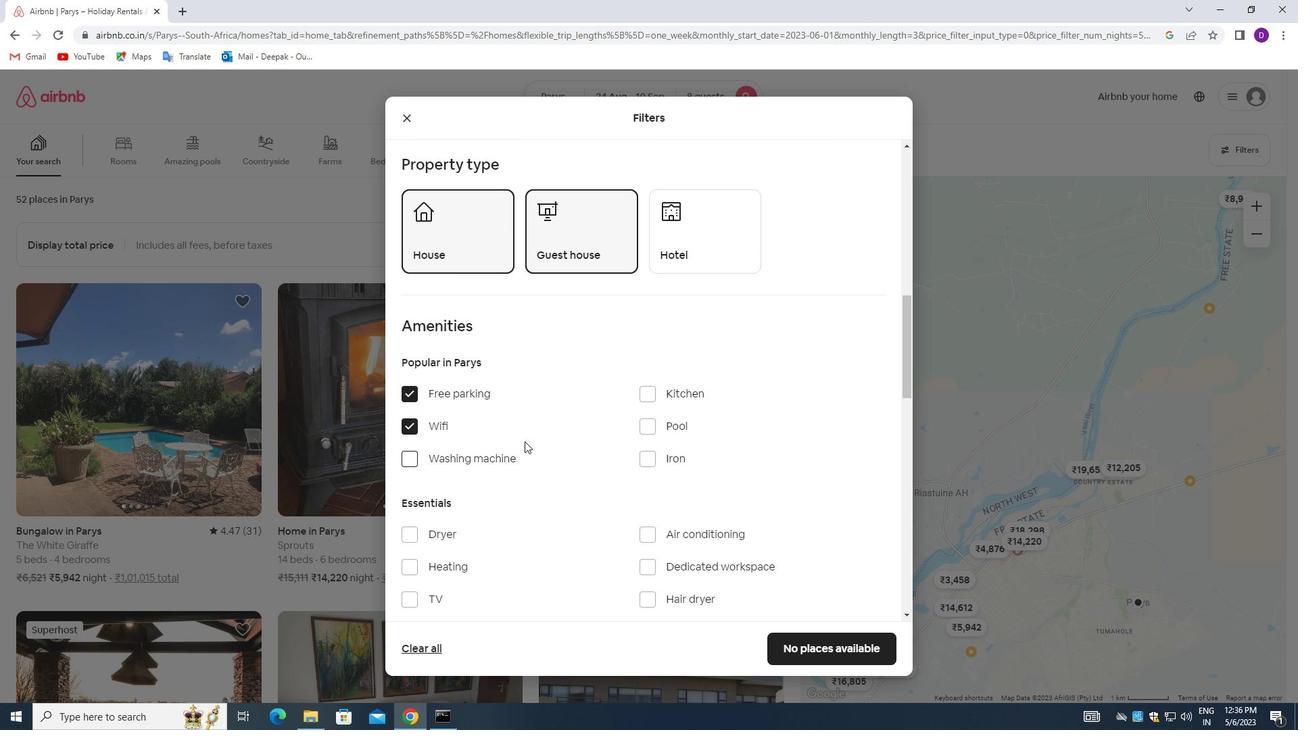 
Action: Mouse scrolled (525, 432) with delta (0, 0)
Screenshot: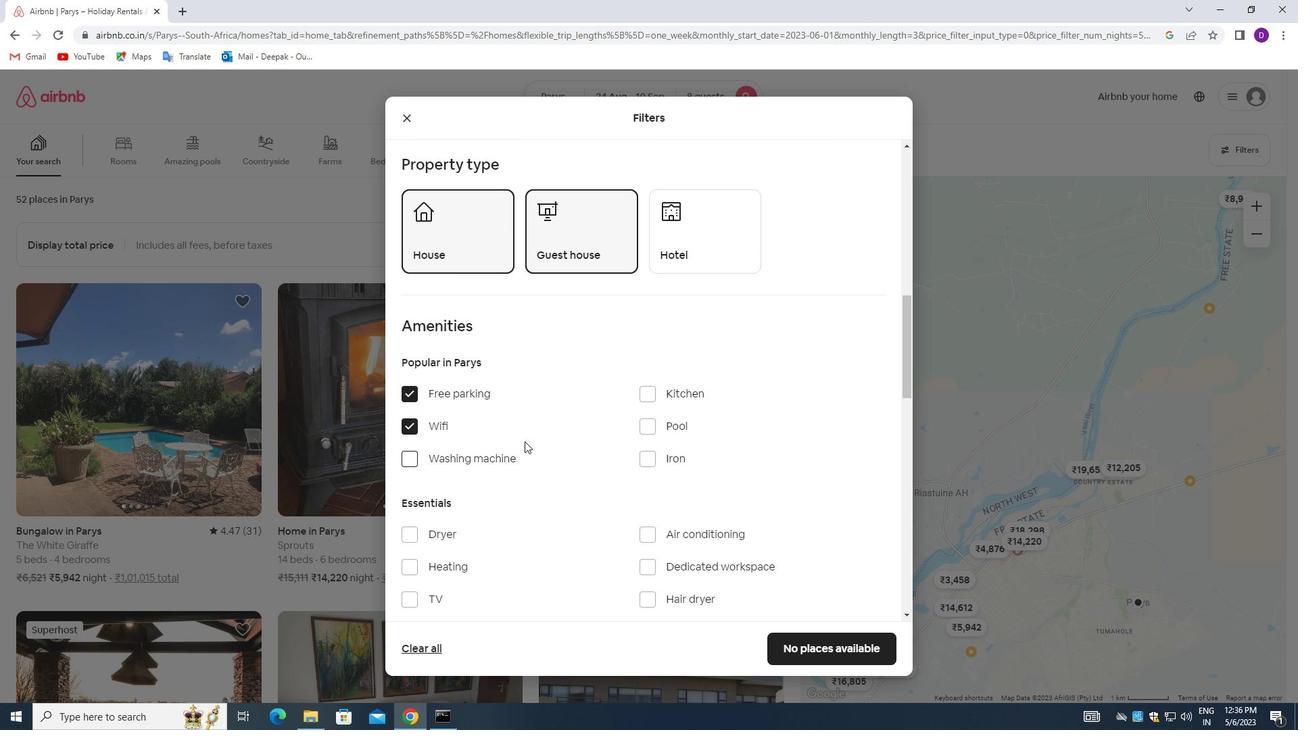 
Action: Mouse moved to (525, 428)
Screenshot: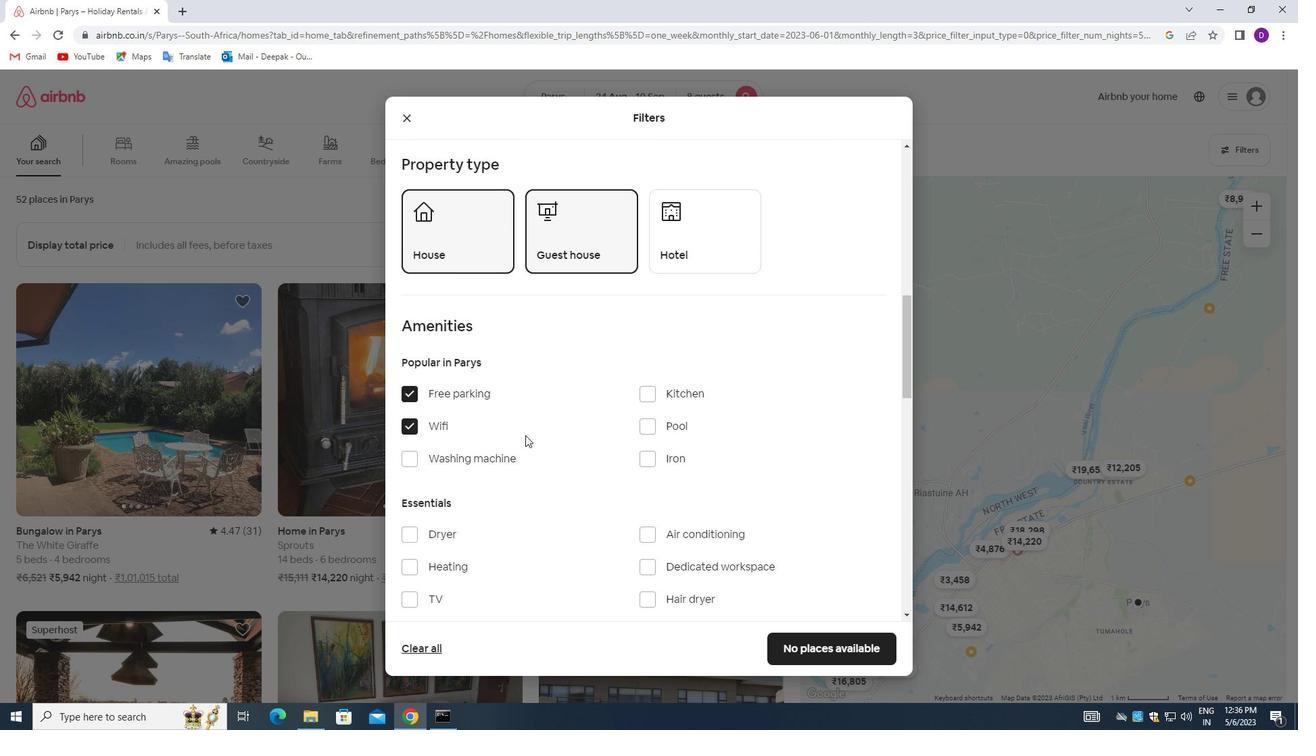 
Action: Mouse scrolled (525, 427) with delta (0, 0)
Screenshot: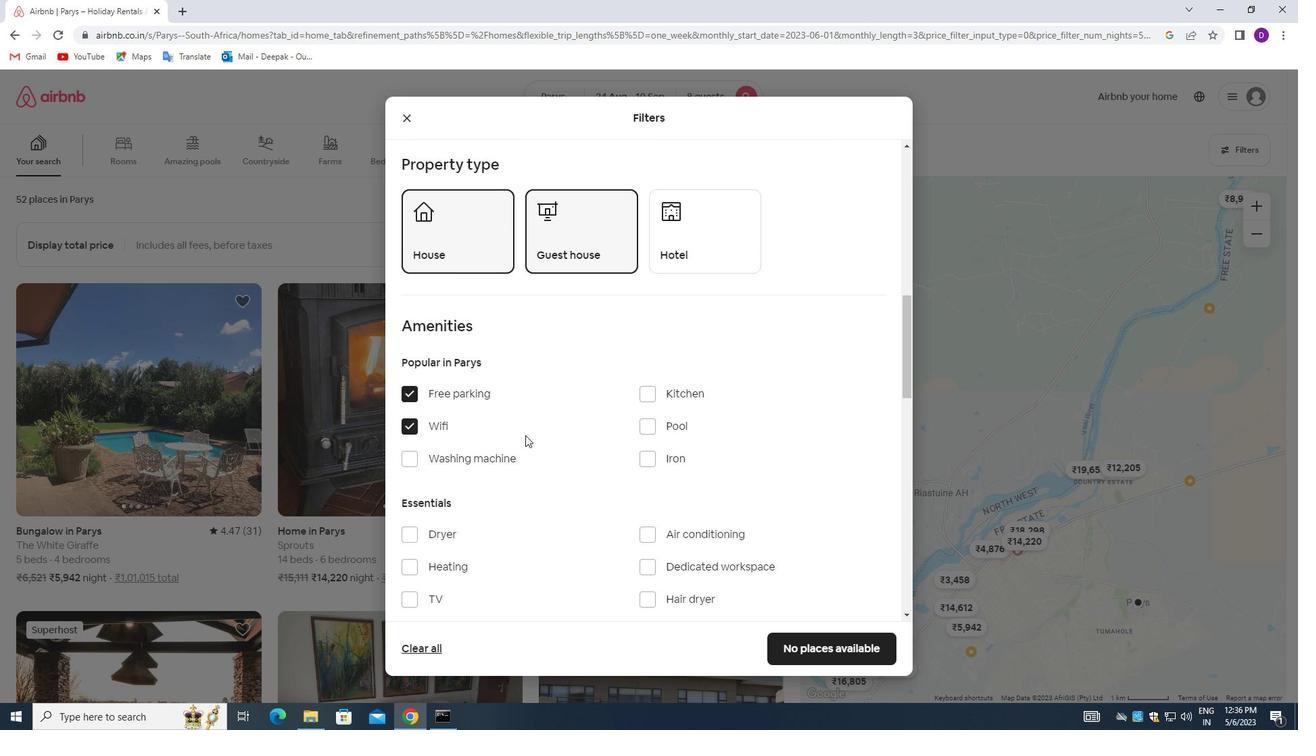 
Action: Mouse moved to (525, 425)
Screenshot: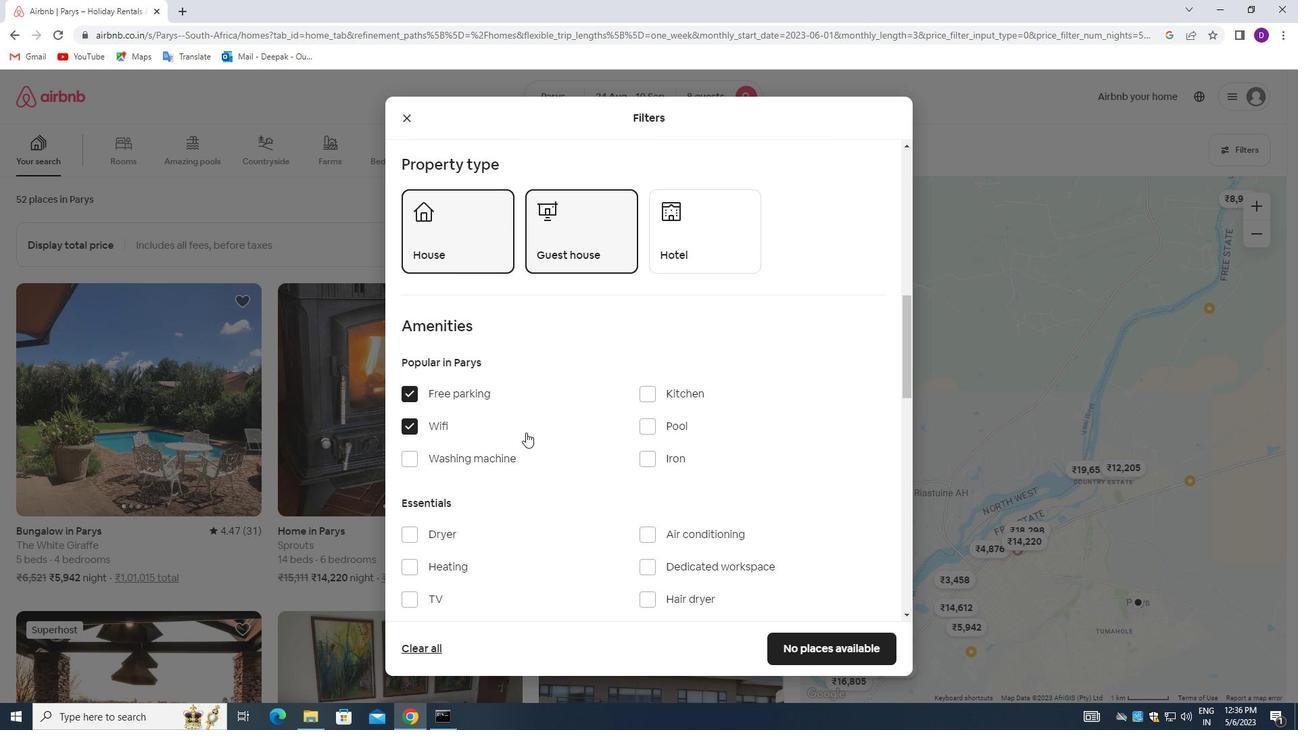 
Action: Mouse scrolled (525, 424) with delta (0, 0)
Screenshot: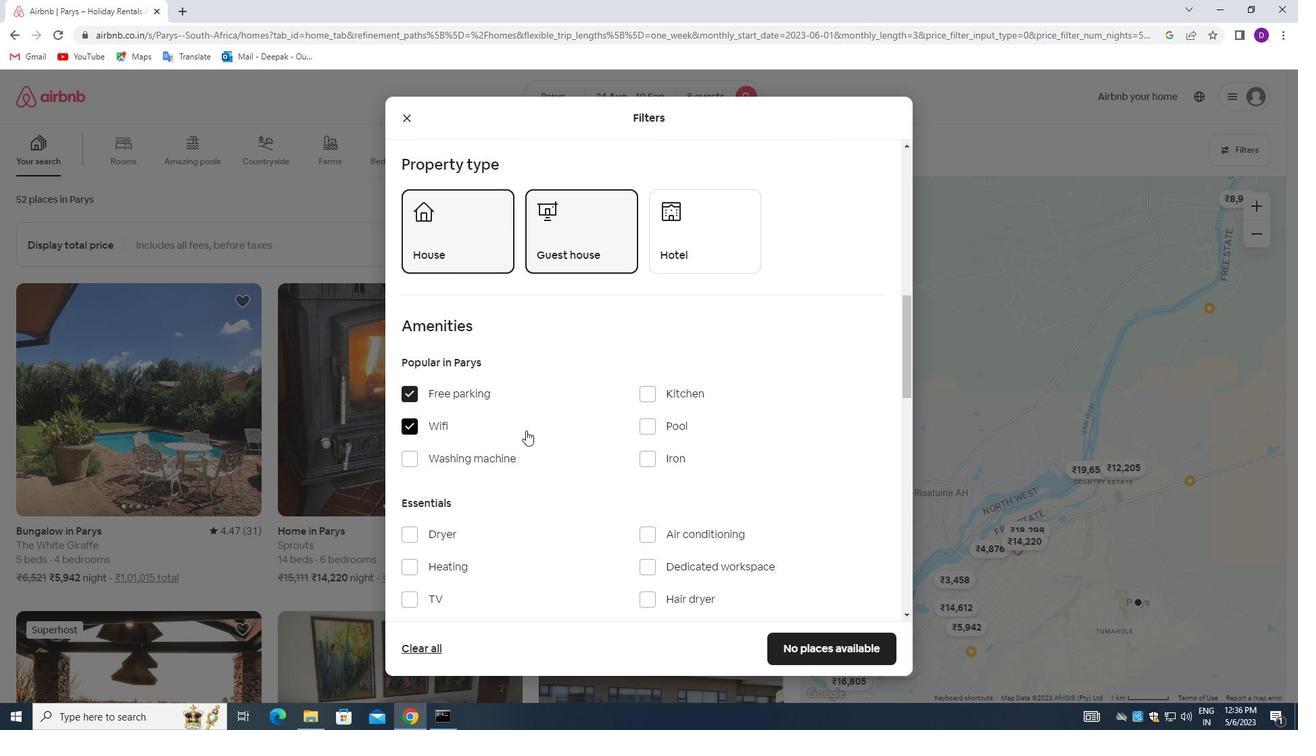 
Action: Mouse moved to (414, 400)
Screenshot: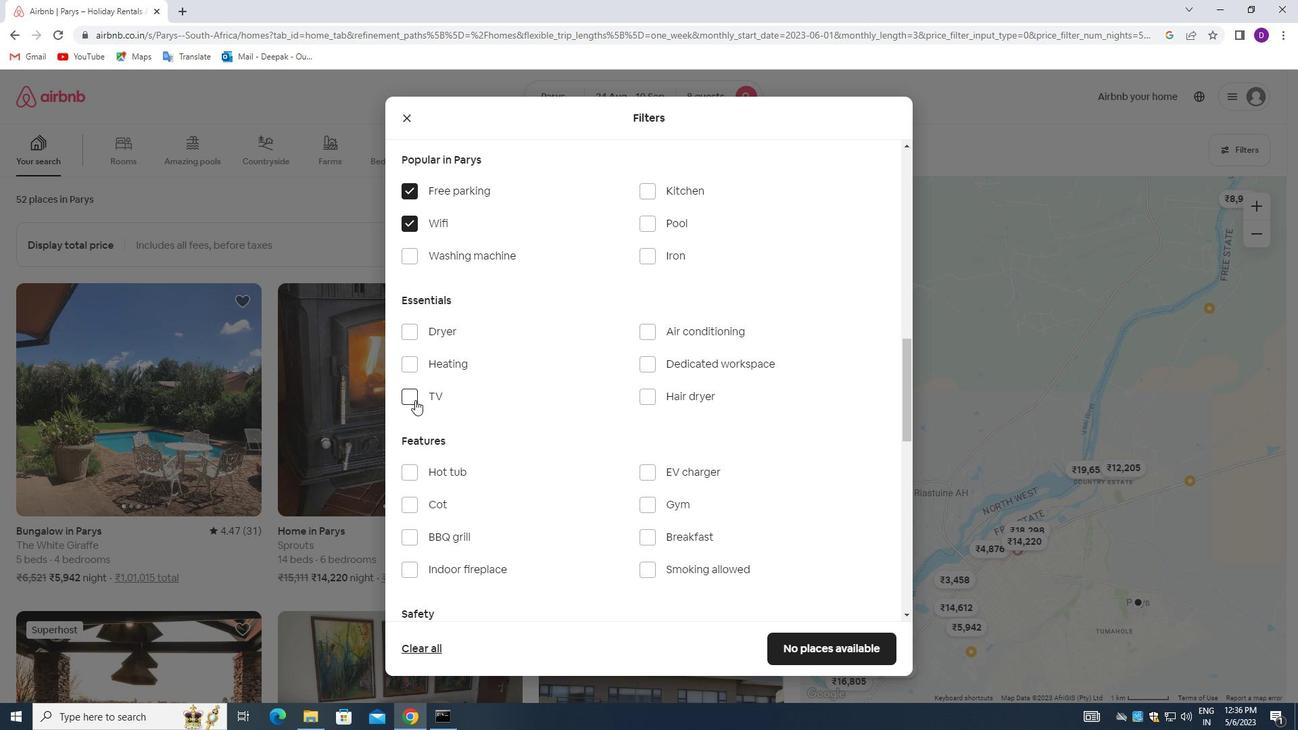 
Action: Mouse pressed left at (414, 400)
Screenshot: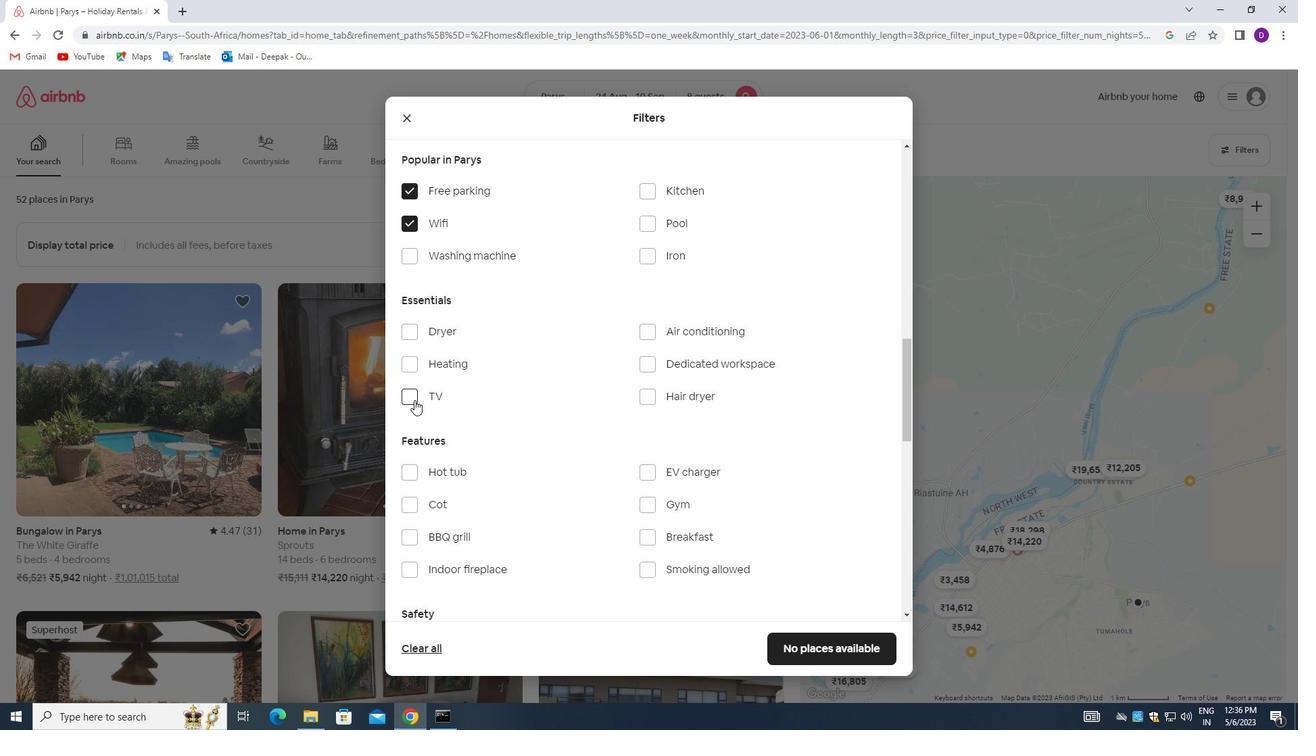 
Action: Mouse moved to (526, 418)
Screenshot: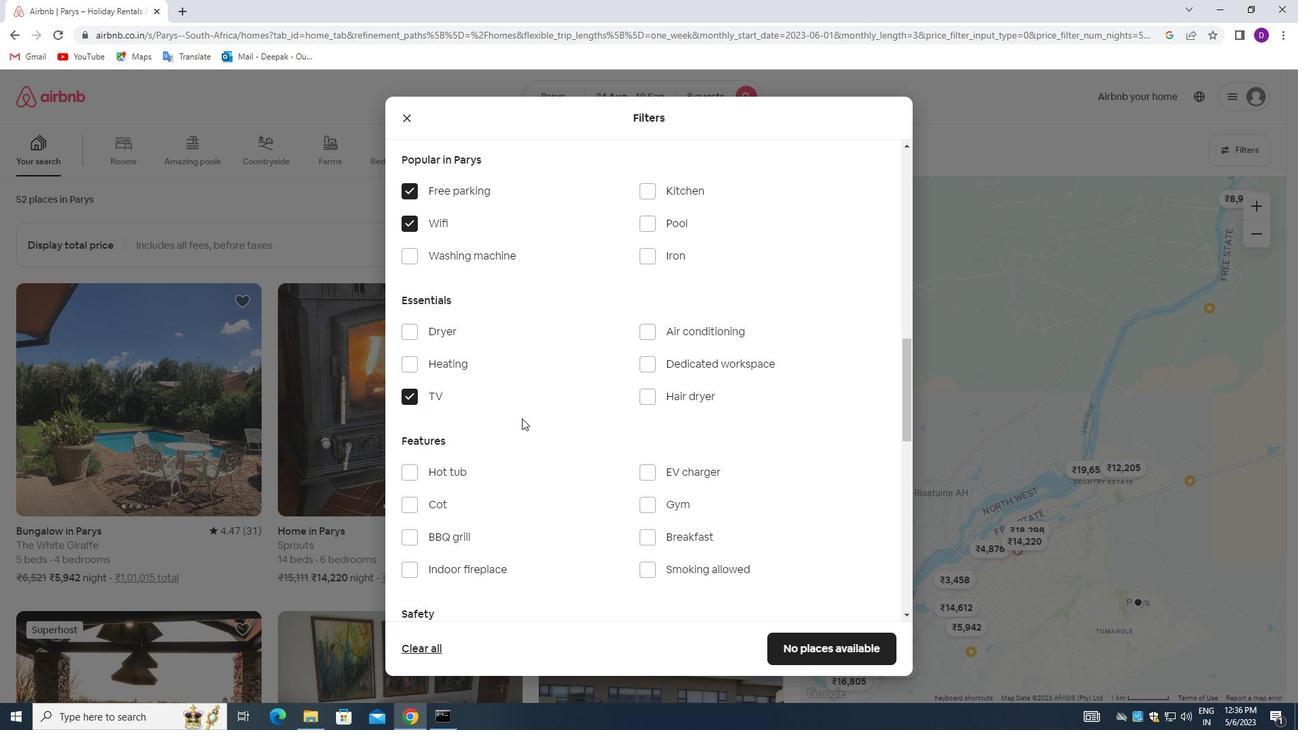 
Action: Mouse scrolled (526, 417) with delta (0, 0)
Screenshot: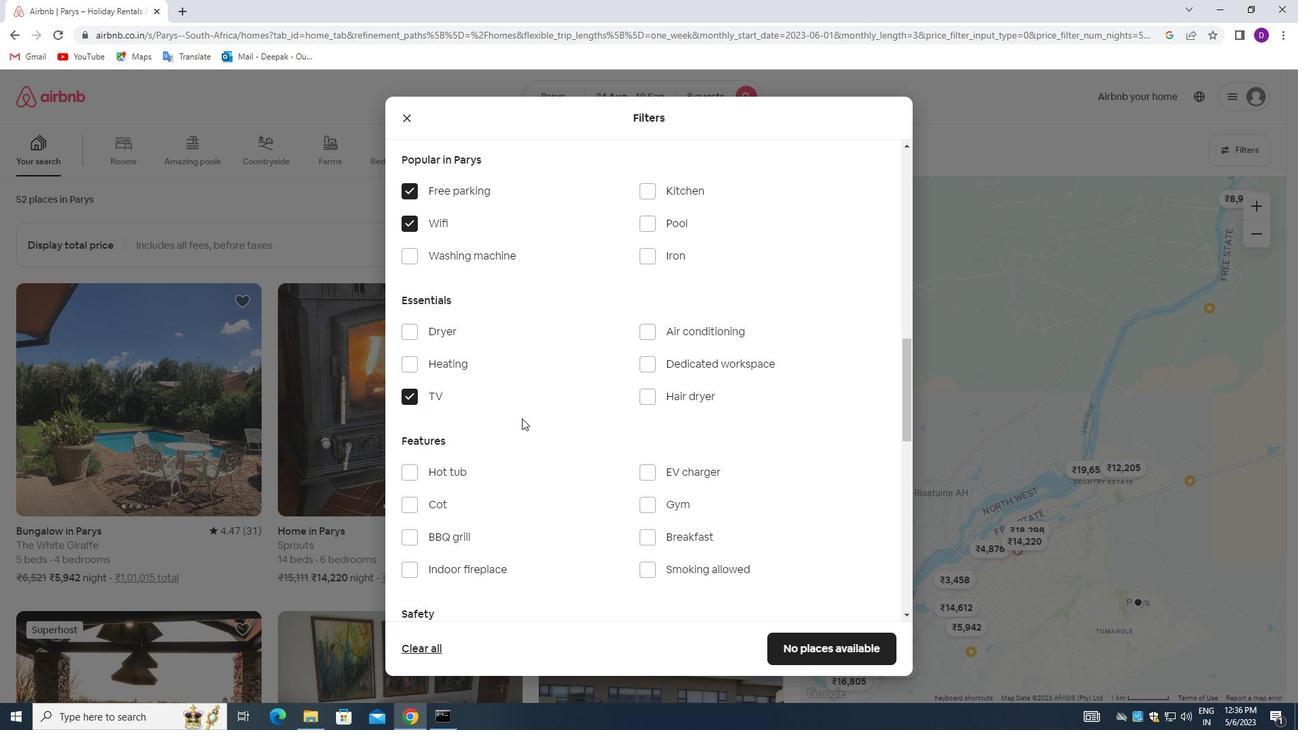 
Action: Mouse moved to (527, 418)
Screenshot: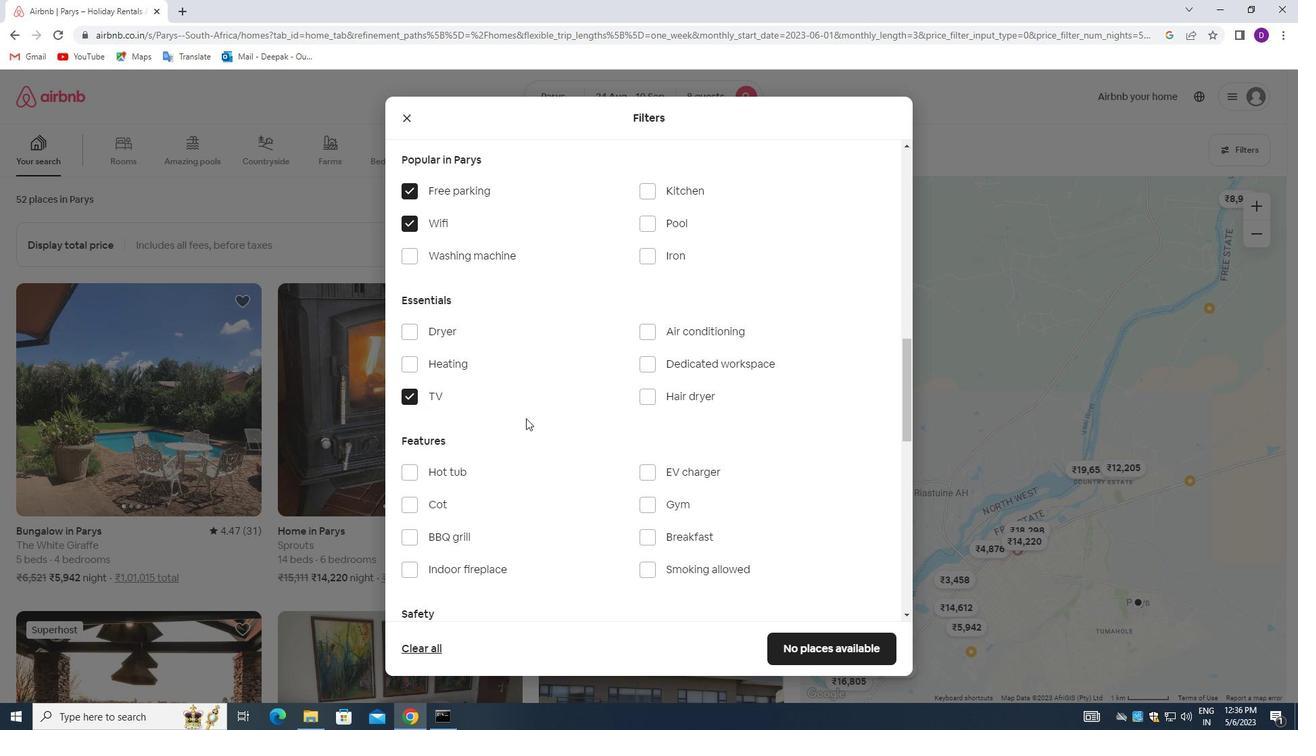 
Action: Mouse scrolled (527, 417) with delta (0, 0)
Screenshot: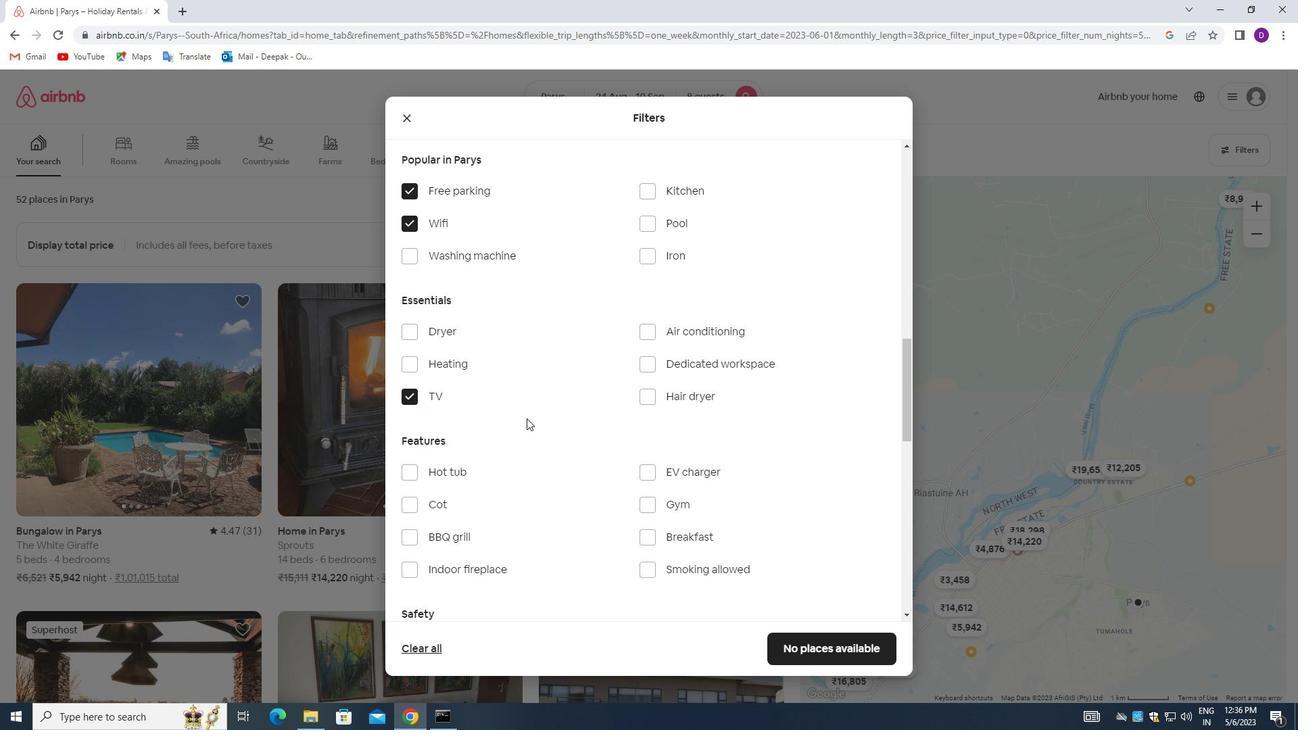 
Action: Mouse moved to (642, 404)
Screenshot: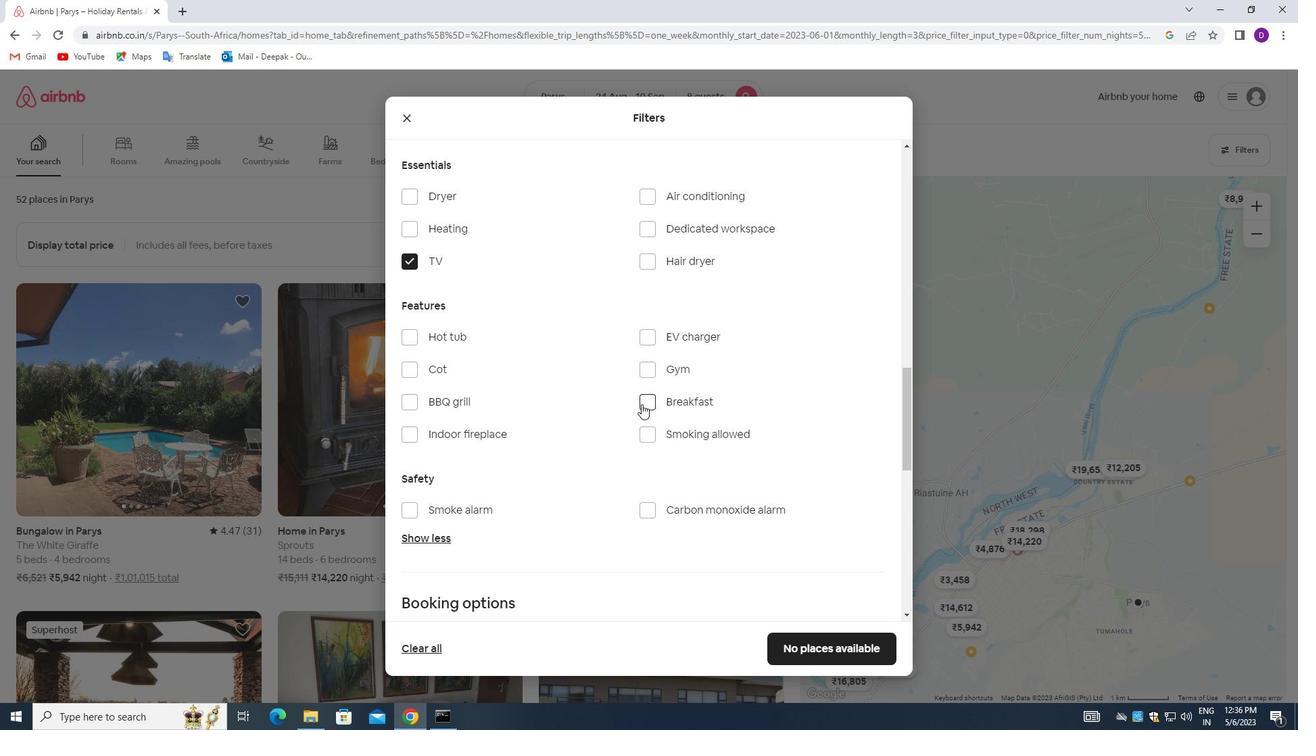 
Action: Mouse pressed left at (642, 404)
Screenshot: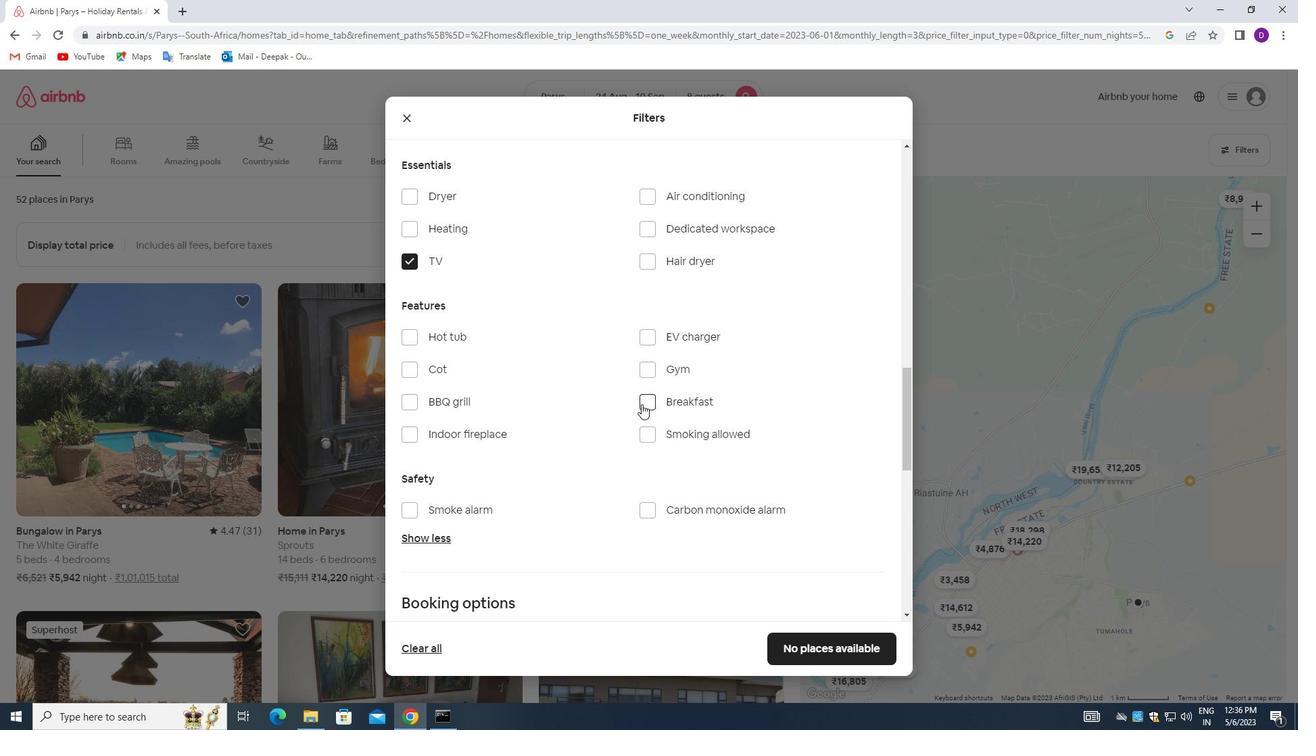 
Action: Mouse moved to (646, 370)
Screenshot: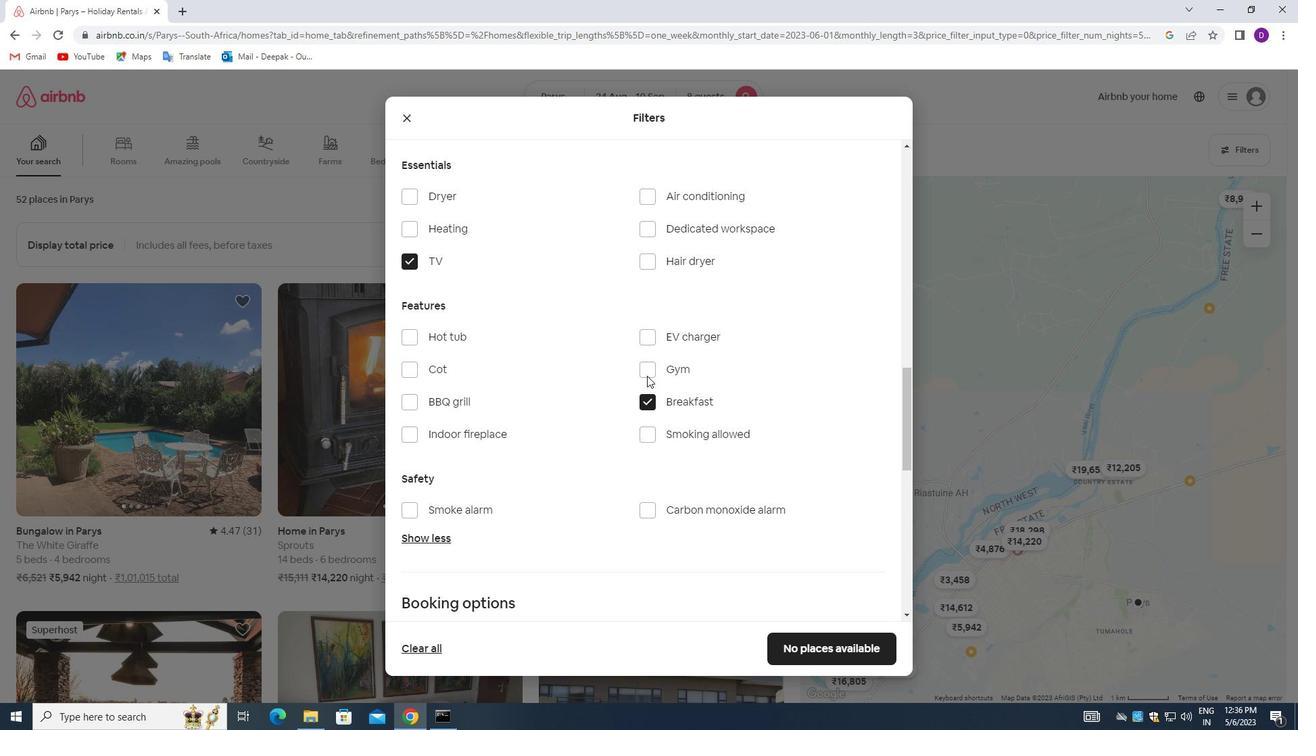 
Action: Mouse pressed left at (646, 370)
Screenshot: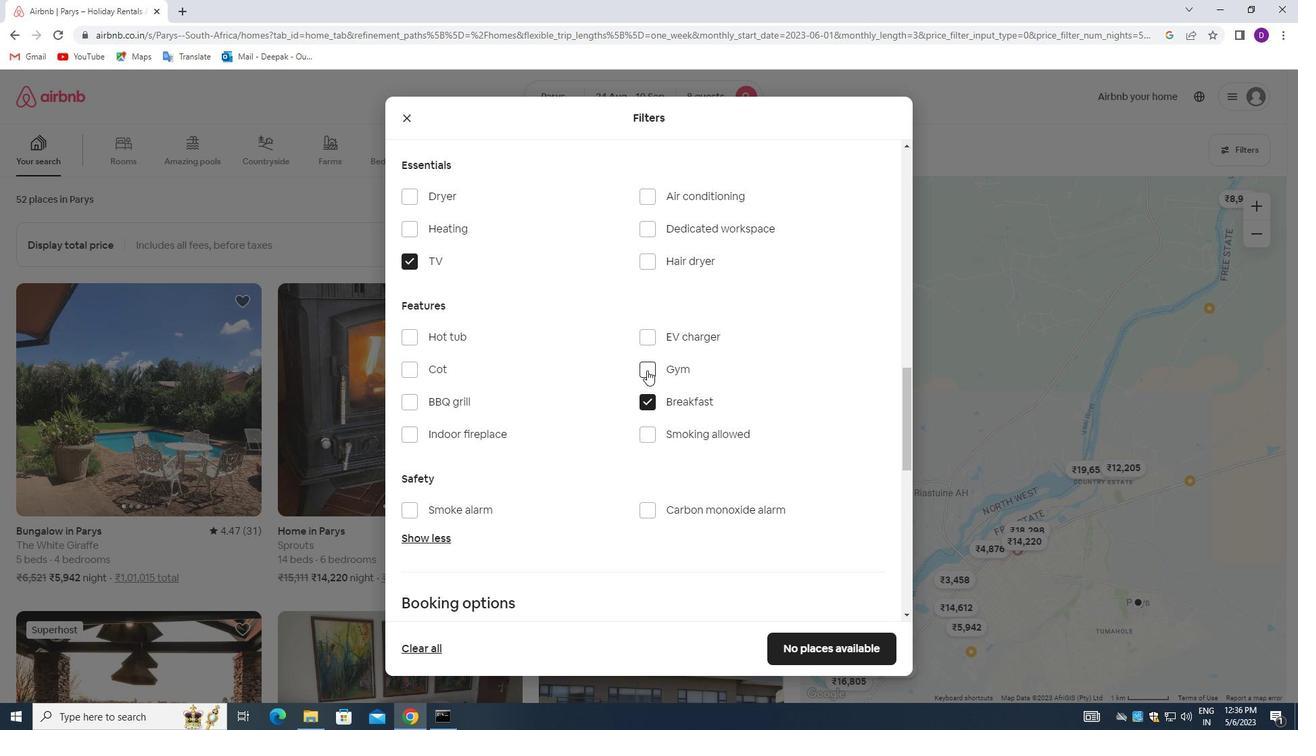 
Action: Mouse moved to (550, 441)
Screenshot: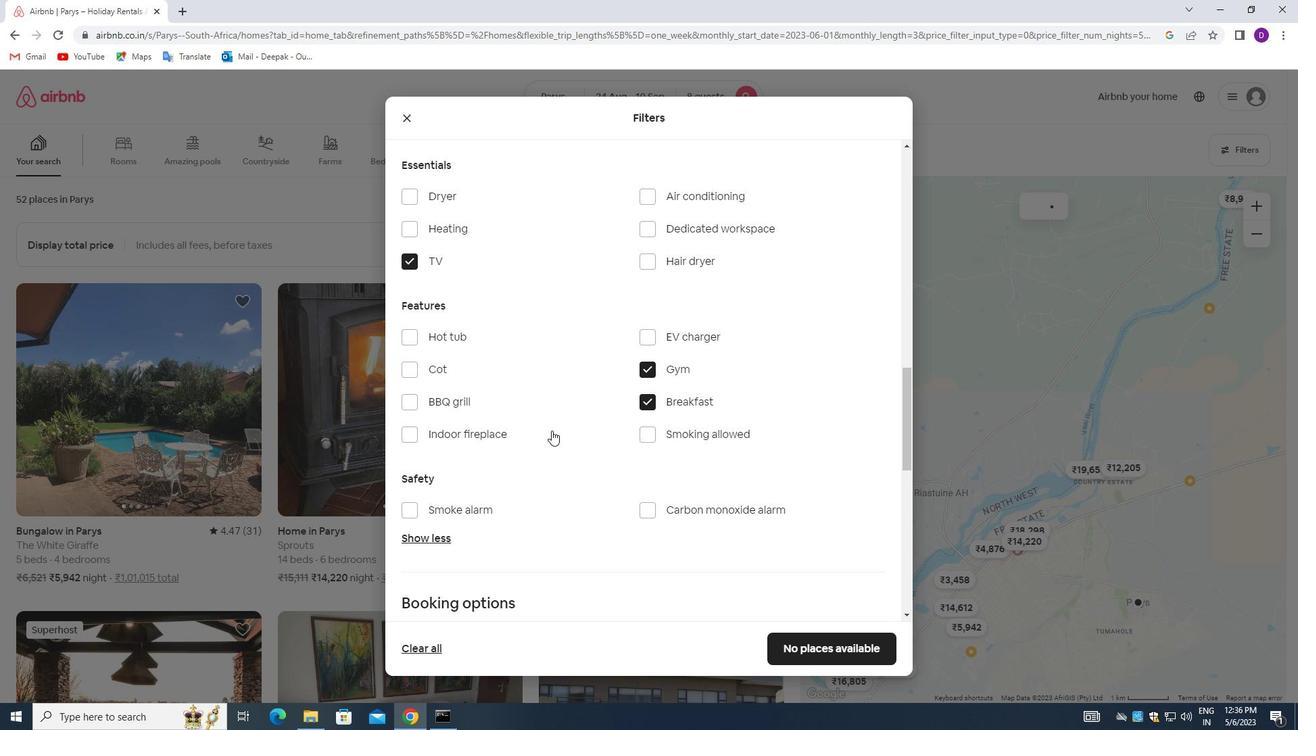 
Action: Mouse scrolled (550, 440) with delta (0, 0)
Screenshot: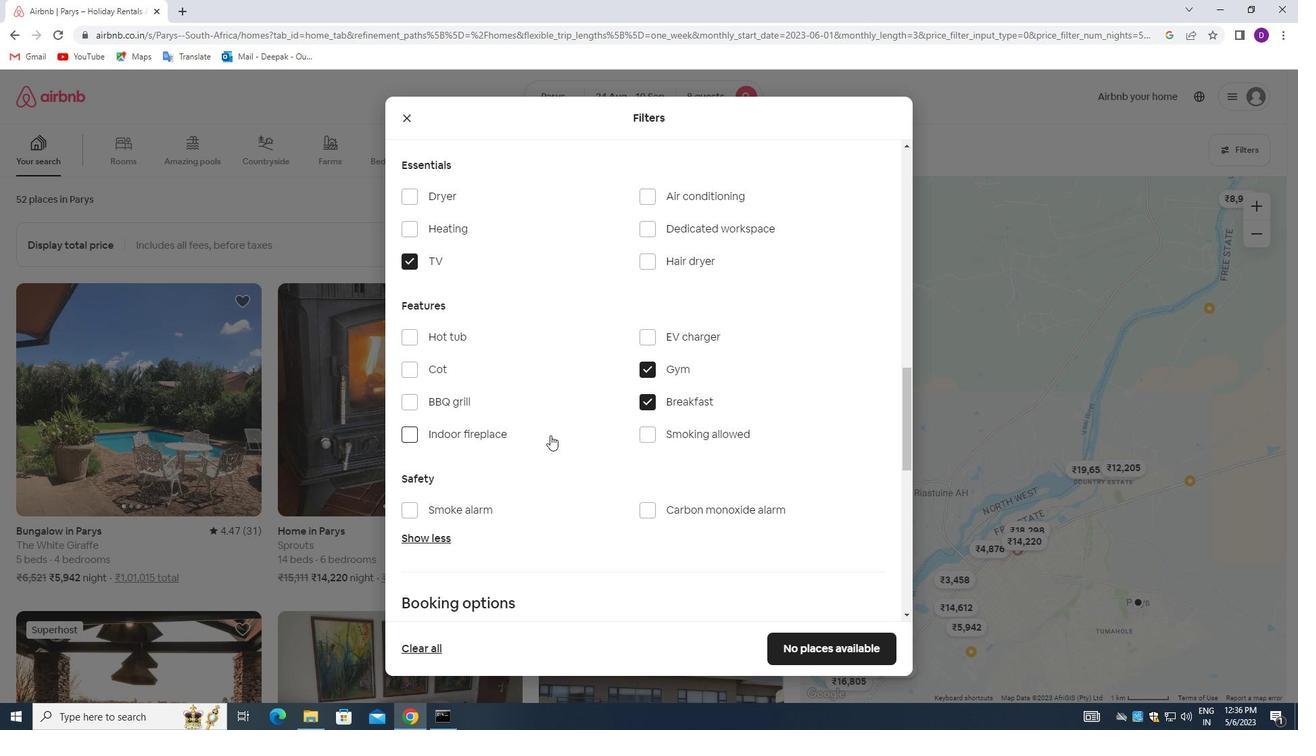 
Action: Mouse moved to (565, 440)
Screenshot: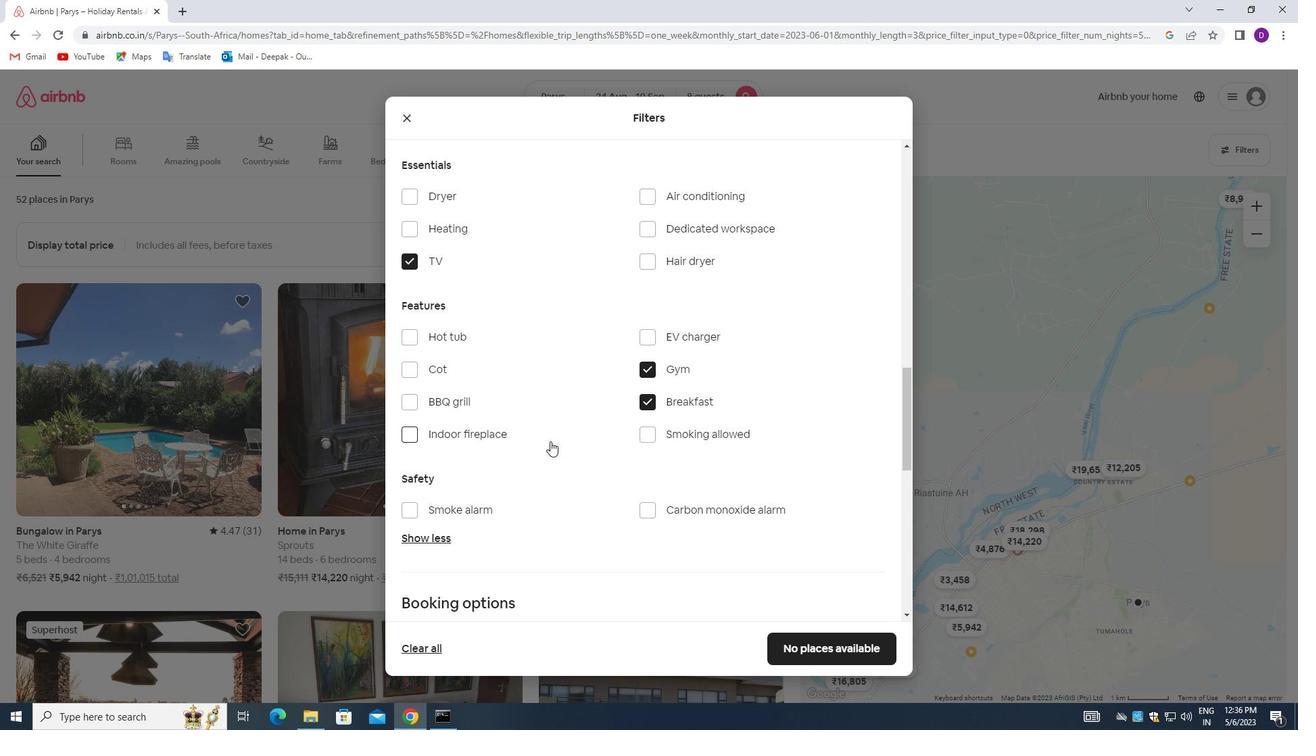 
Action: Mouse scrolled (565, 440) with delta (0, 0)
Screenshot: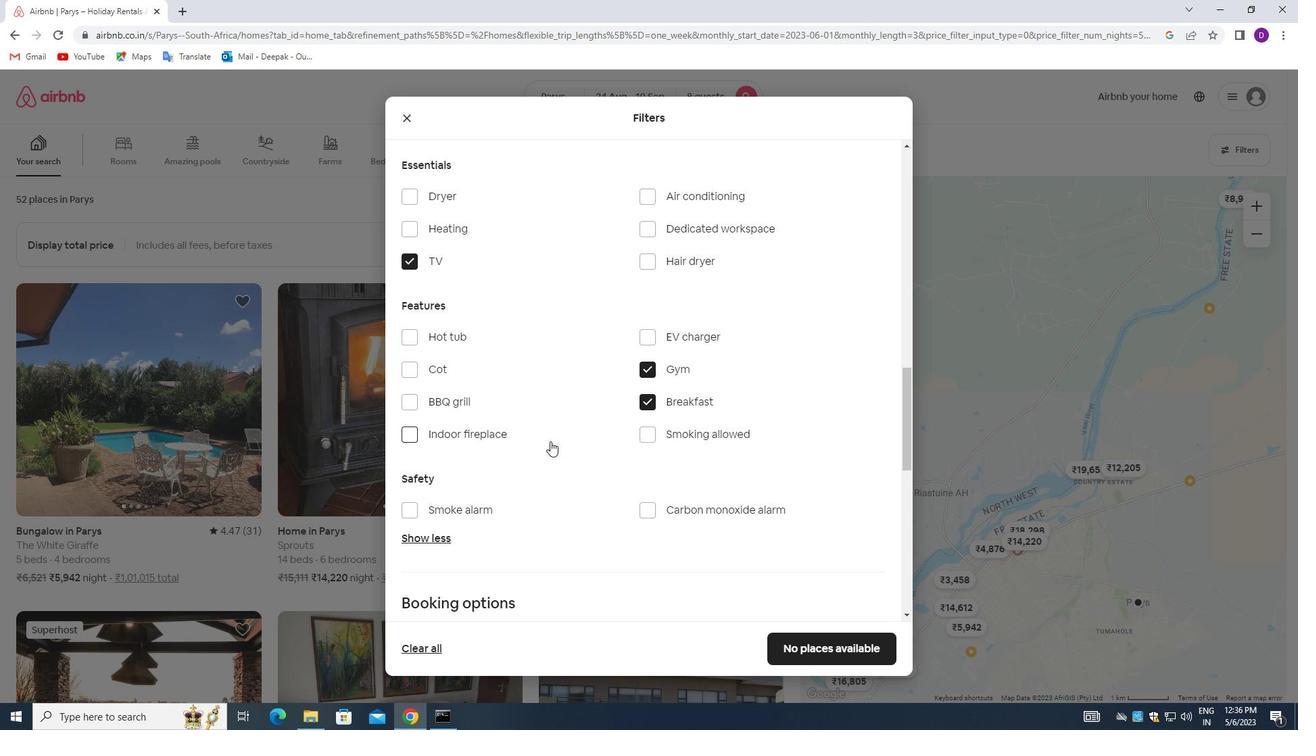 
Action: Mouse moved to (567, 440)
Screenshot: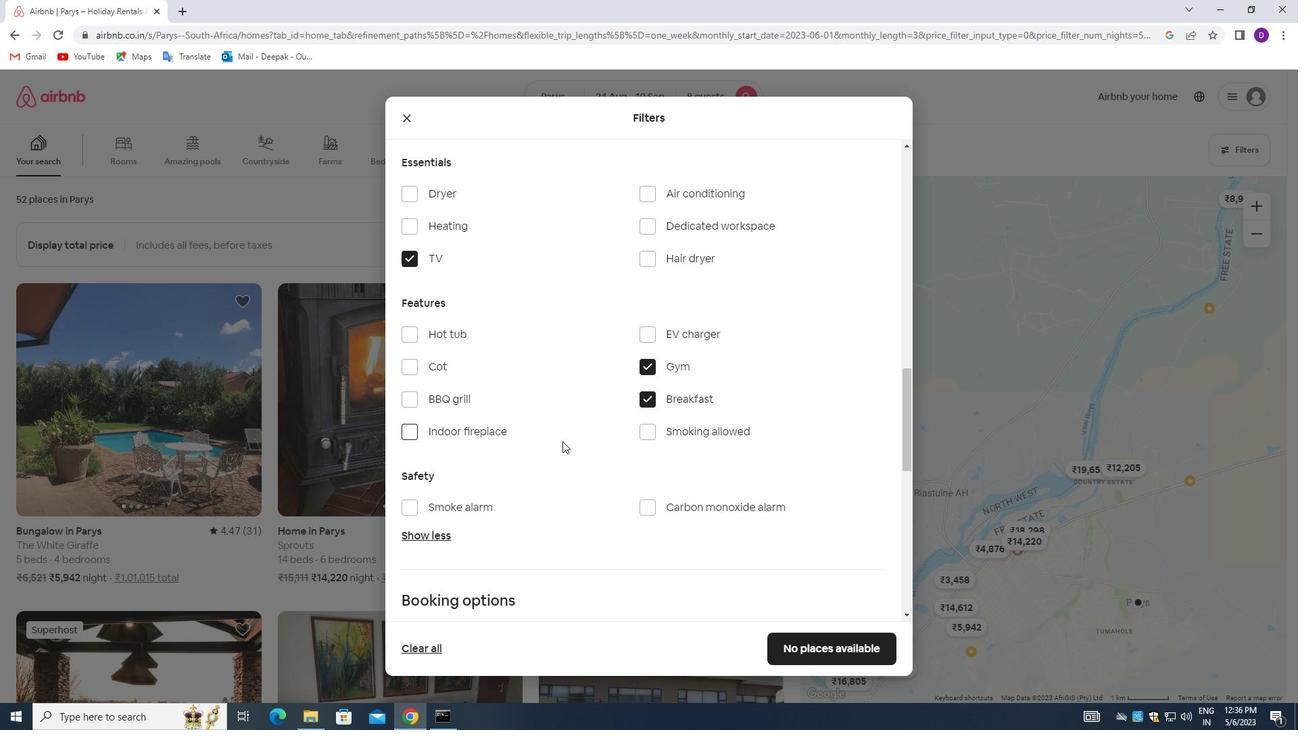 
Action: Mouse scrolled (567, 439) with delta (0, 0)
Screenshot: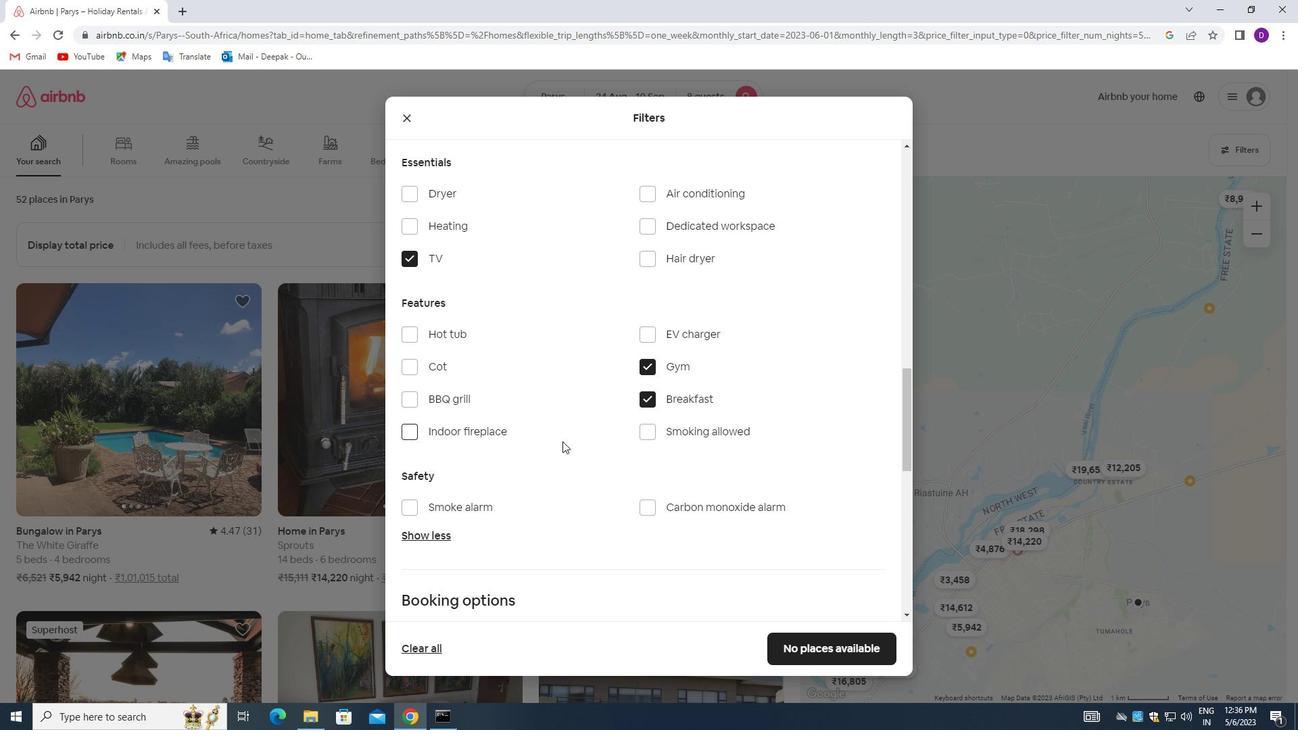 
Action: Mouse moved to (568, 440)
Screenshot: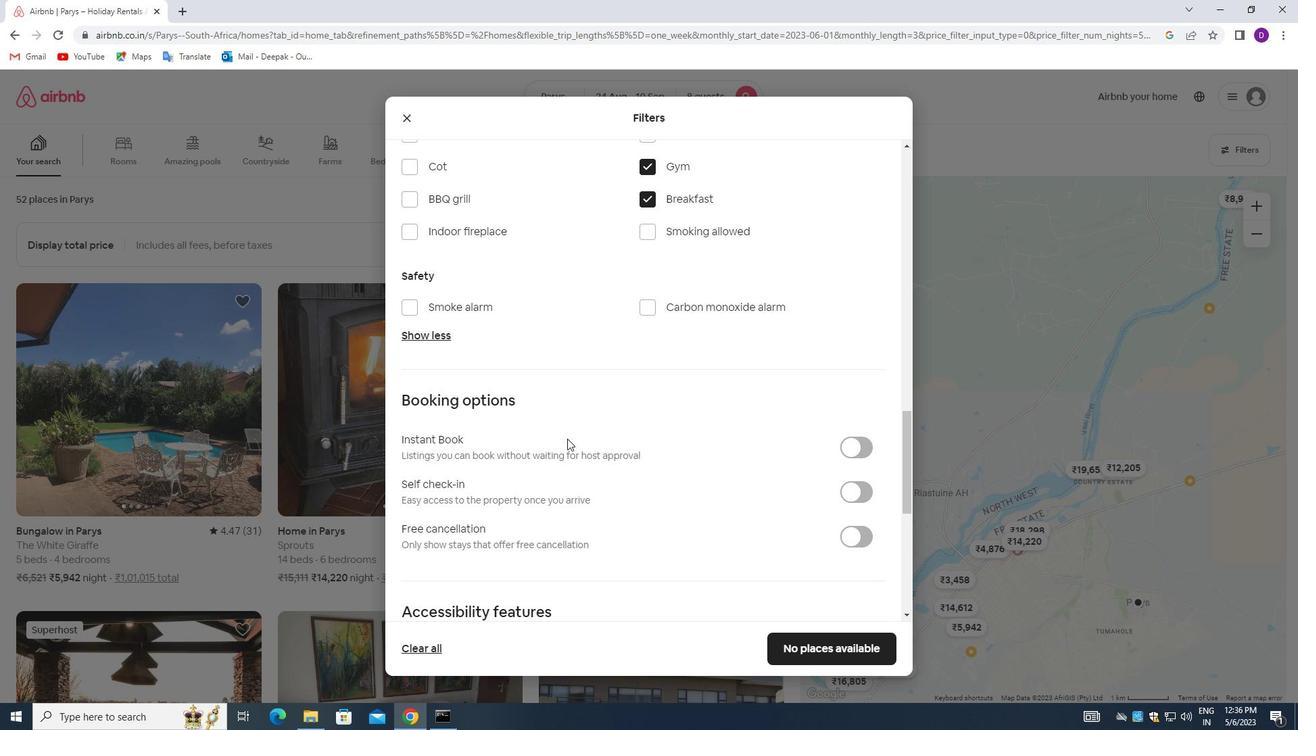 
Action: Mouse scrolled (568, 440) with delta (0, 0)
Screenshot: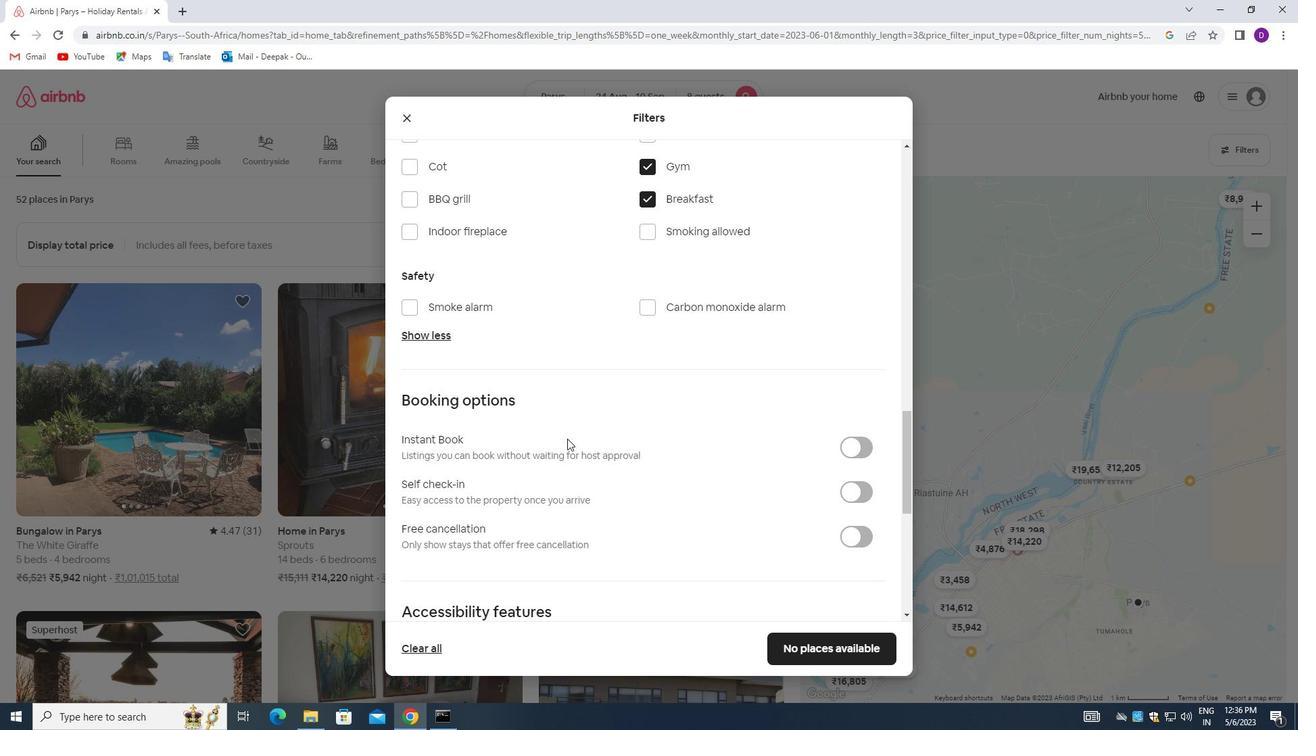 
Action: Mouse moved to (845, 425)
Screenshot: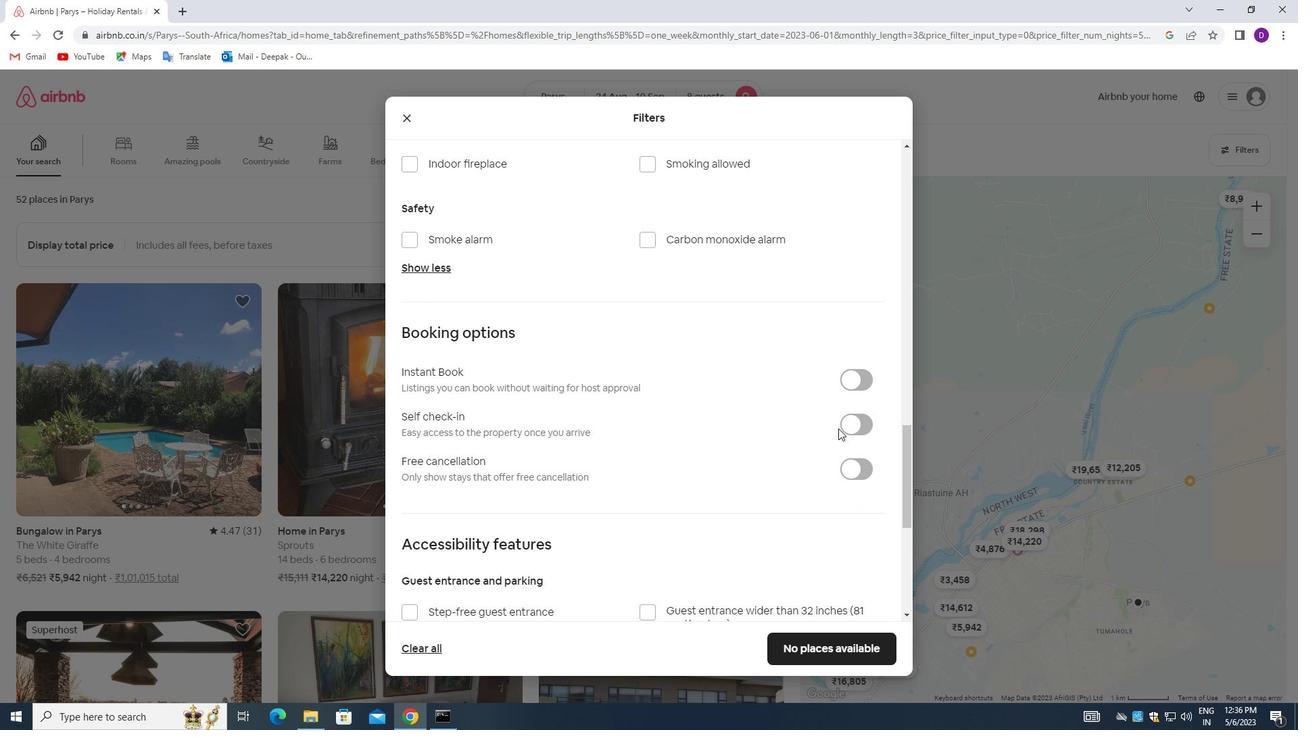 
Action: Mouse pressed left at (845, 425)
Screenshot: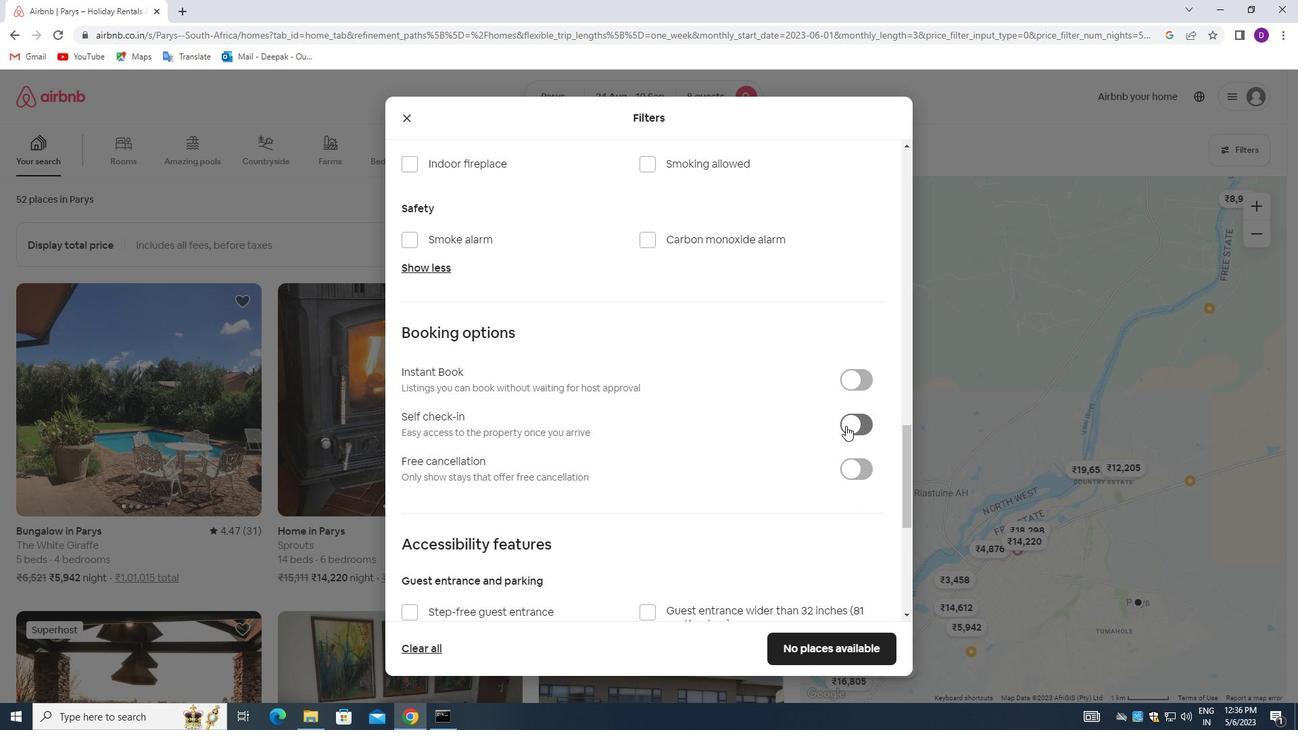 
Action: Mouse moved to (601, 440)
Screenshot: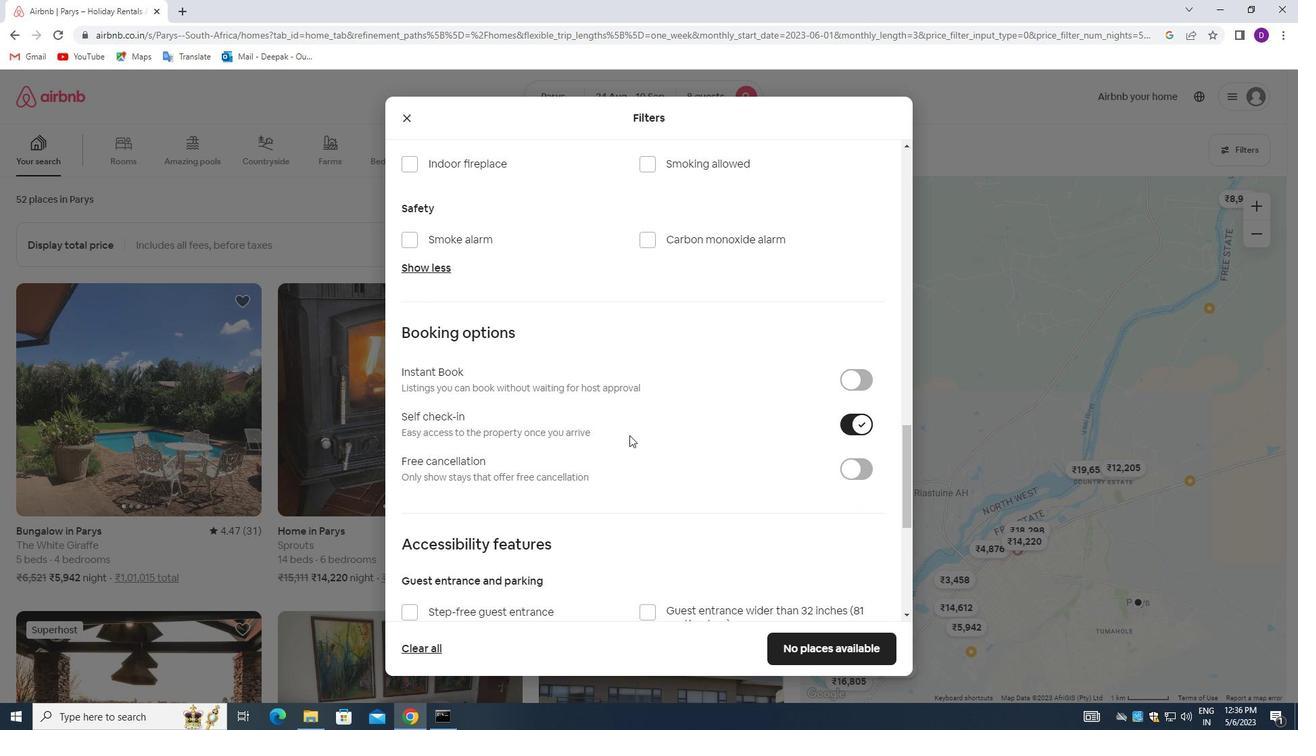 
Action: Mouse scrolled (601, 440) with delta (0, 0)
Screenshot: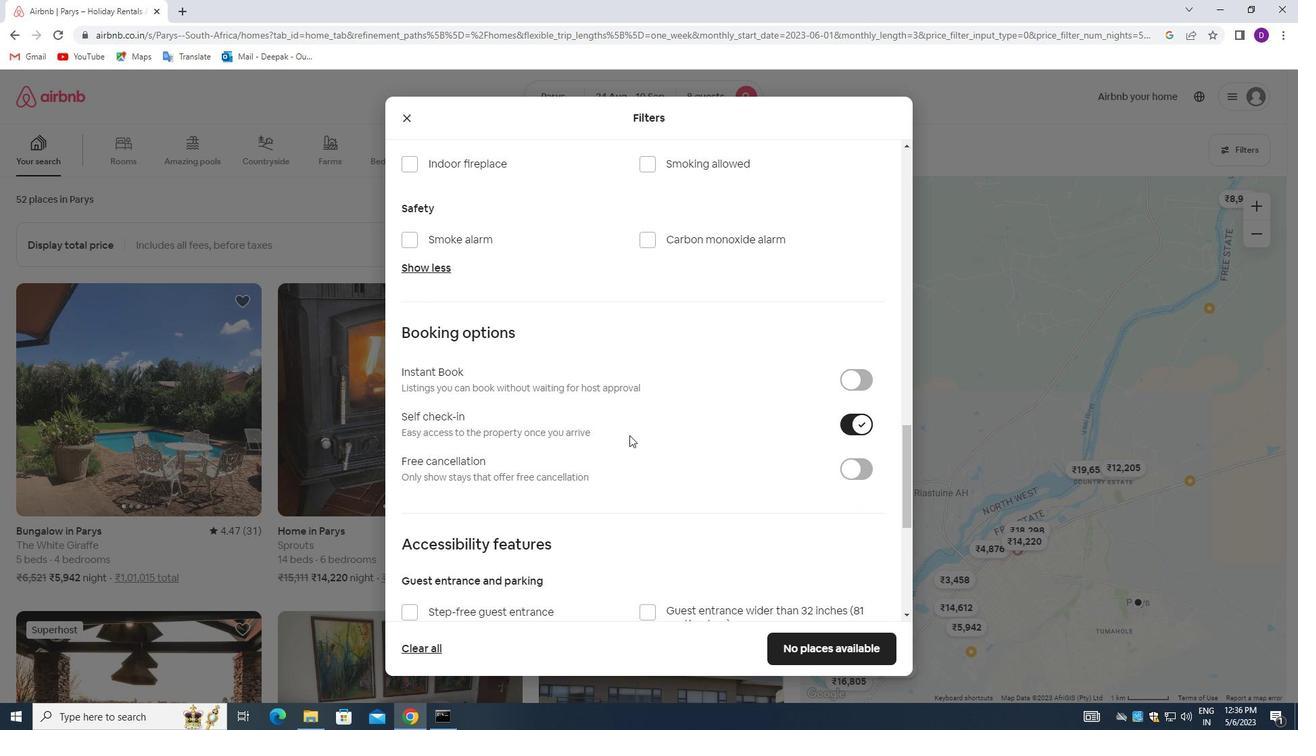 
Action: Mouse moved to (592, 443)
Screenshot: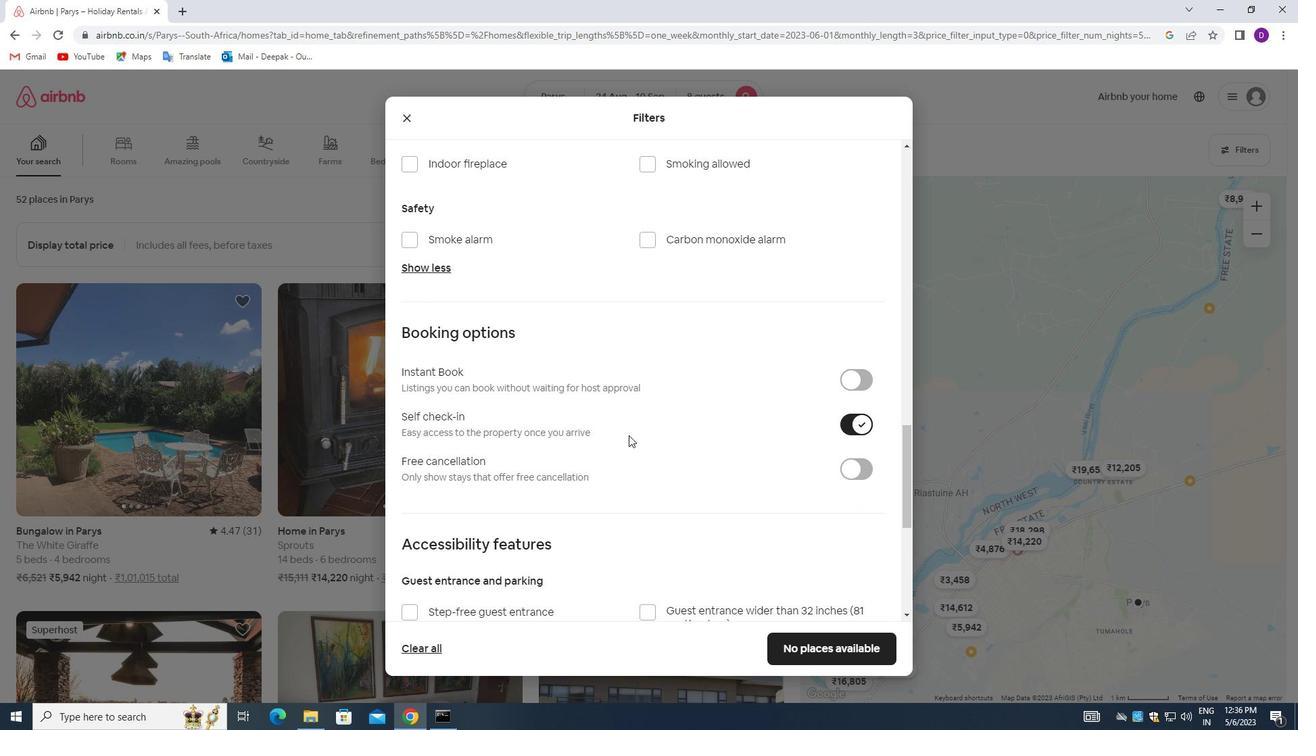 
Action: Mouse scrolled (592, 442) with delta (0, 0)
Screenshot: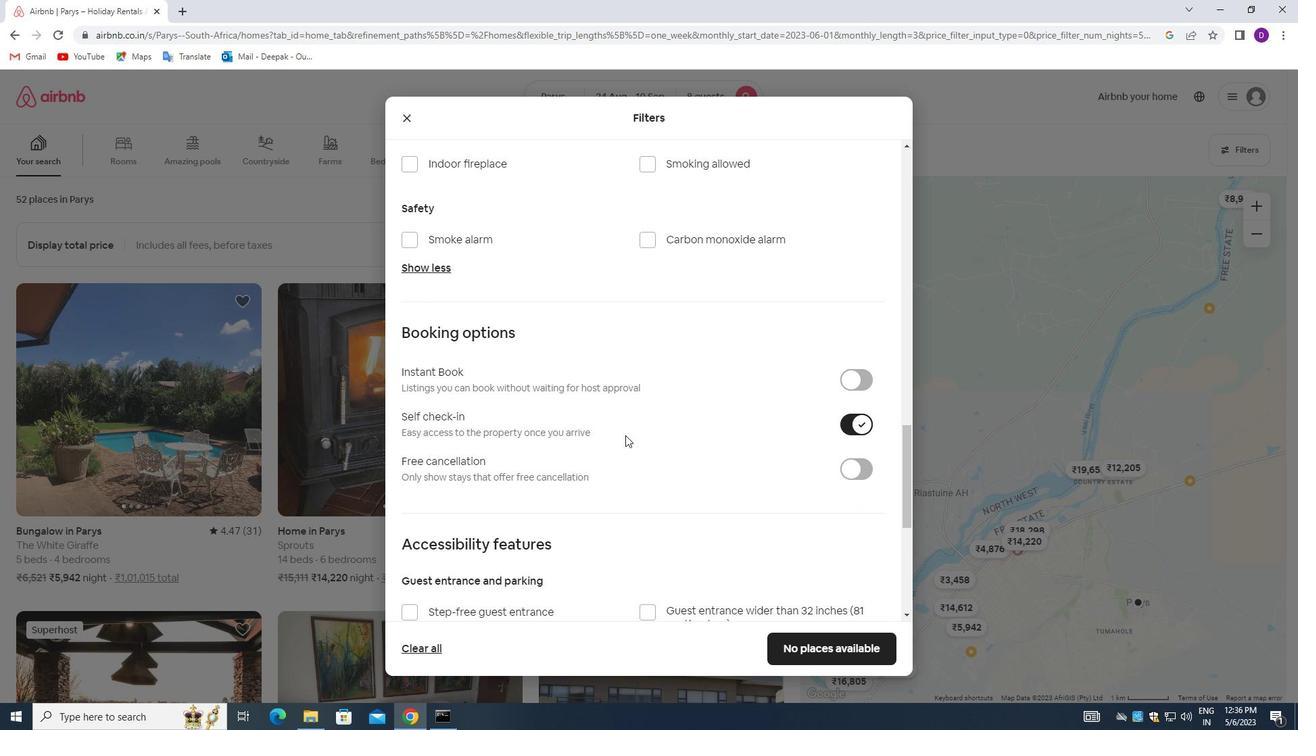 
Action: Mouse moved to (592, 443)
Screenshot: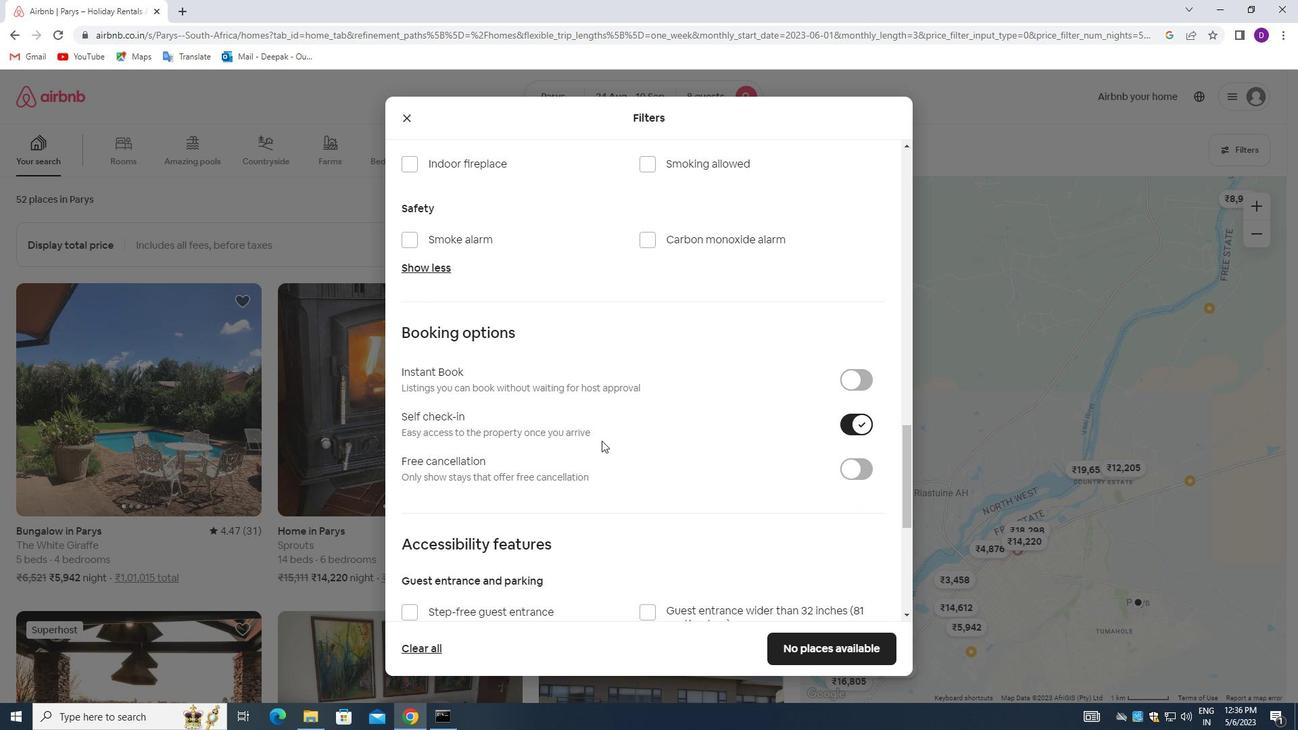 
Action: Mouse scrolled (592, 442) with delta (0, 0)
Screenshot: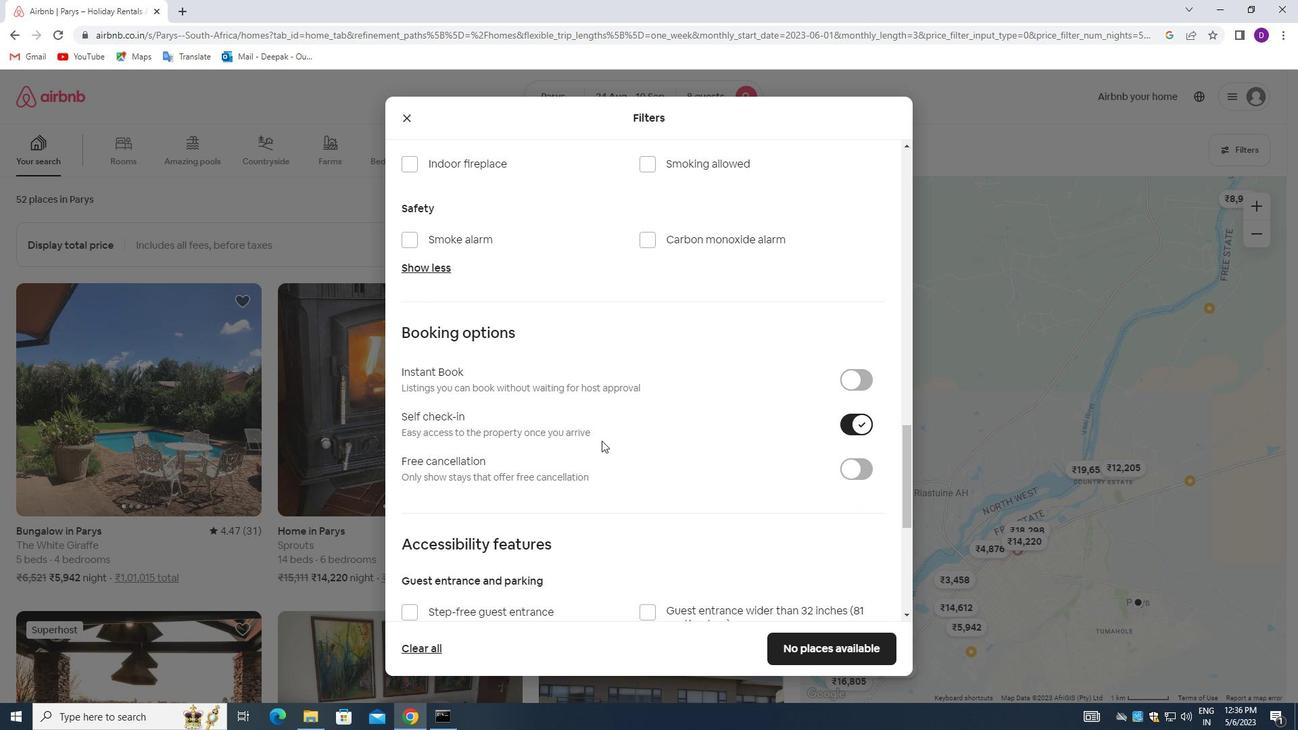 
Action: Mouse moved to (565, 450)
Screenshot: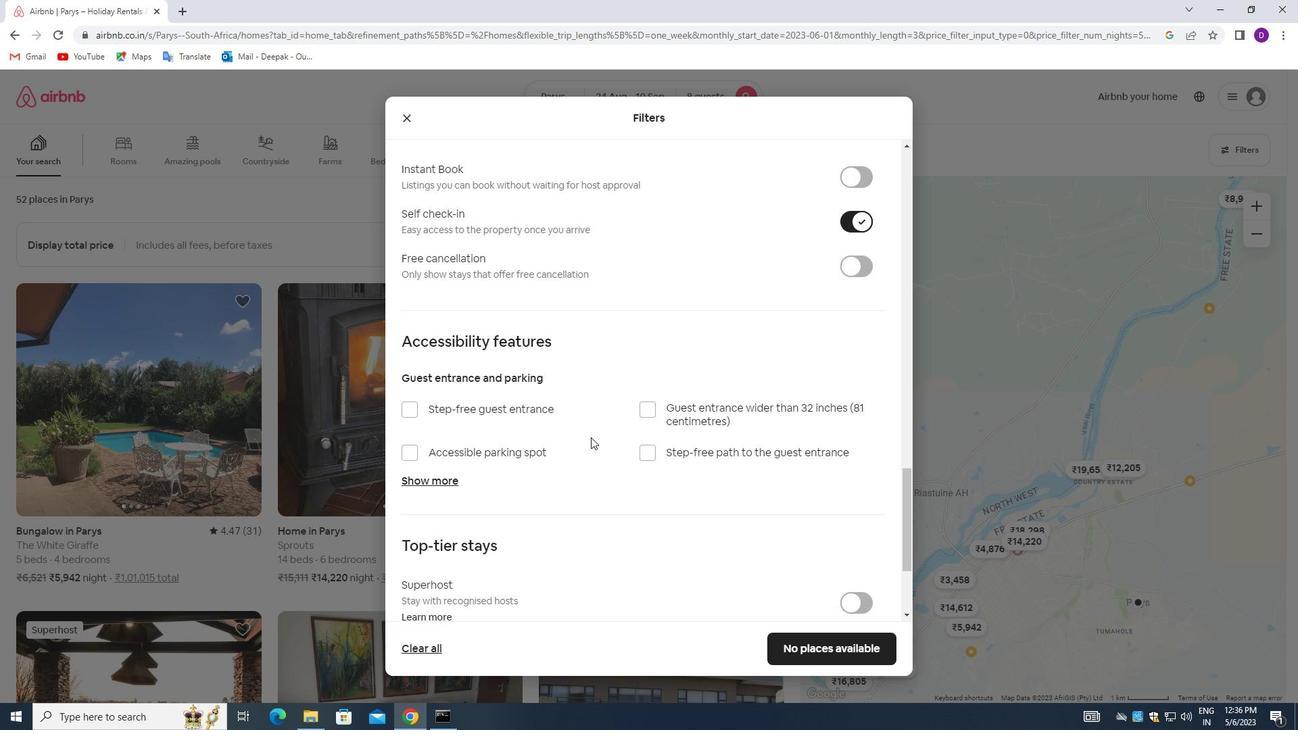 
Action: Mouse scrolled (565, 450) with delta (0, 0)
Screenshot: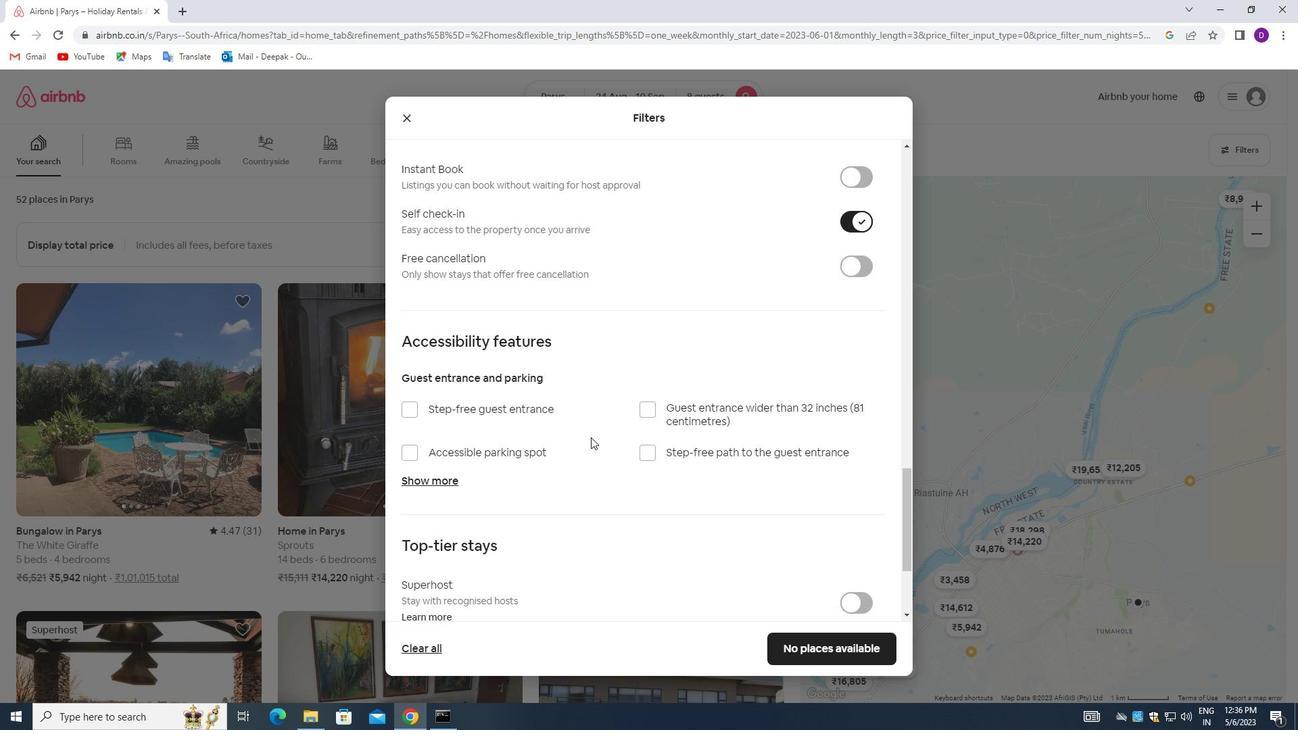 
Action: Mouse moved to (563, 451)
Screenshot: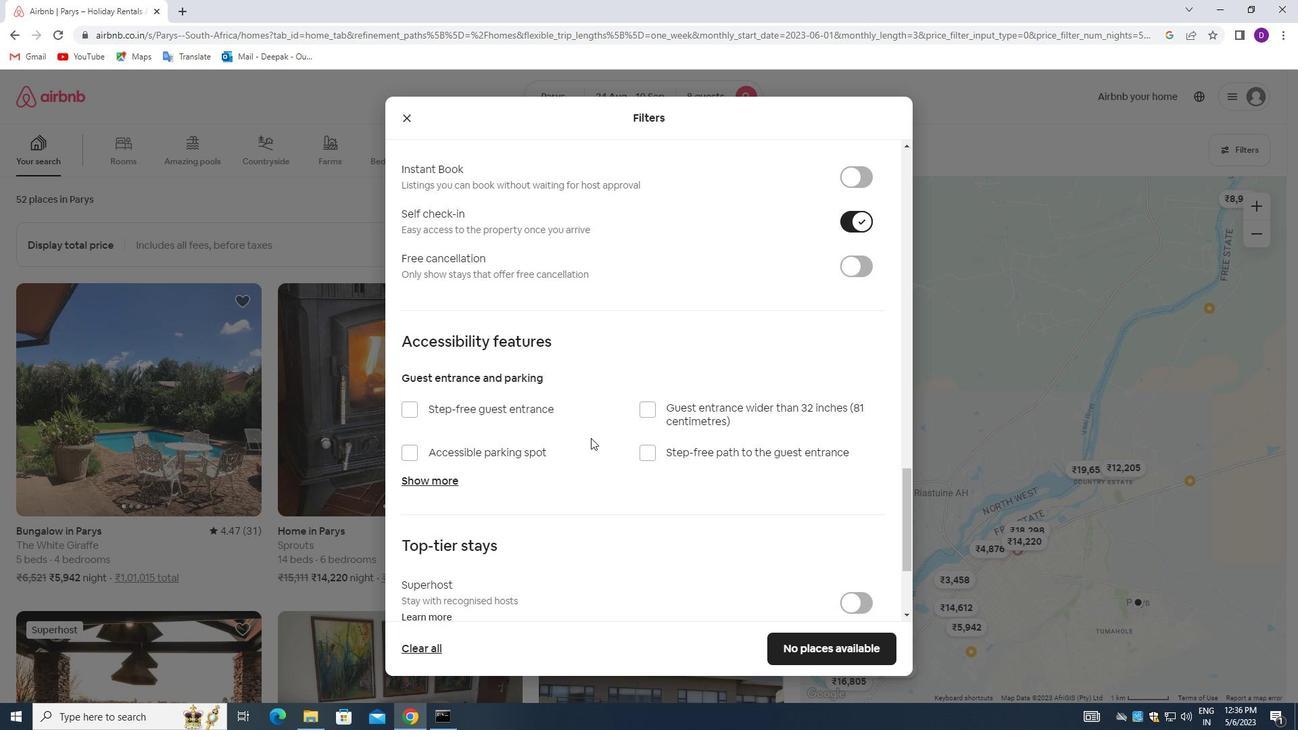 
Action: Mouse scrolled (563, 450) with delta (0, 0)
Screenshot: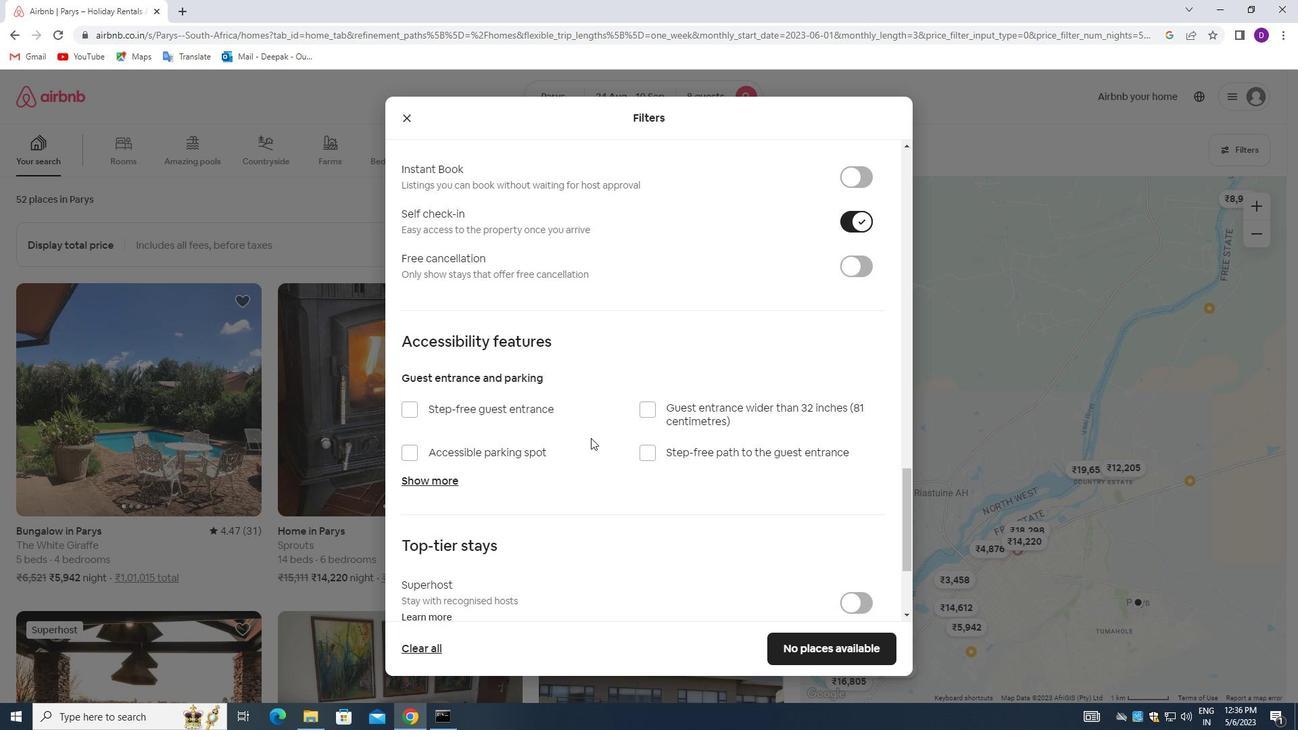 
Action: Mouse moved to (563, 455)
Screenshot: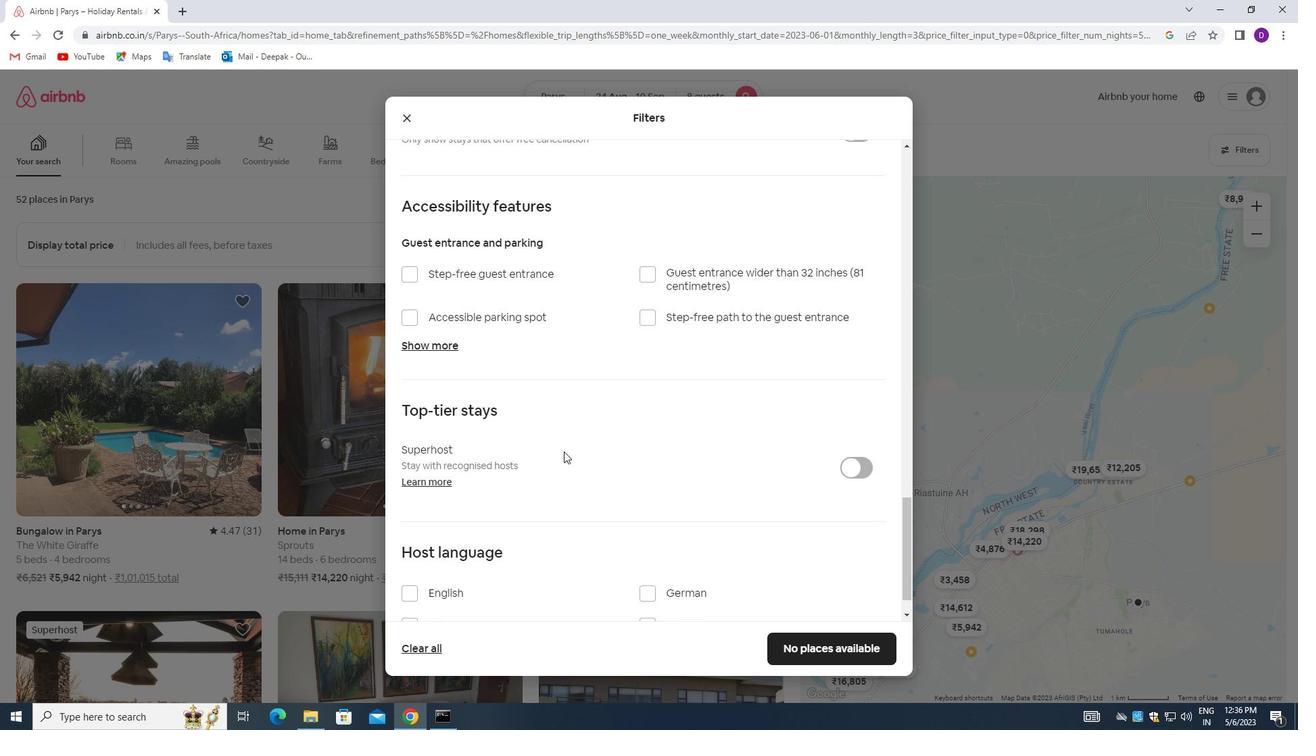 
Action: Mouse scrolled (563, 454) with delta (0, 0)
Screenshot: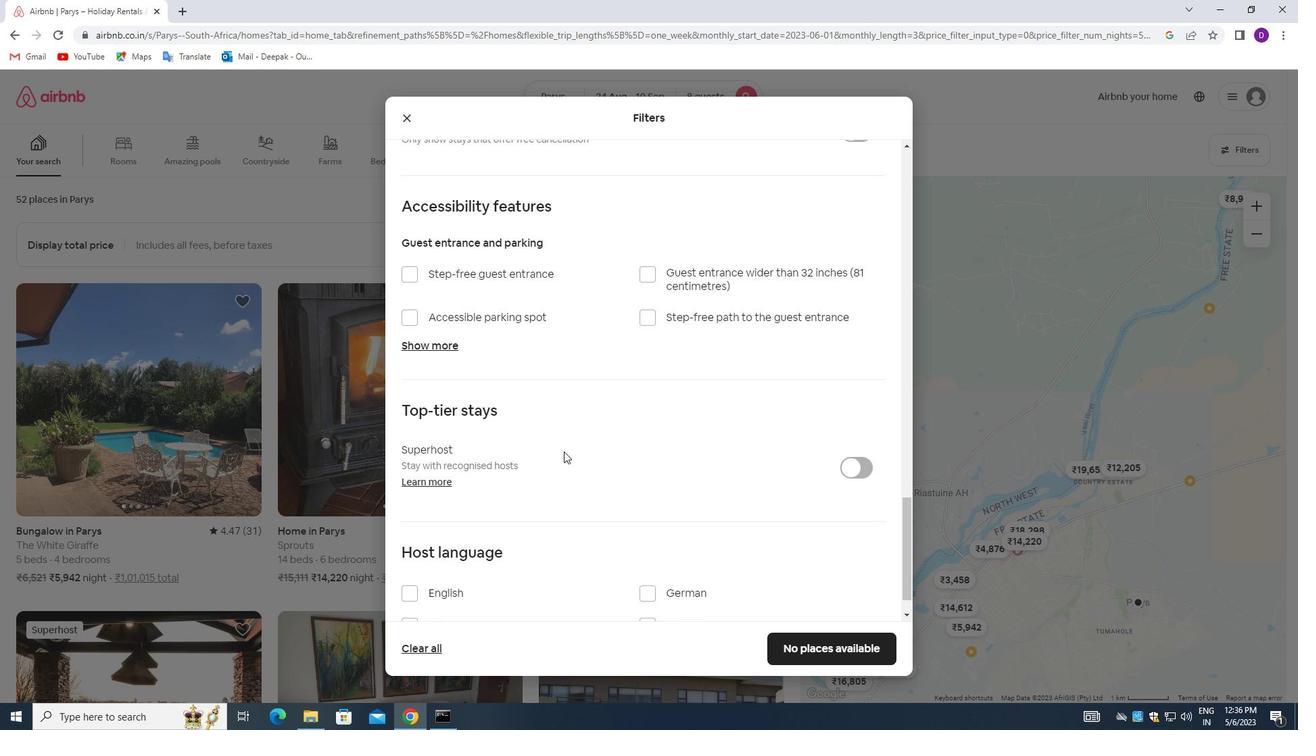
Action: Mouse moved to (560, 458)
Screenshot: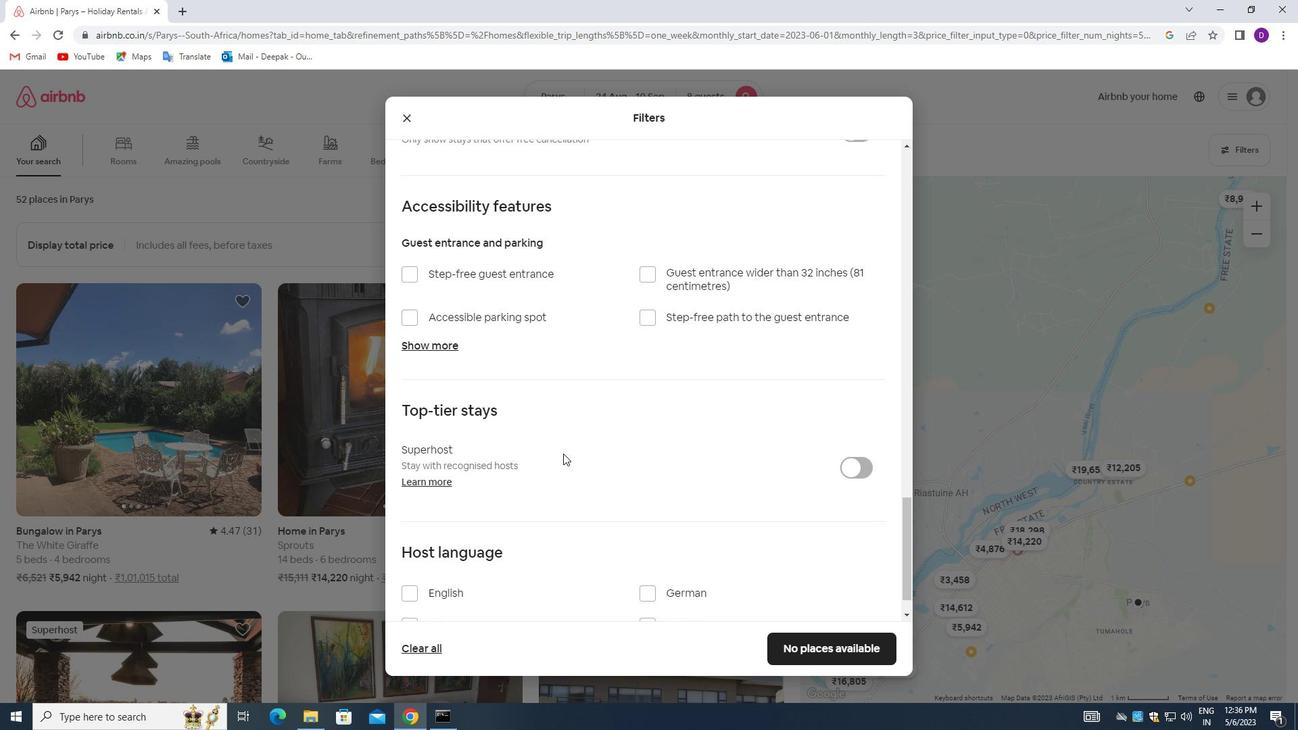 
Action: Mouse scrolled (560, 457) with delta (0, 0)
Screenshot: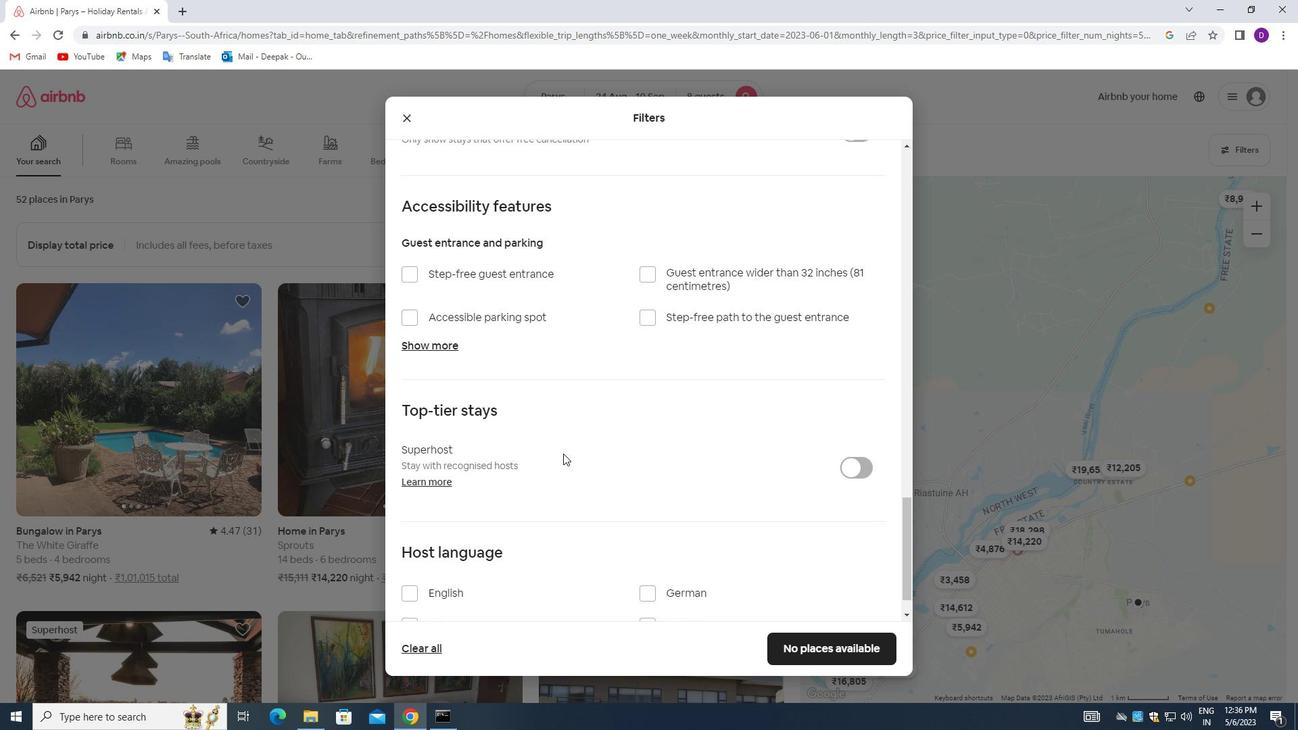 
Action: Mouse moved to (549, 469)
Screenshot: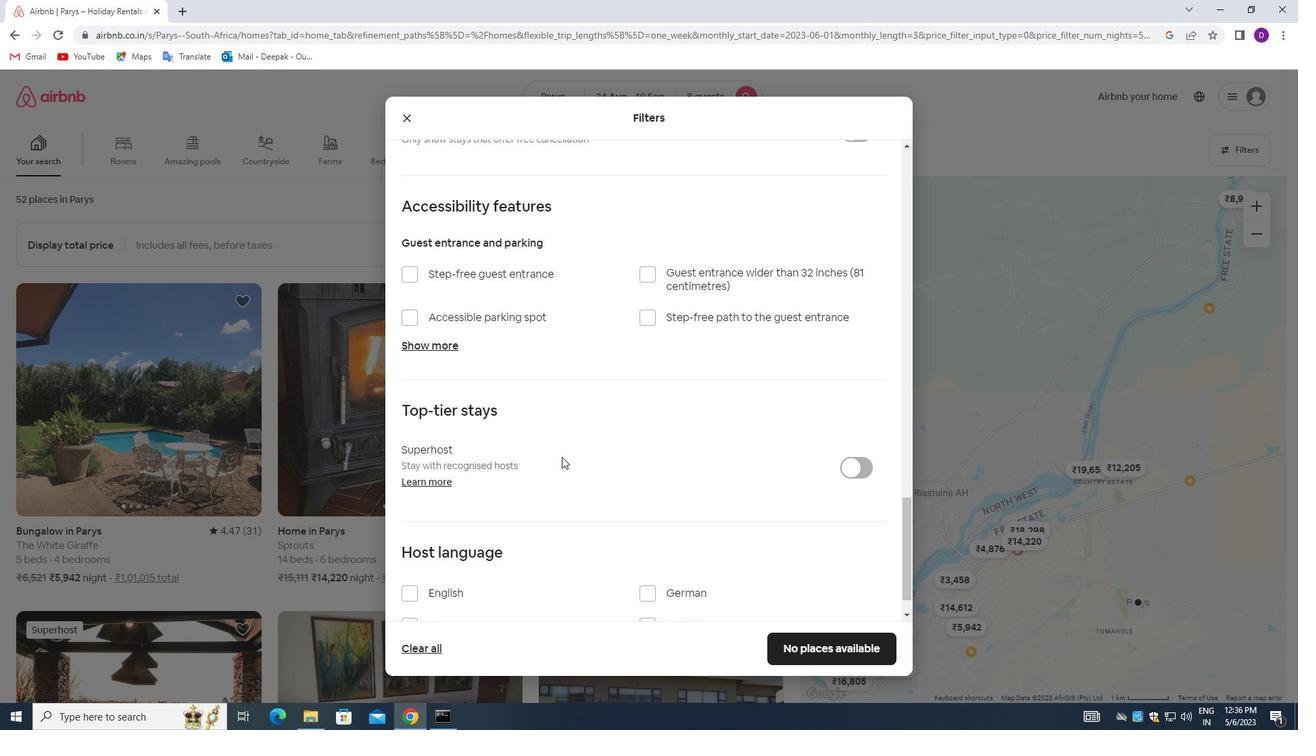 
Action: Mouse scrolled (549, 469) with delta (0, 0)
Screenshot: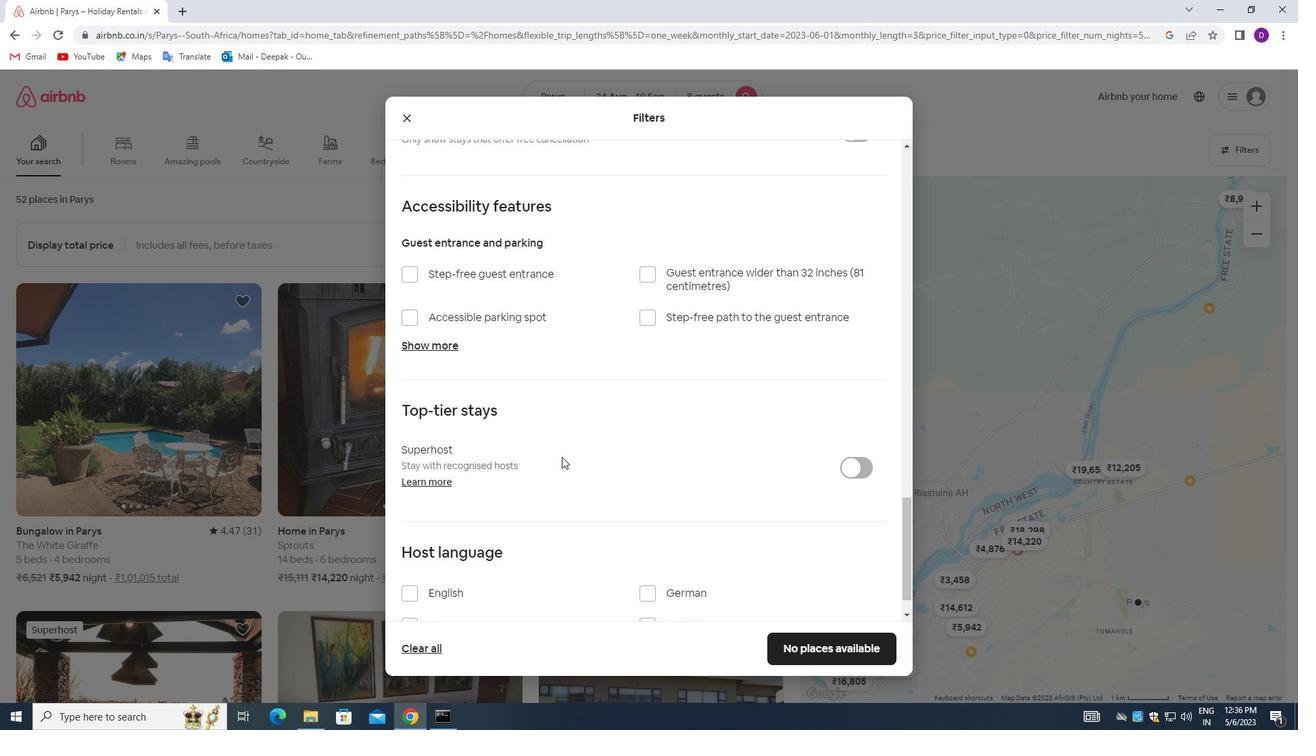 
Action: Mouse moved to (410, 550)
Screenshot: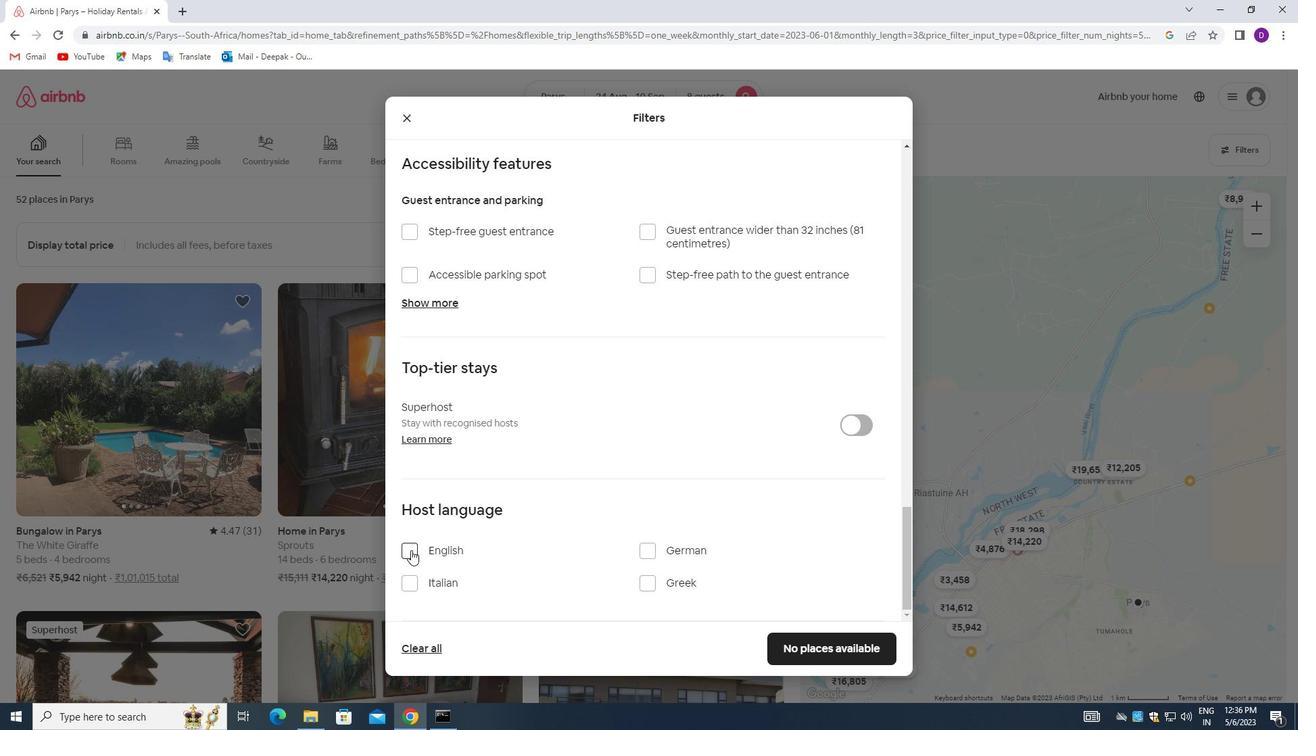 
Action: Mouse pressed left at (410, 550)
Screenshot: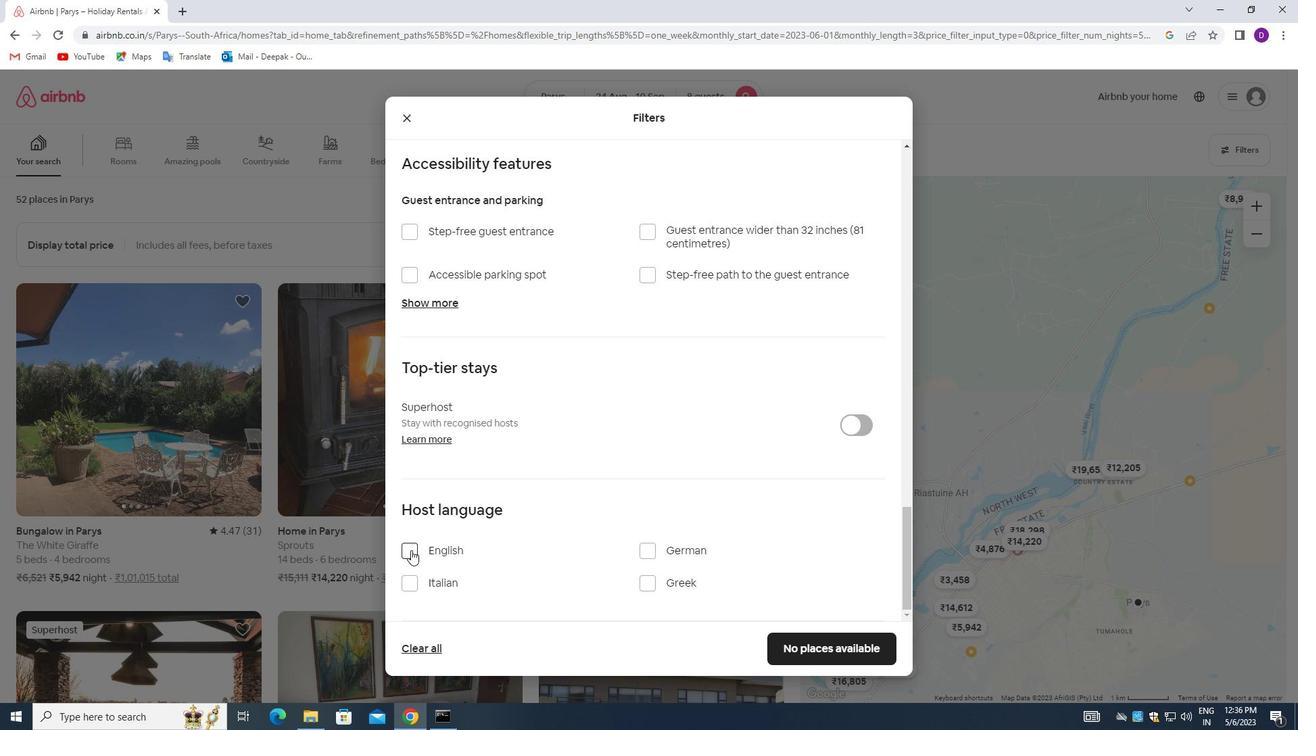 
Action: Mouse moved to (830, 646)
Screenshot: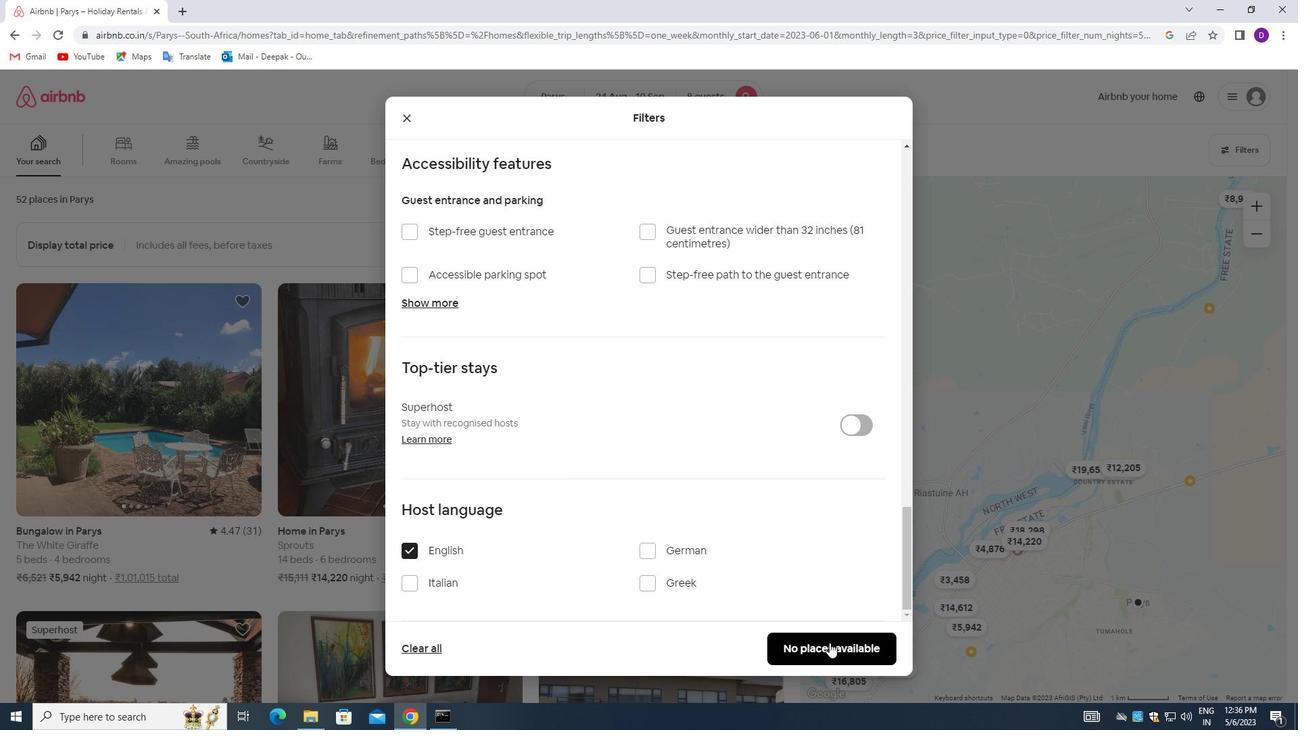 
Action: Mouse pressed left at (830, 646)
Screenshot: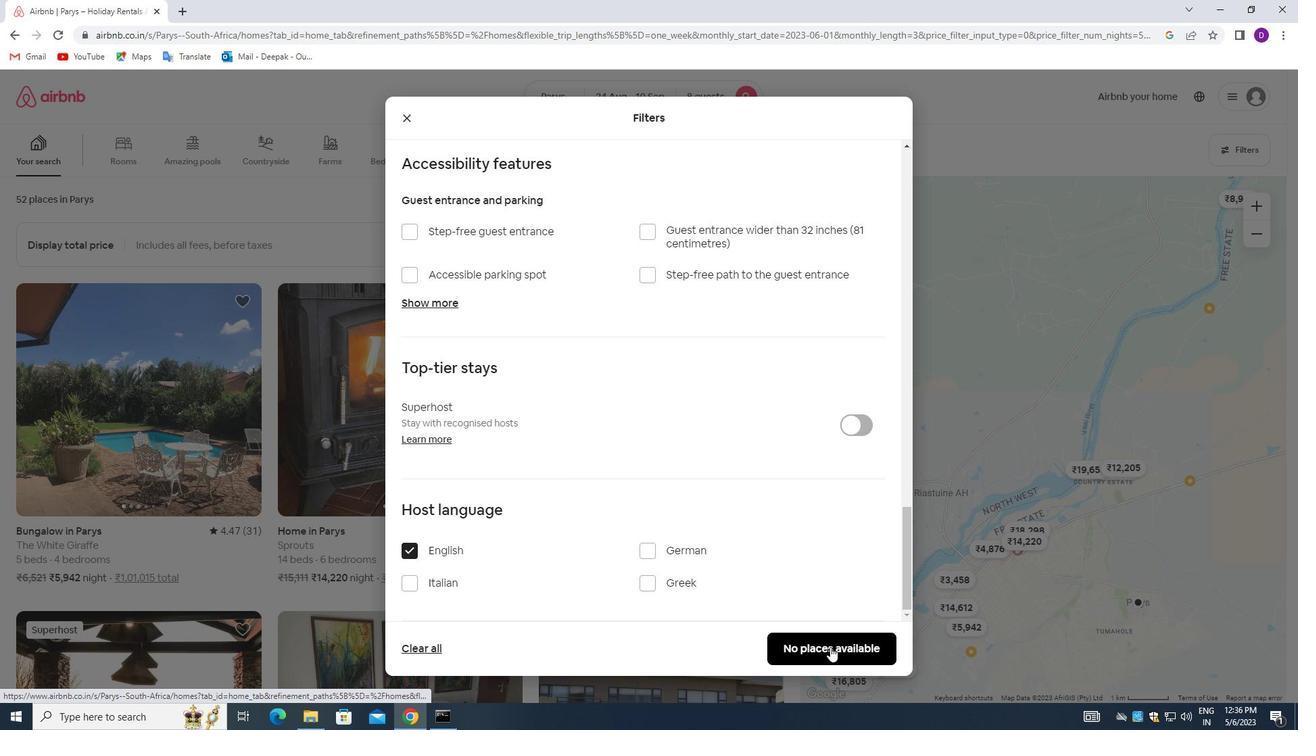 
Action: Mouse moved to (735, 494)
Screenshot: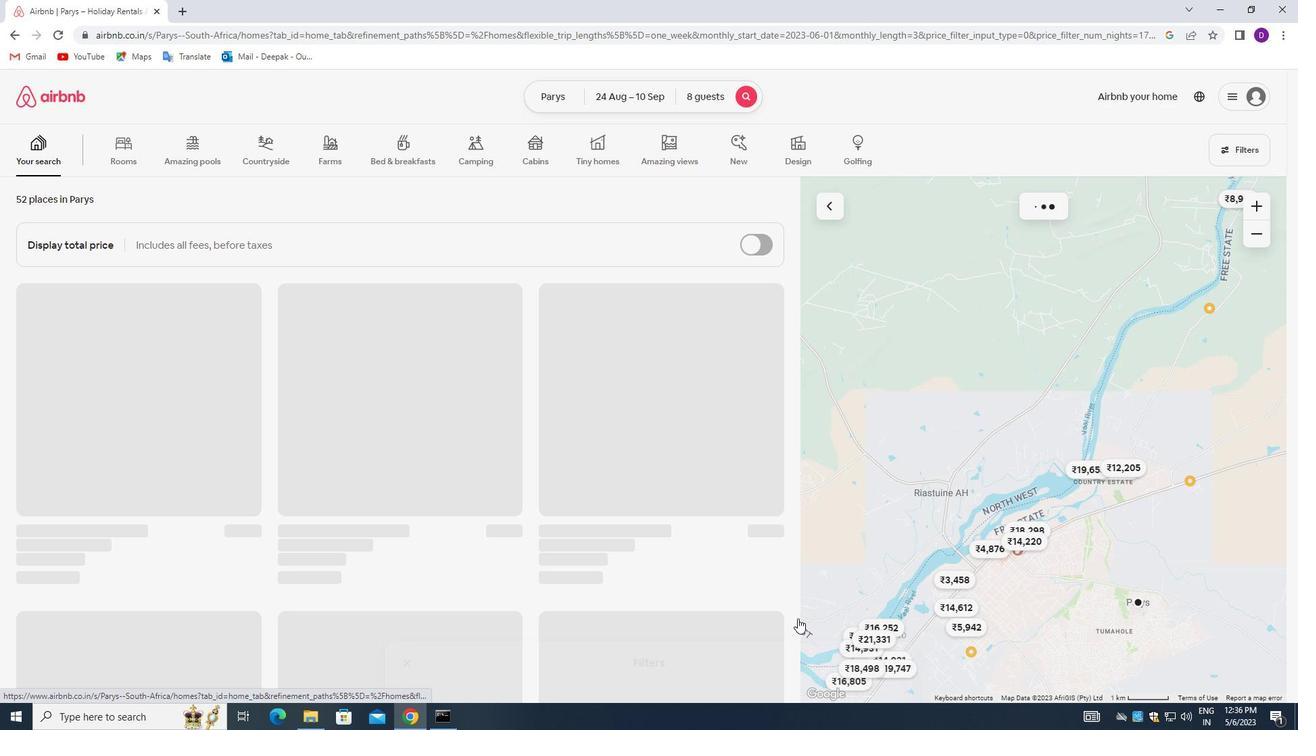 
